 Task: Search one way flight ticket for 4 adults, 2 children, 2 infants in seat and 1 infant on lap in premium economy from Manchester: Manchester-boston Regional Airport to Greensboro: Piedmont Triad International Airport on 5-1-2023. Choice of flights is American. Number of bags: 2 carry on bags. Price is upto 99000. Outbound departure time preference is 19:45.
Action: Mouse moved to (239, 361)
Screenshot: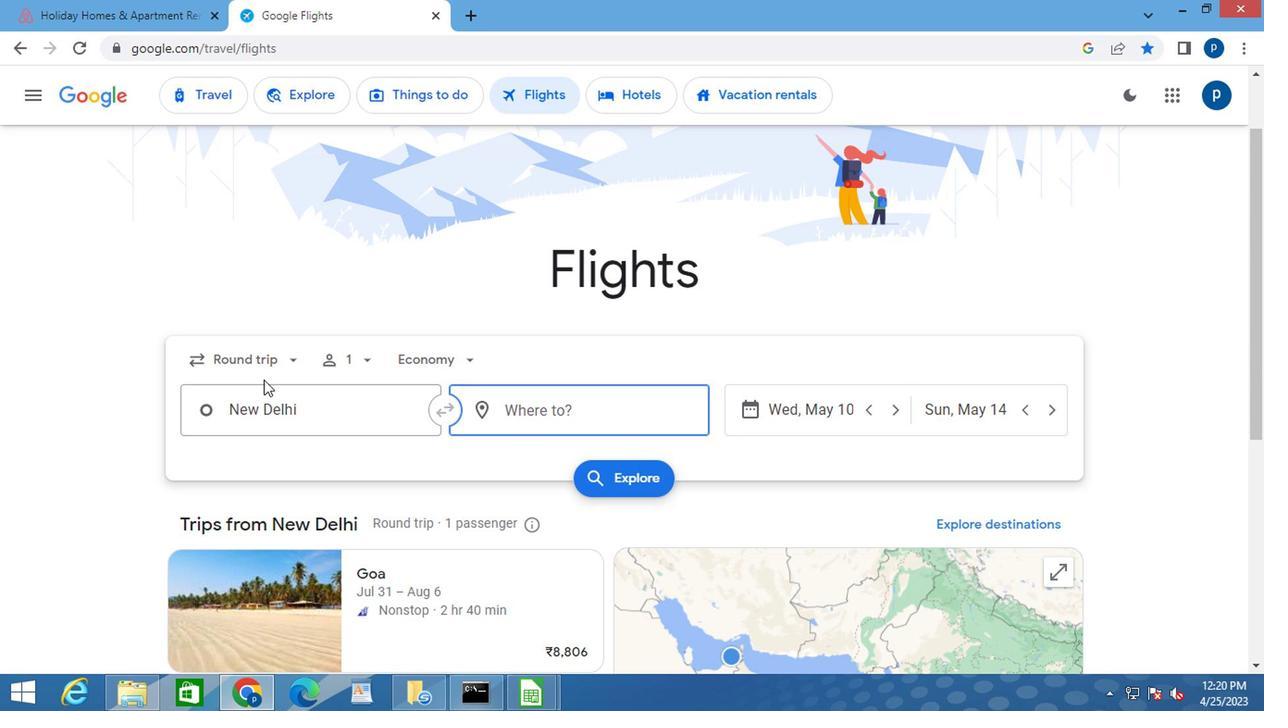 
Action: Mouse pressed left at (239, 361)
Screenshot: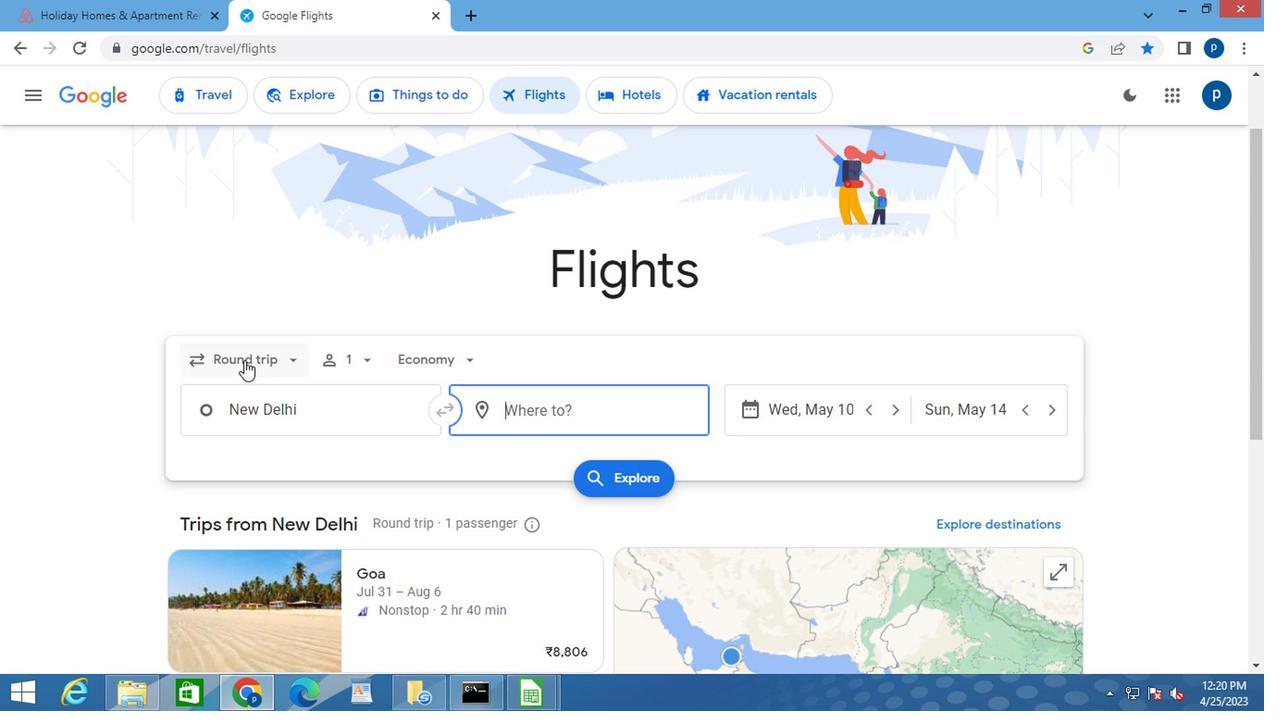 
Action: Mouse moved to (250, 437)
Screenshot: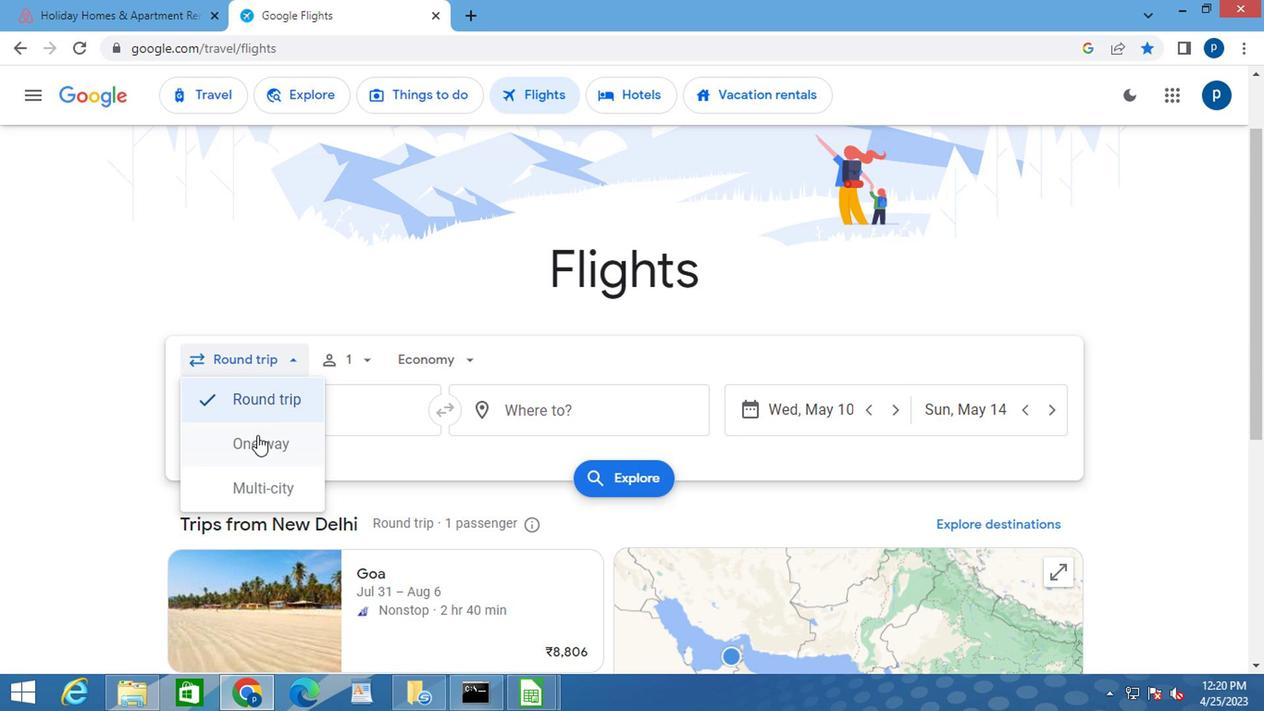 
Action: Mouse pressed left at (250, 437)
Screenshot: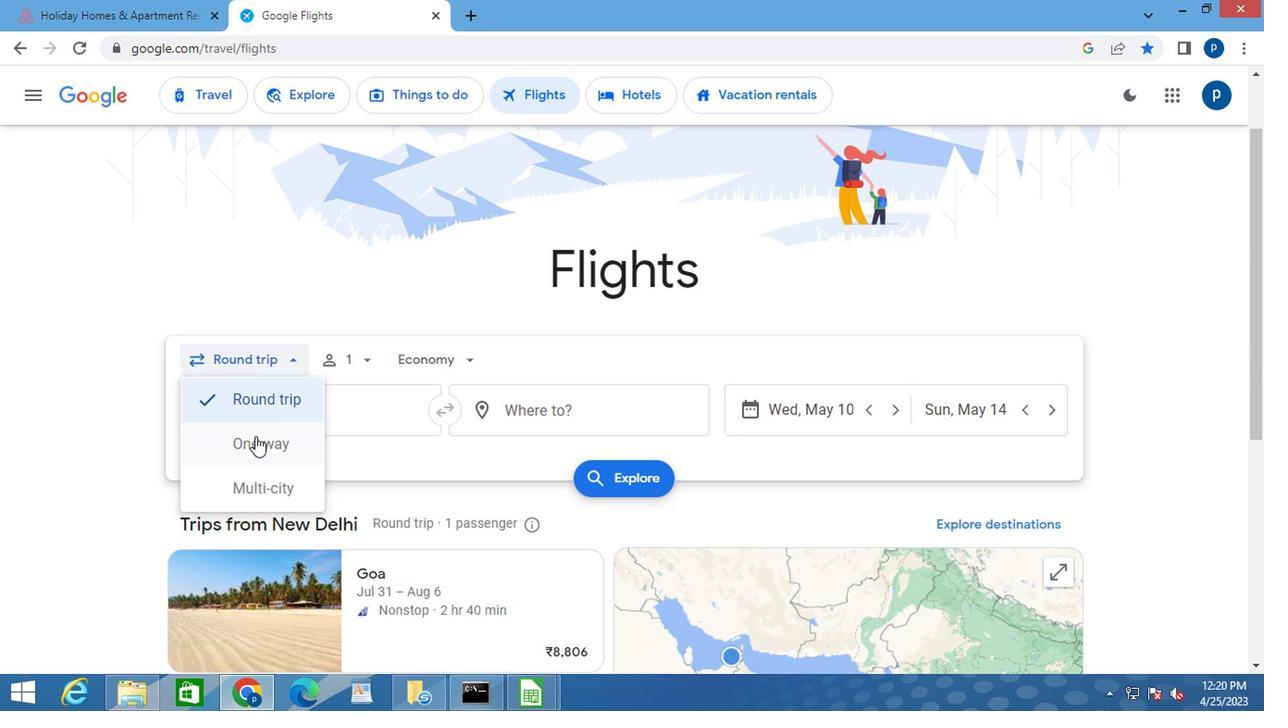 
Action: Mouse moved to (355, 352)
Screenshot: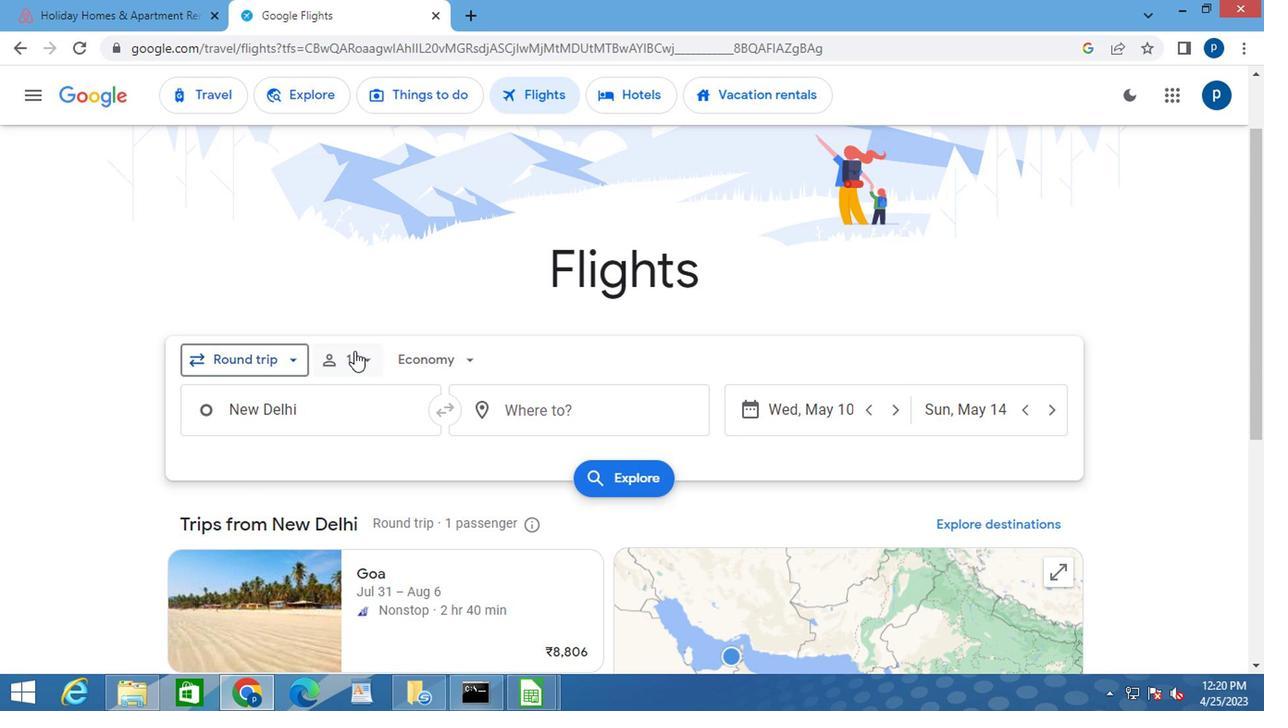 
Action: Mouse pressed left at (355, 352)
Screenshot: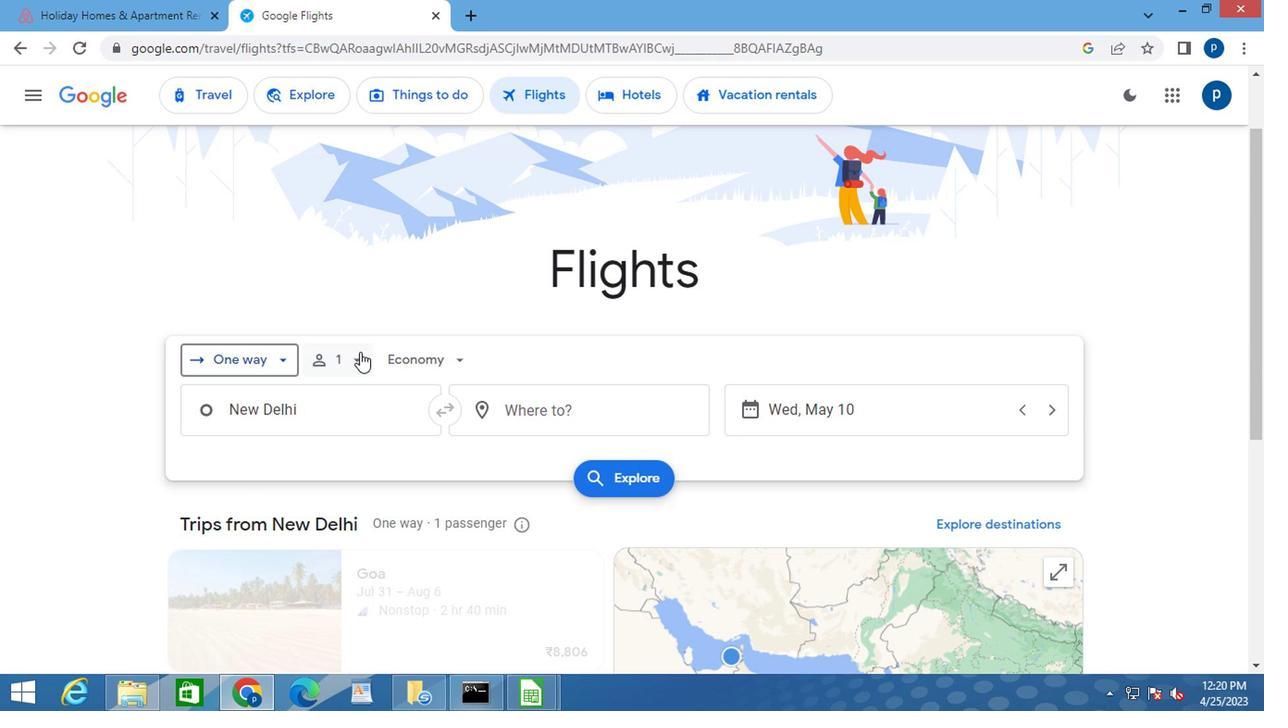 
Action: Mouse moved to (496, 412)
Screenshot: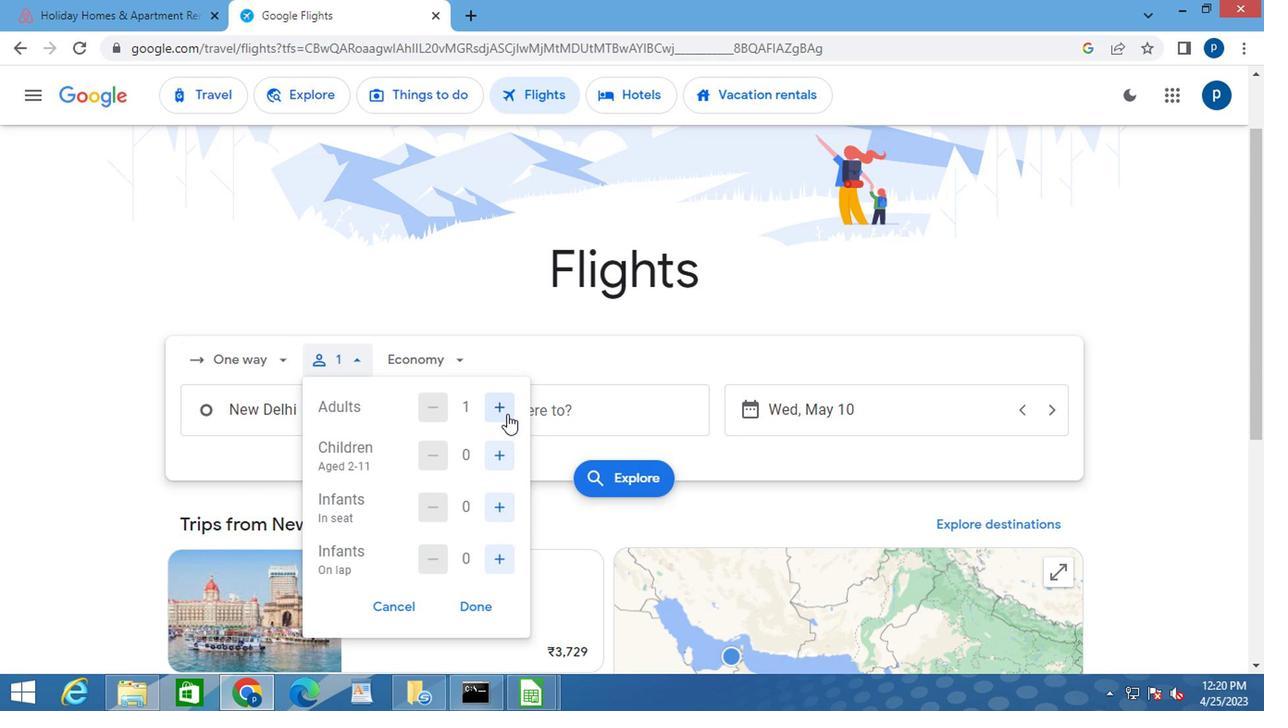 
Action: Mouse pressed left at (496, 412)
Screenshot: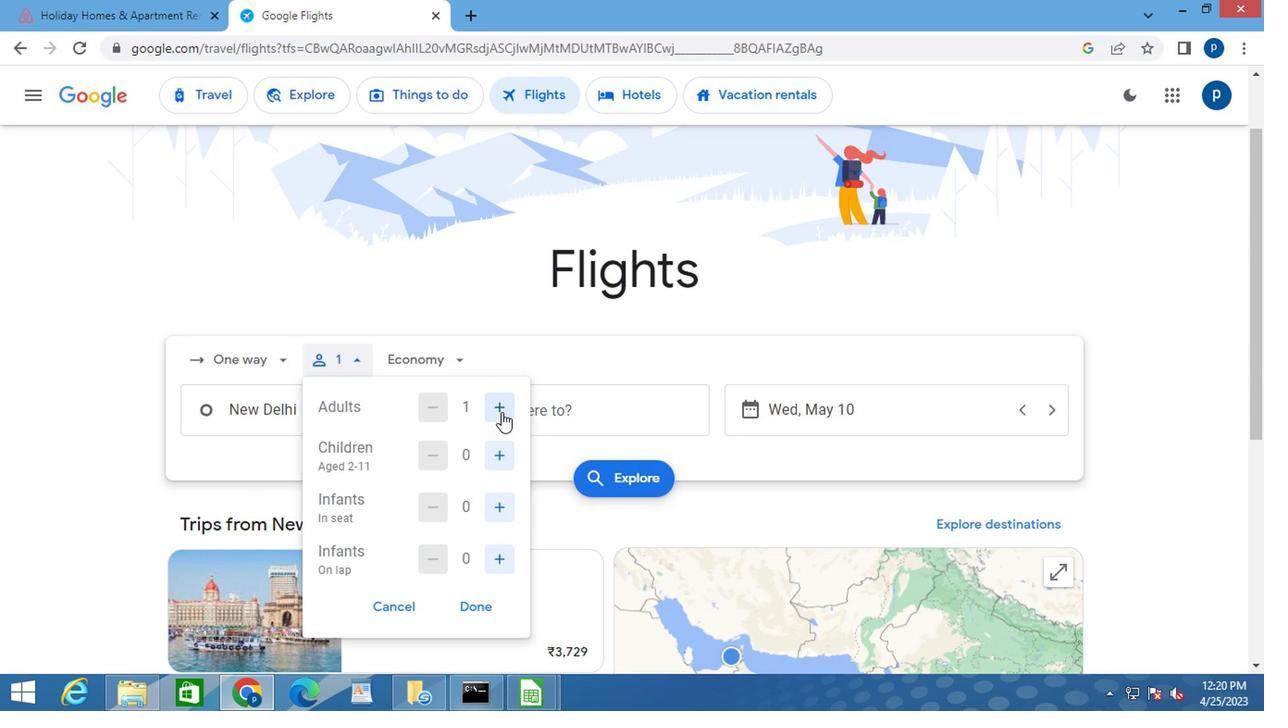 
Action: Mouse pressed left at (496, 412)
Screenshot: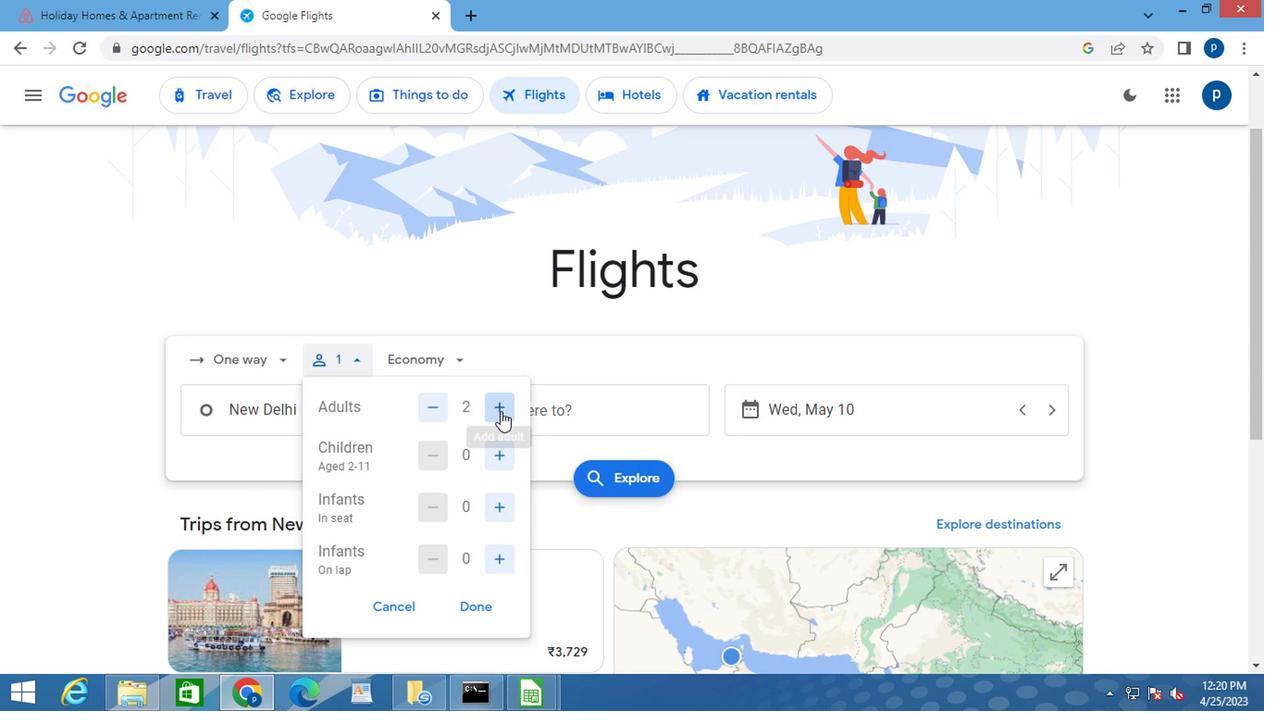 
Action: Mouse pressed left at (496, 412)
Screenshot: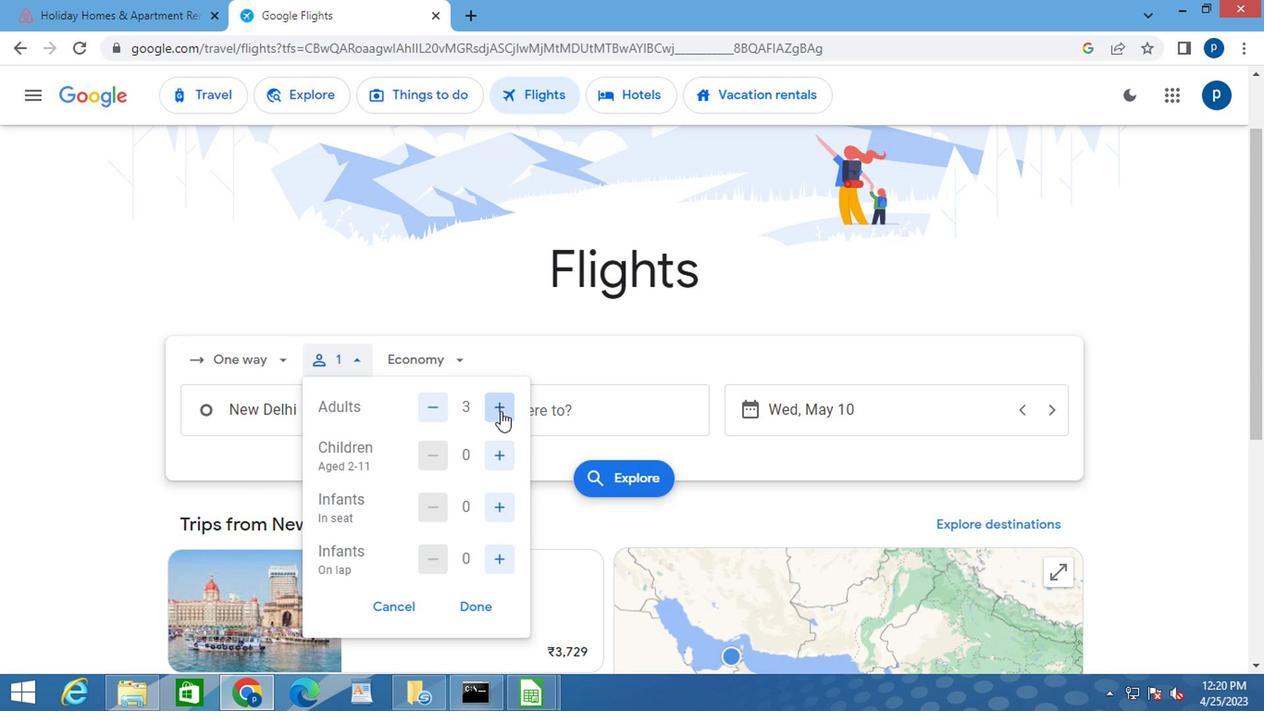 
Action: Mouse moved to (495, 453)
Screenshot: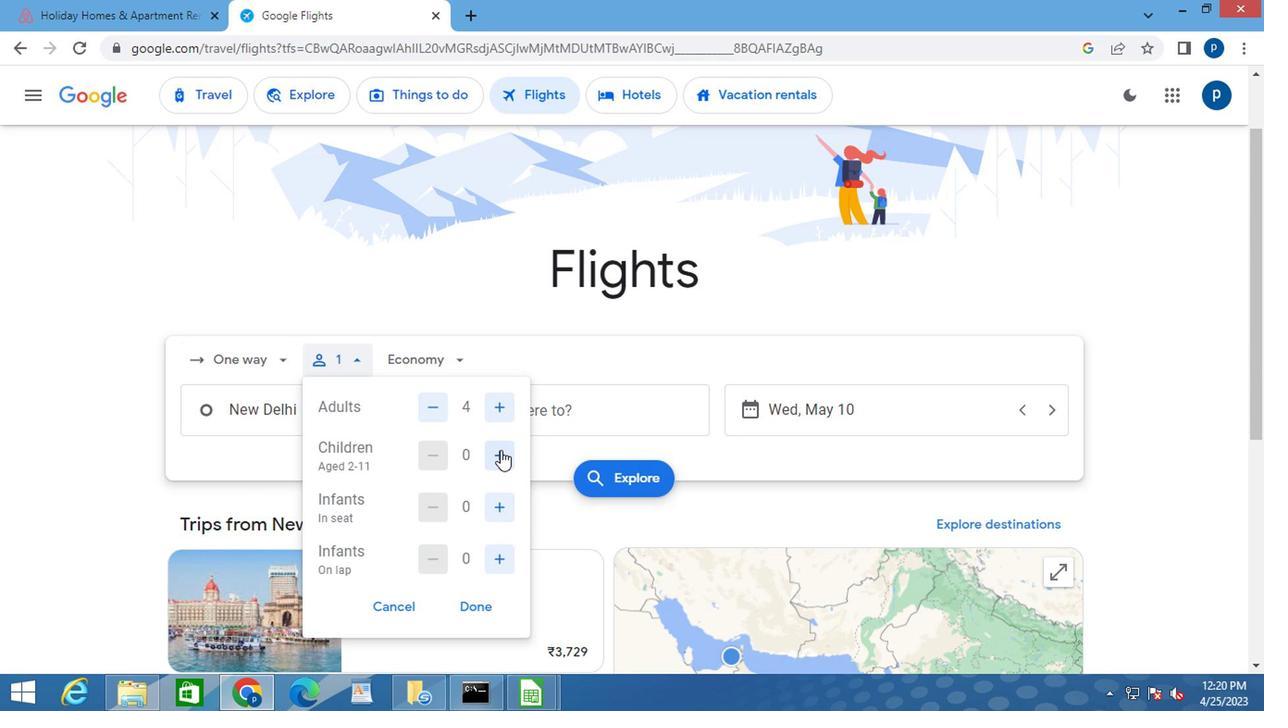 
Action: Mouse pressed left at (495, 453)
Screenshot: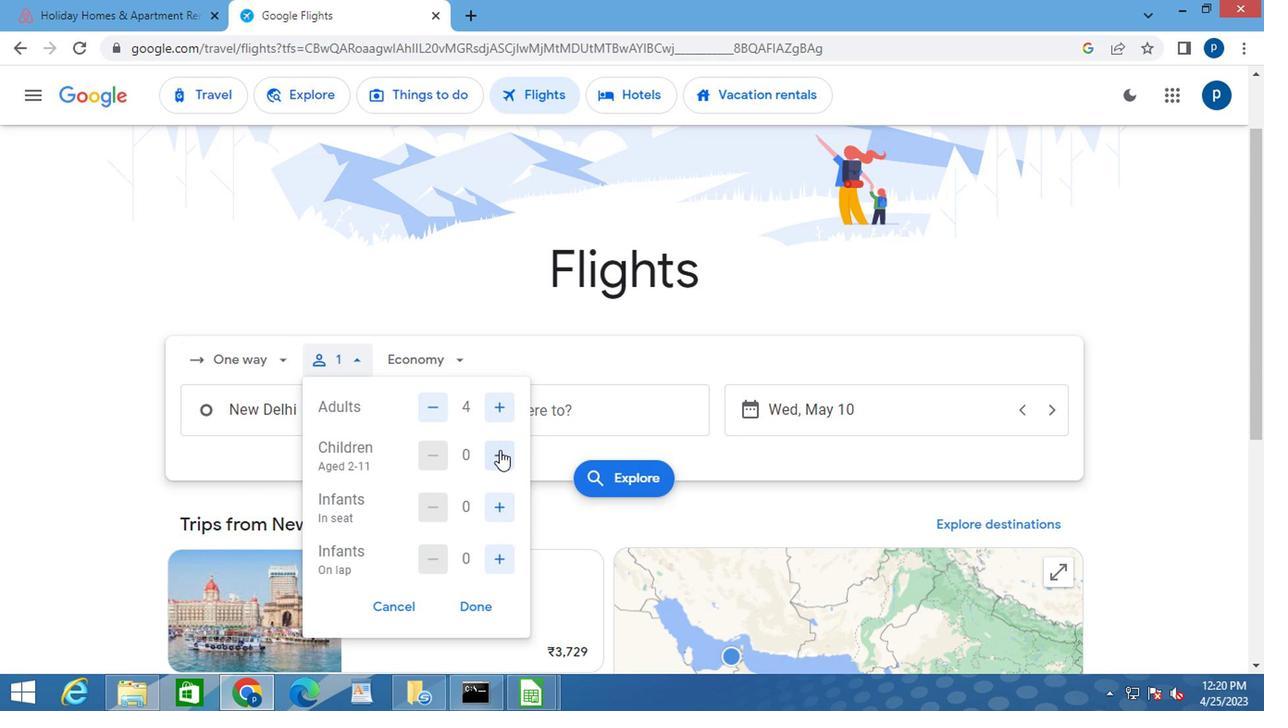 
Action: Mouse pressed left at (495, 453)
Screenshot: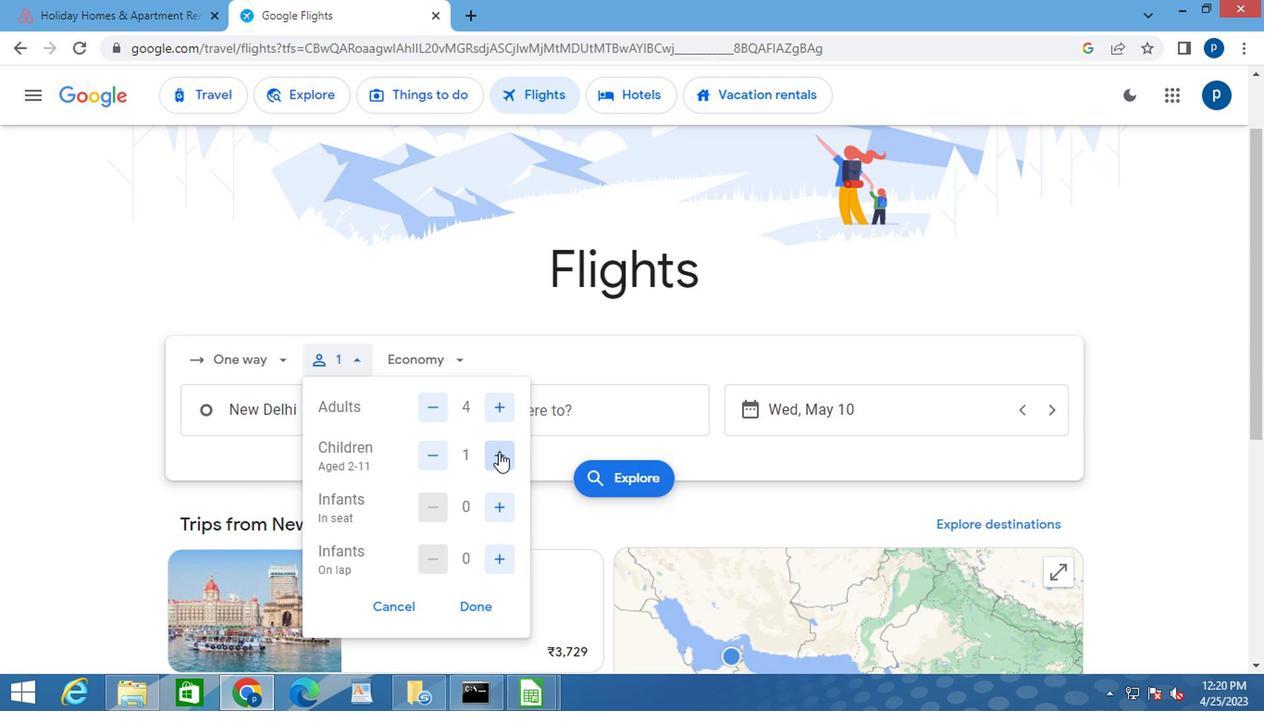 
Action: Mouse moved to (491, 507)
Screenshot: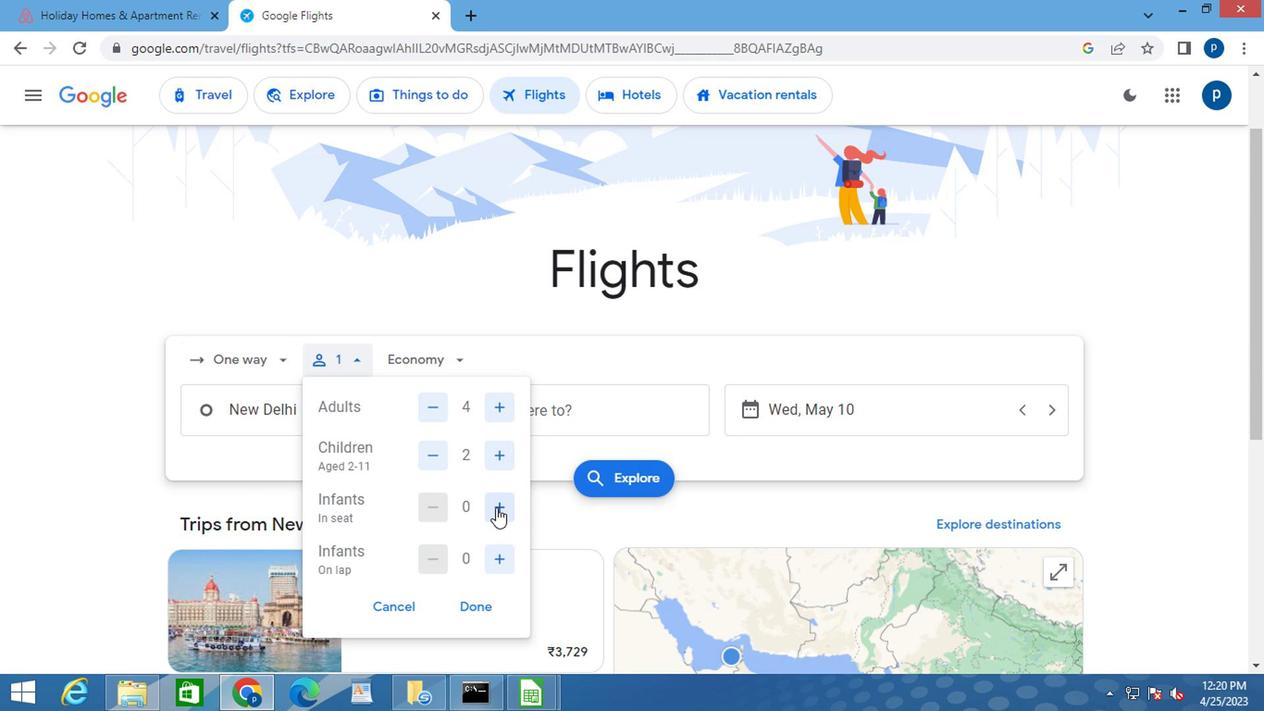 
Action: Mouse pressed left at (491, 507)
Screenshot: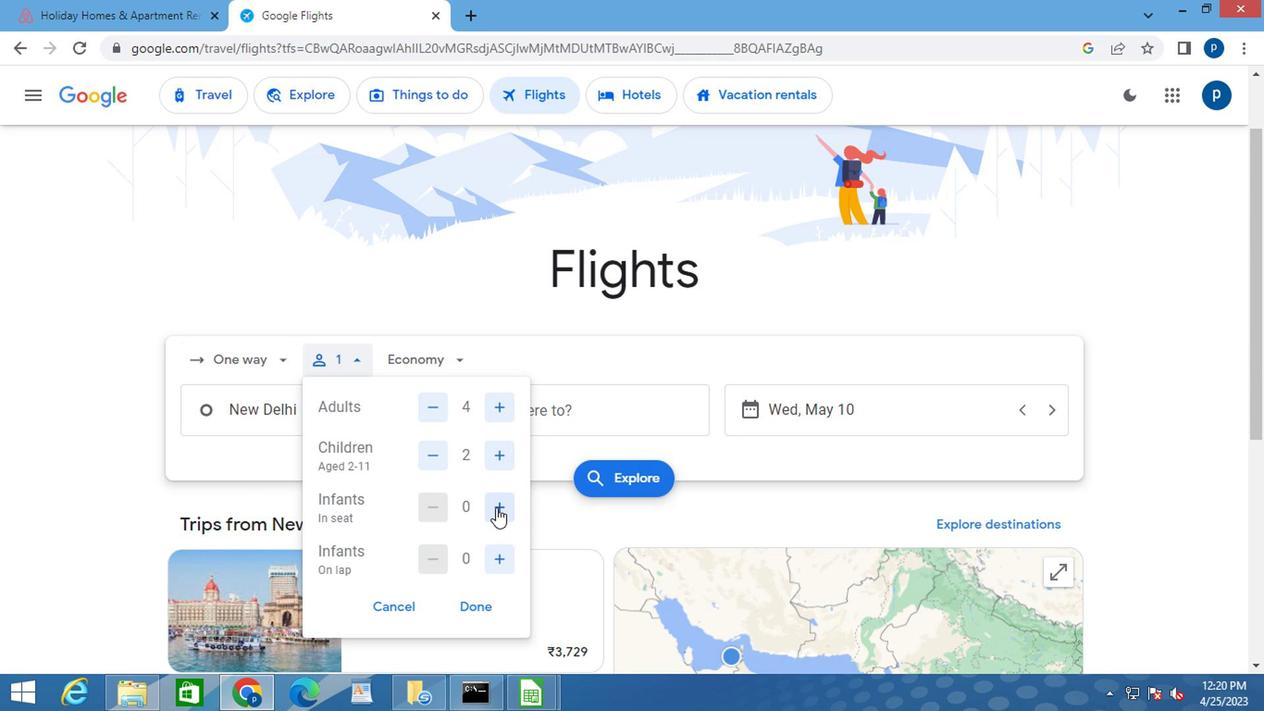 
Action: Mouse moved to (493, 507)
Screenshot: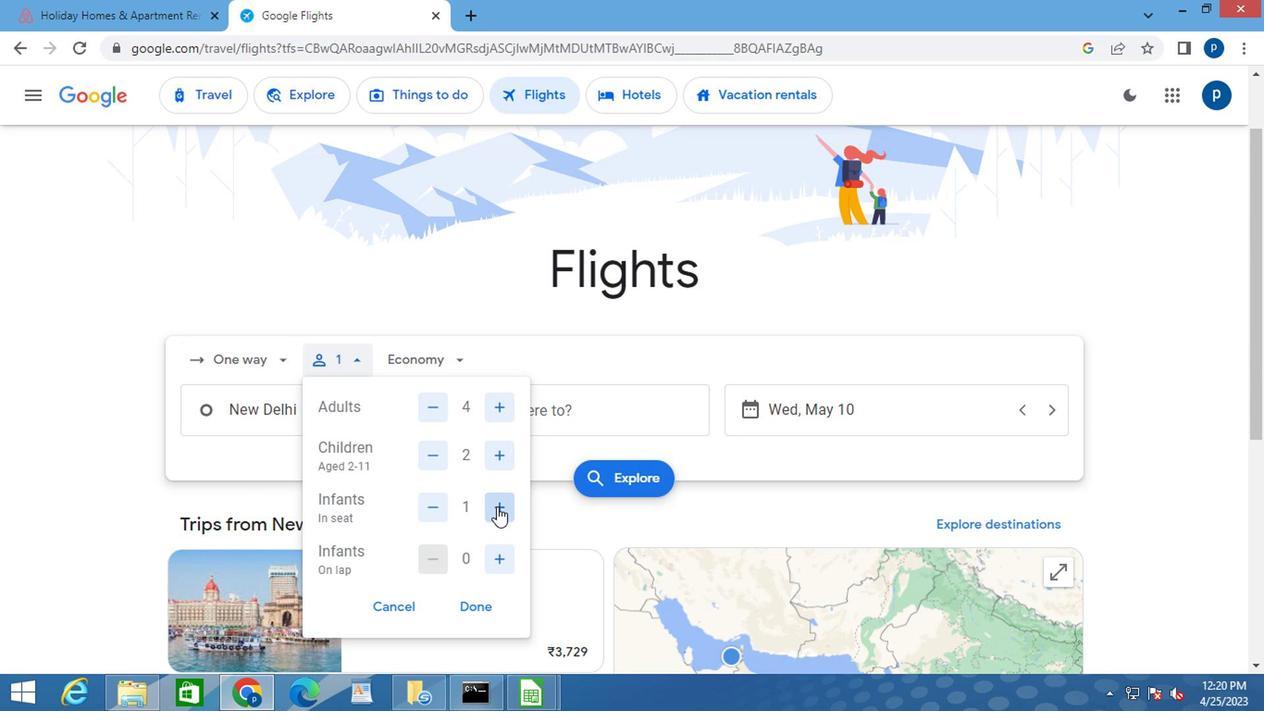 
Action: Mouse pressed left at (493, 507)
Screenshot: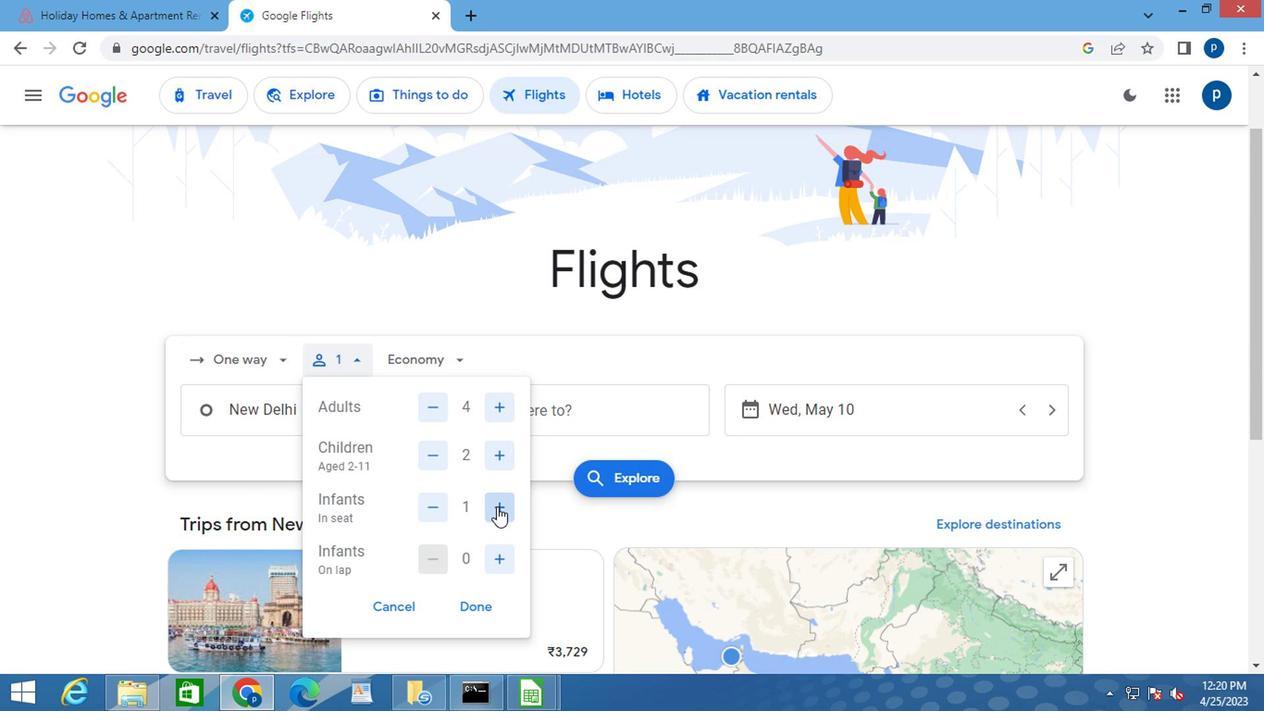 
Action: Mouse moved to (491, 561)
Screenshot: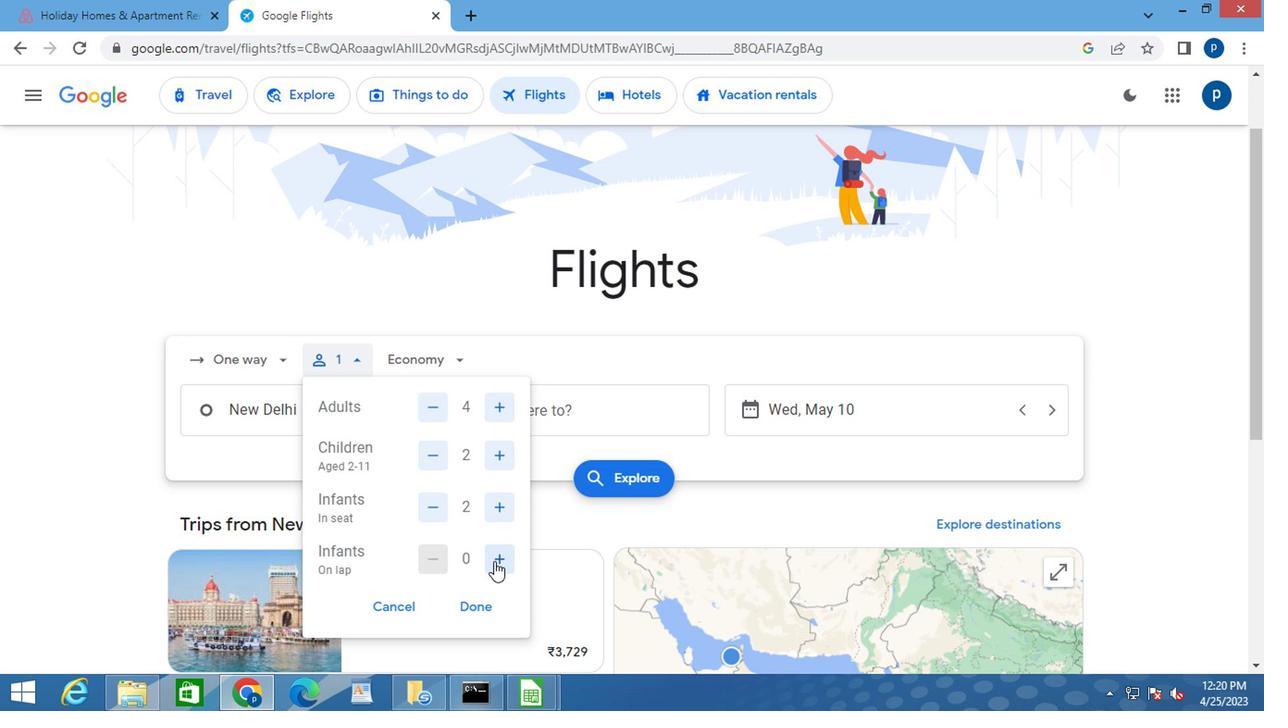 
Action: Mouse pressed left at (491, 561)
Screenshot: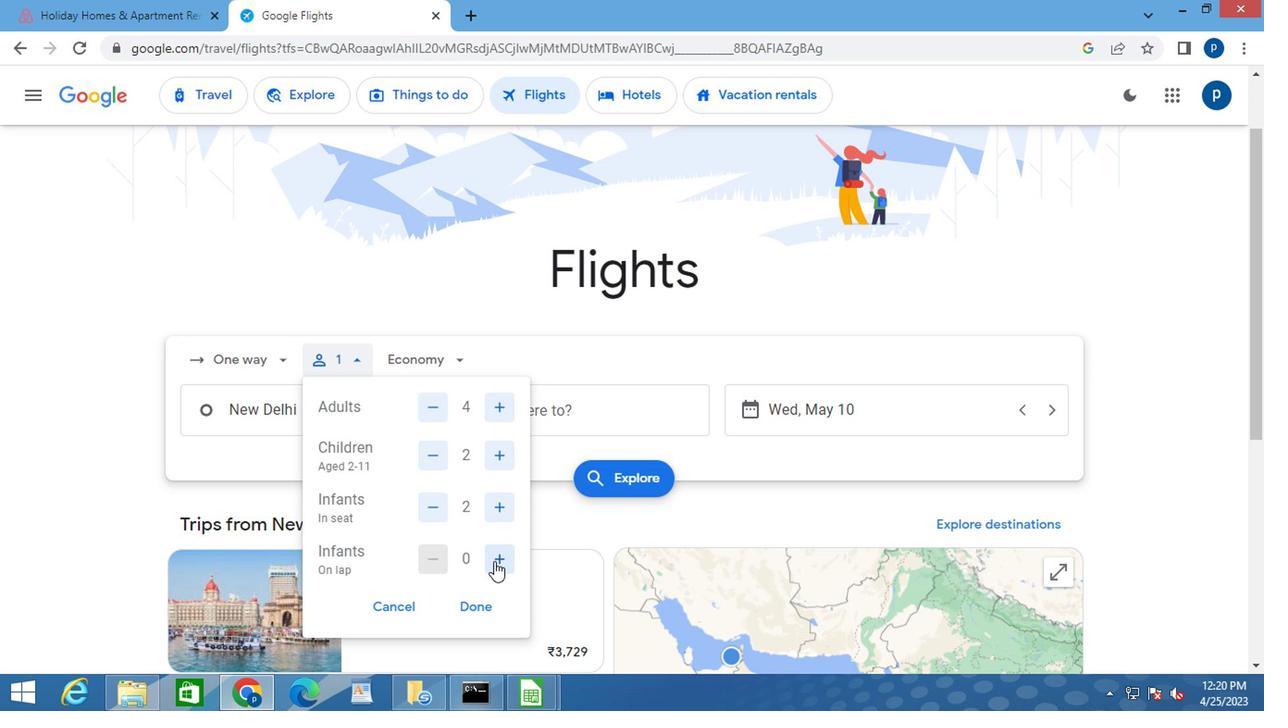
Action: Mouse moved to (472, 604)
Screenshot: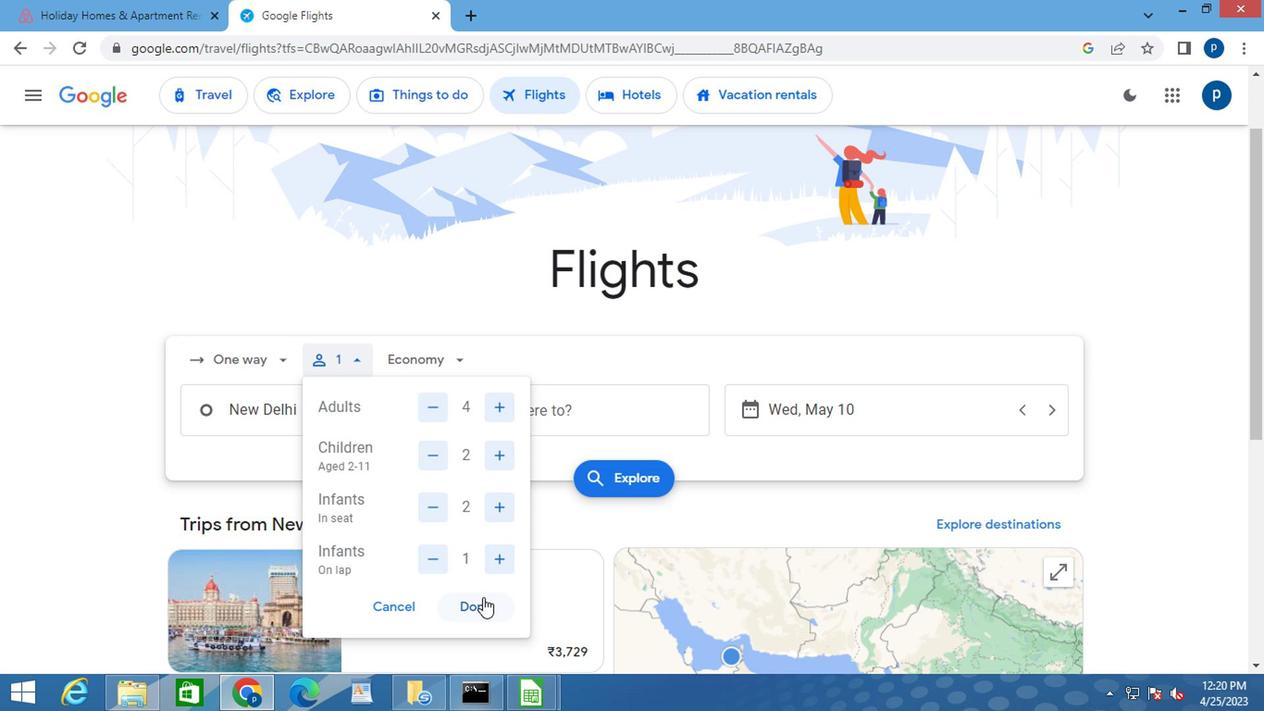 
Action: Mouse pressed left at (472, 604)
Screenshot: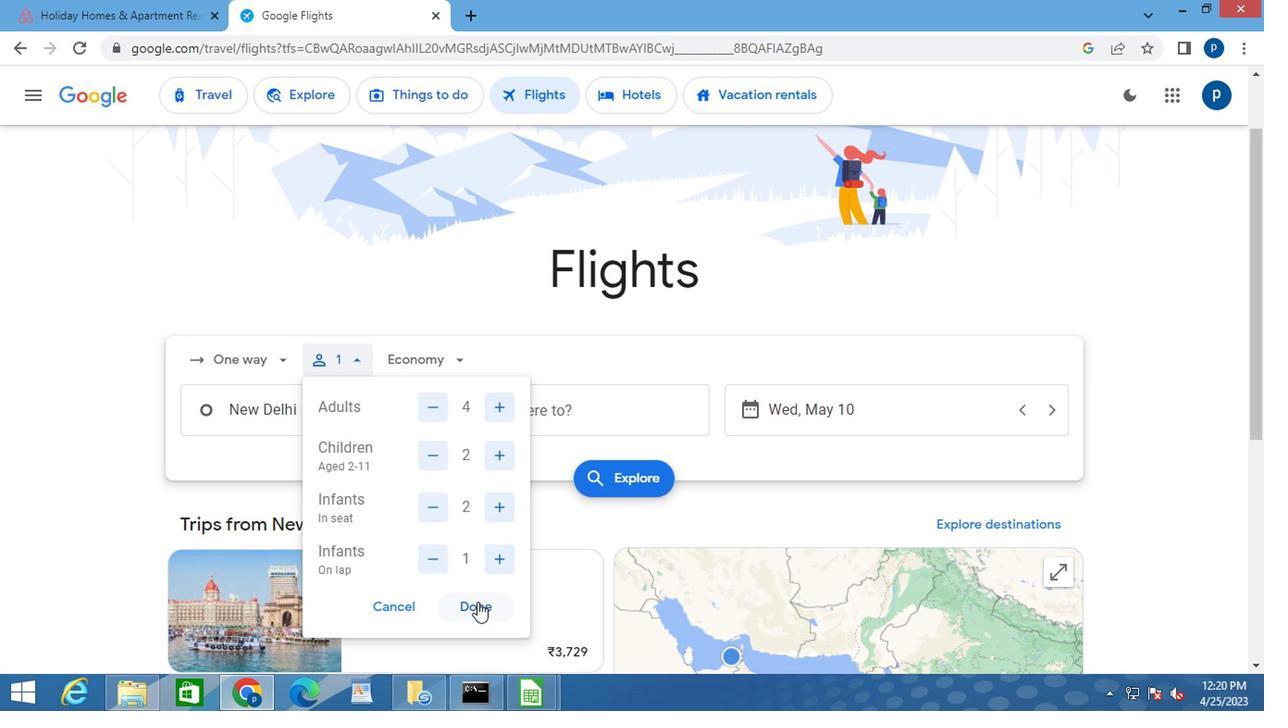 
Action: Mouse moved to (417, 364)
Screenshot: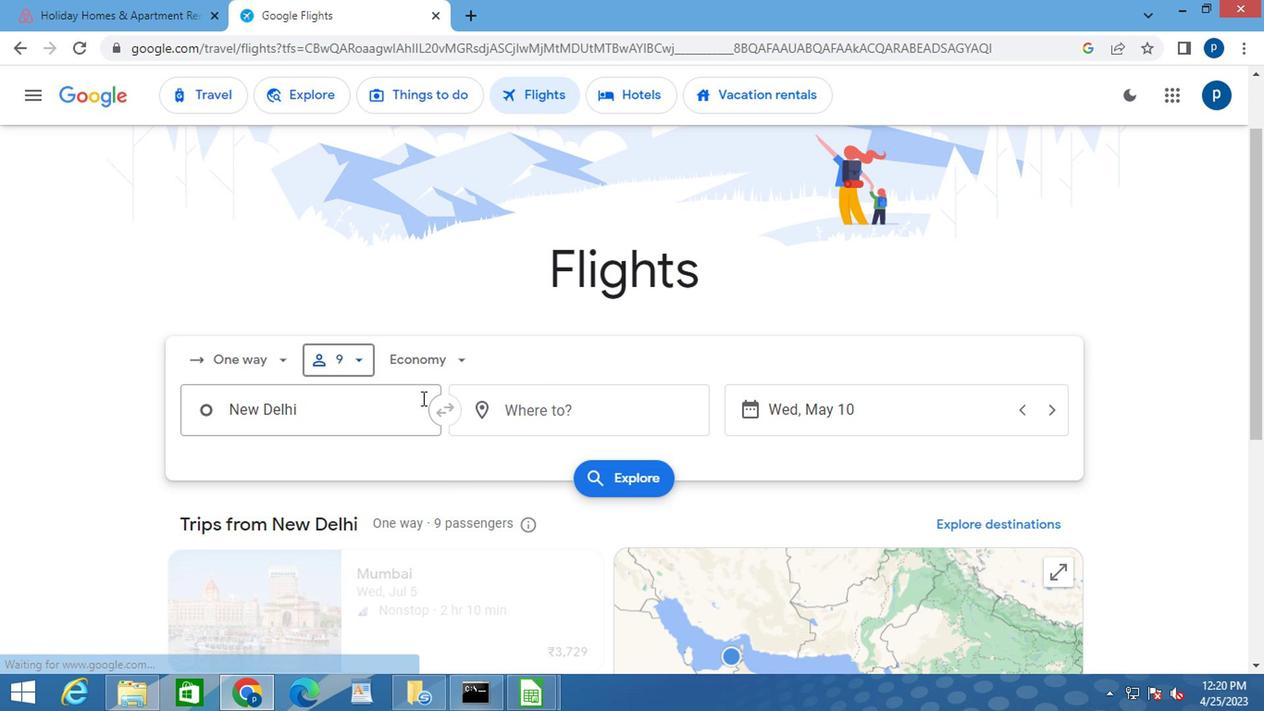 
Action: Mouse pressed left at (417, 364)
Screenshot: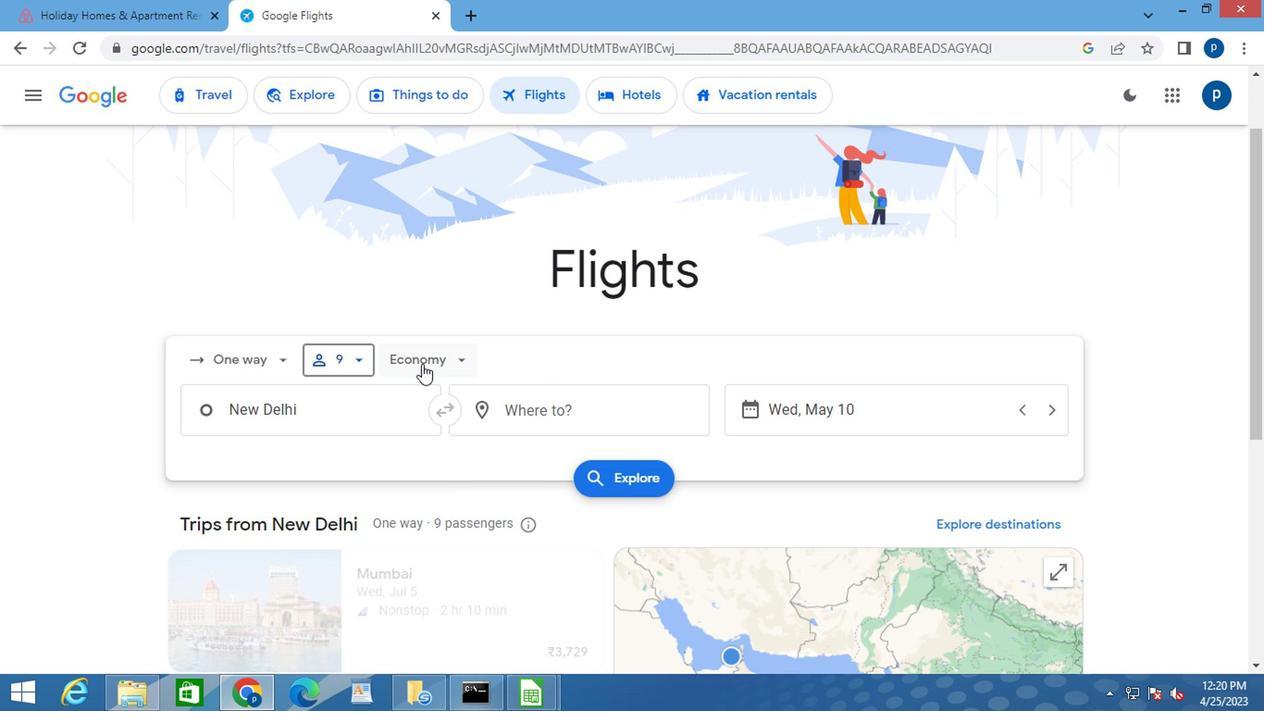 
Action: Mouse moved to (513, 438)
Screenshot: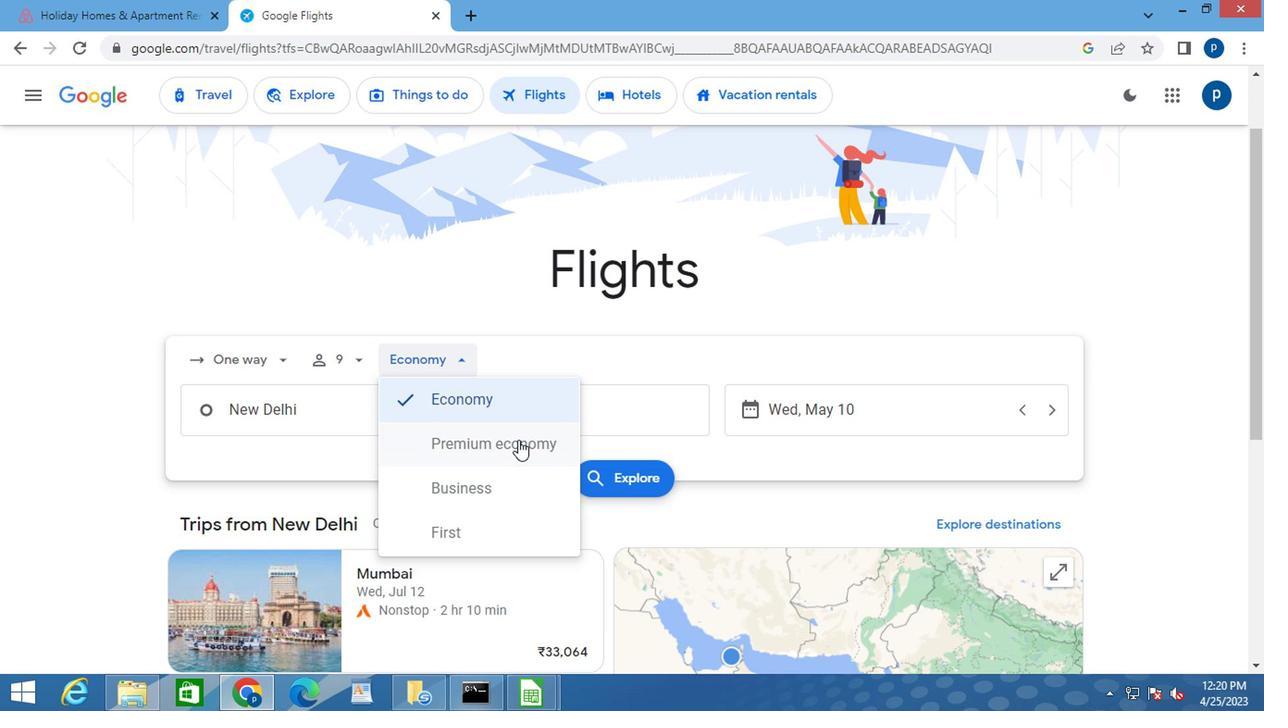 
Action: Mouse pressed left at (513, 438)
Screenshot: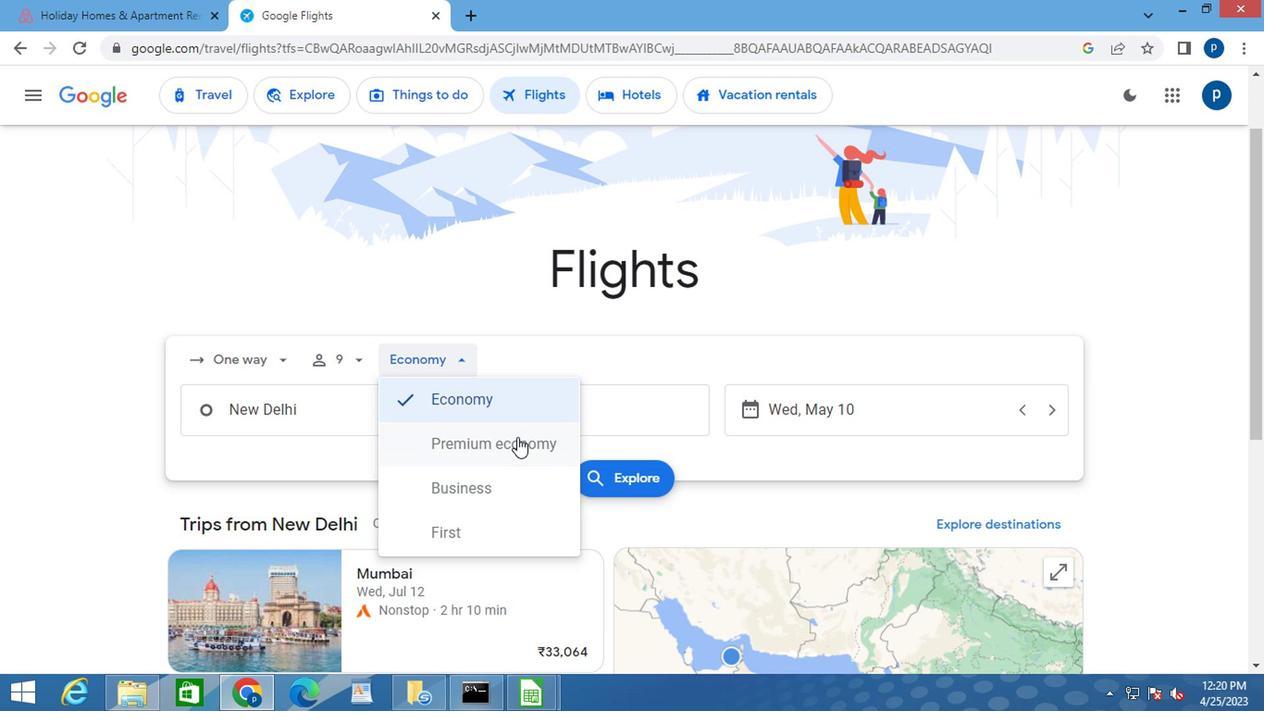 
Action: Mouse moved to (308, 411)
Screenshot: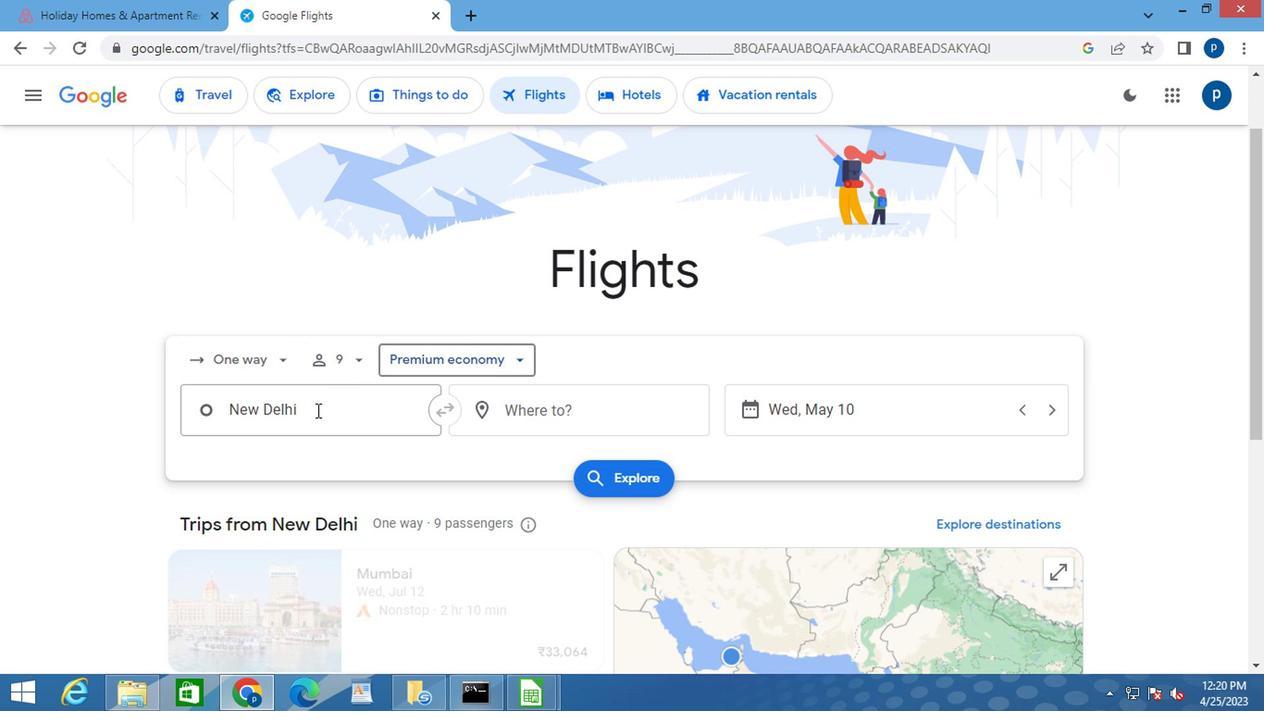 
Action: Mouse pressed left at (308, 411)
Screenshot: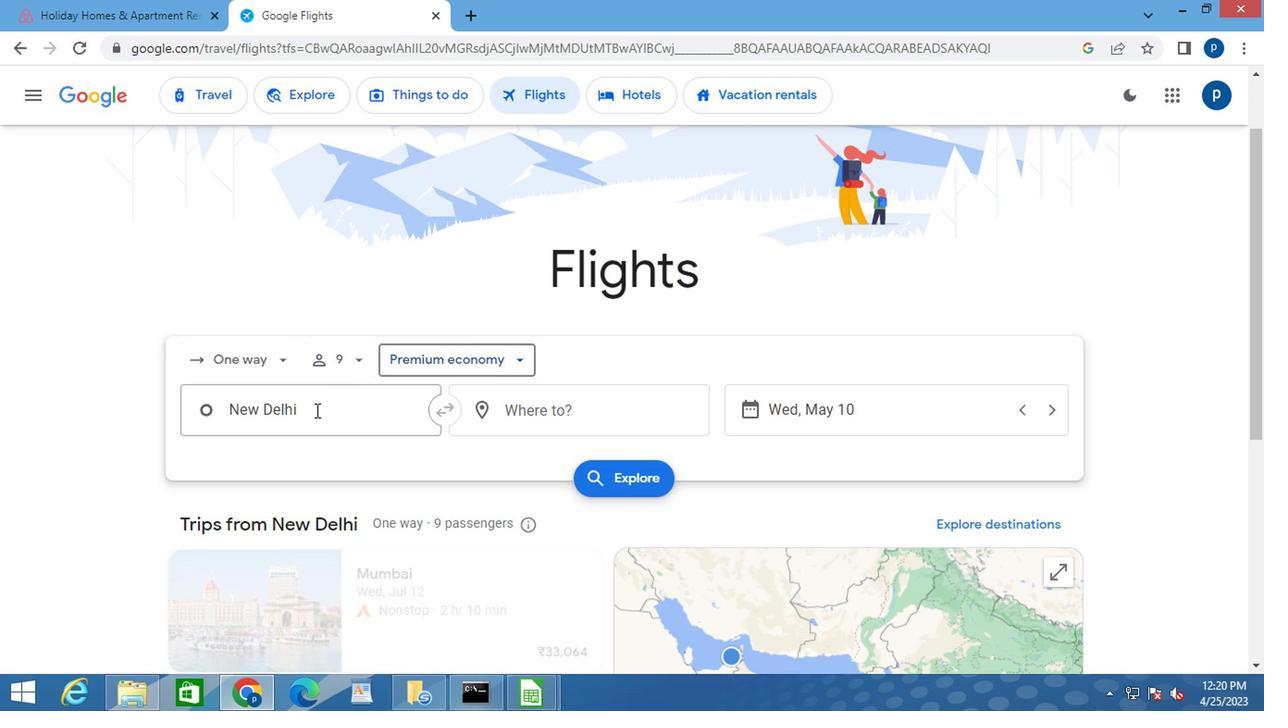 
Action: Mouse pressed left at (308, 411)
Screenshot: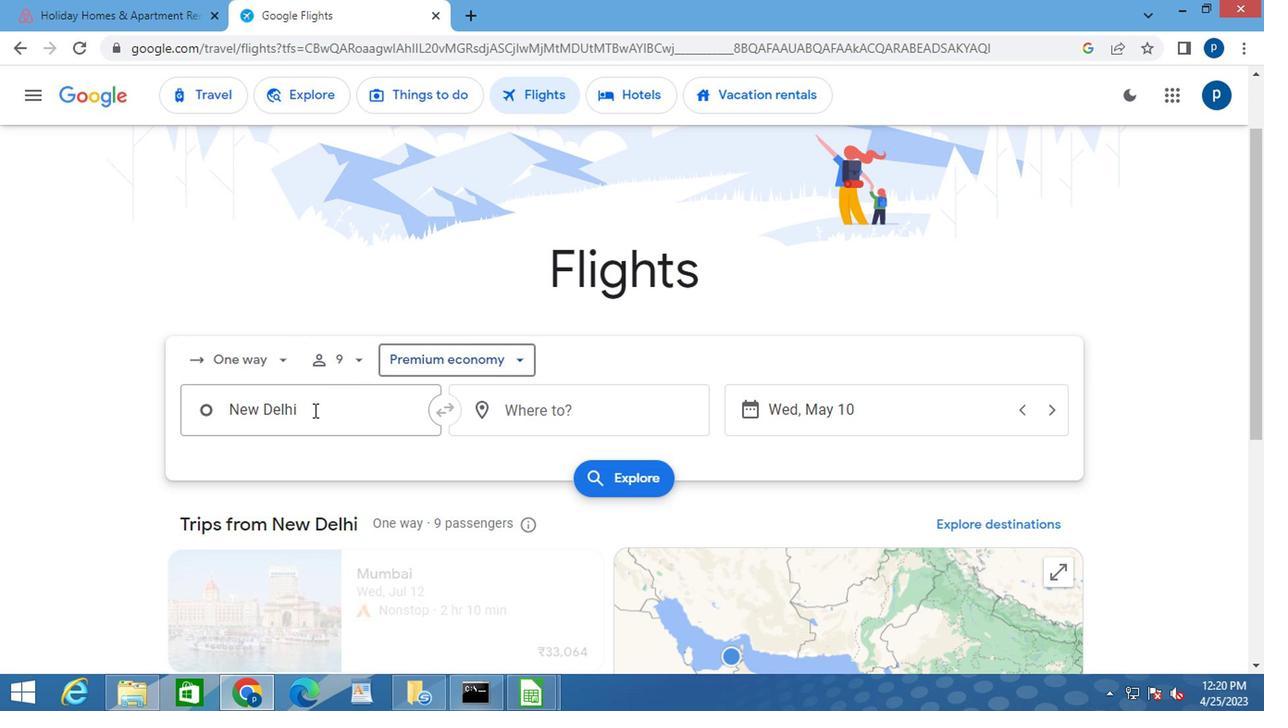 
Action: Key pressed <Key.caps_lock>m<Key.caps_lock>anchester-<Key.space><Key.caps_lock>b<Key.caps_lock>os
Screenshot: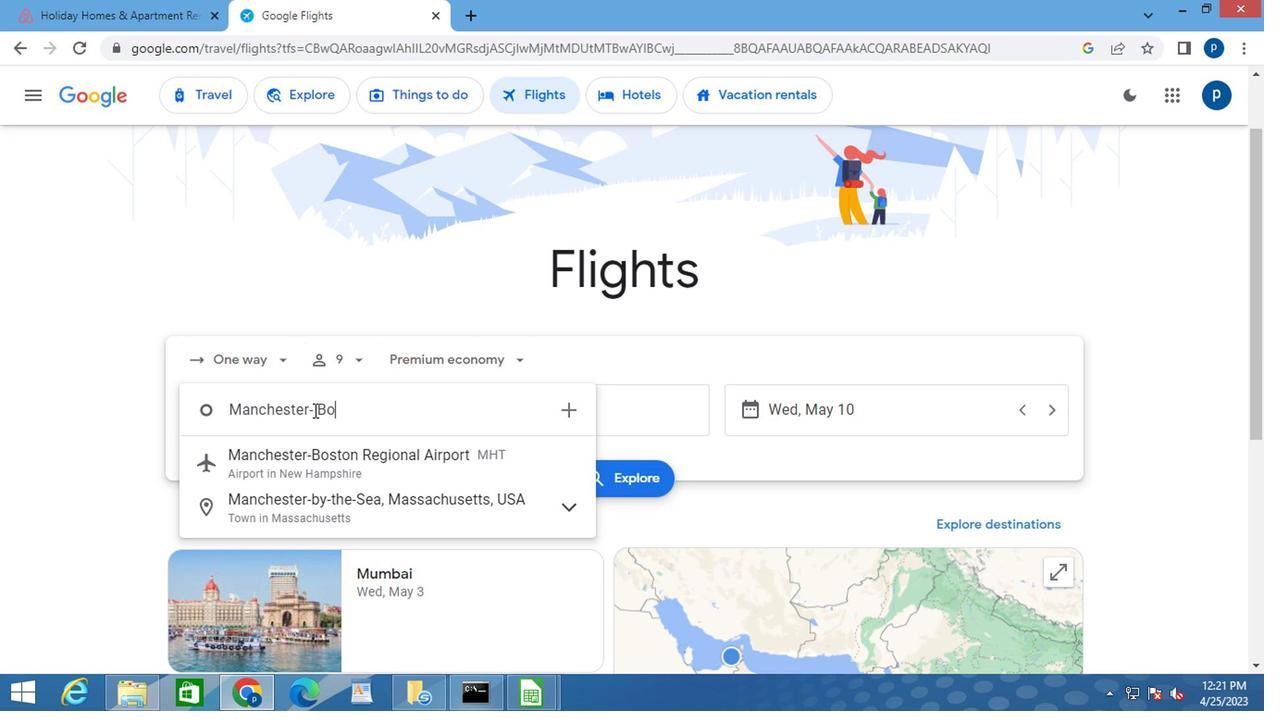 
Action: Mouse moved to (362, 466)
Screenshot: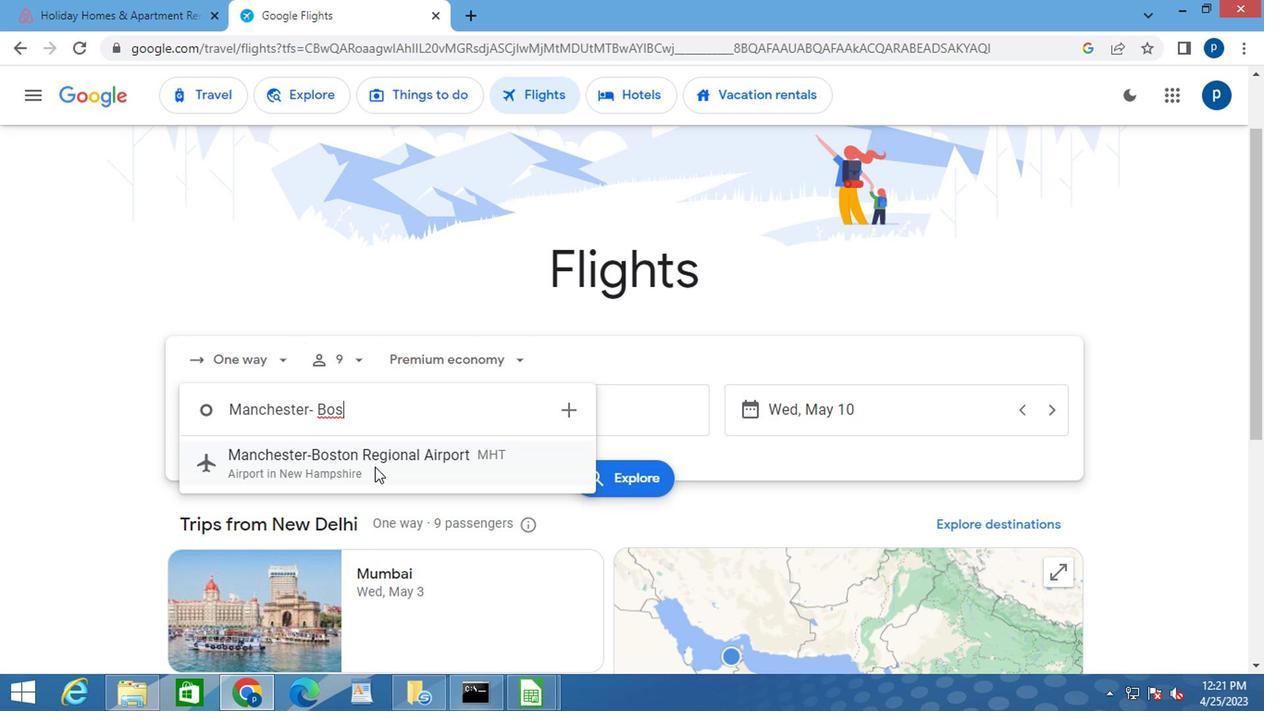 
Action: Mouse pressed left at (362, 466)
Screenshot: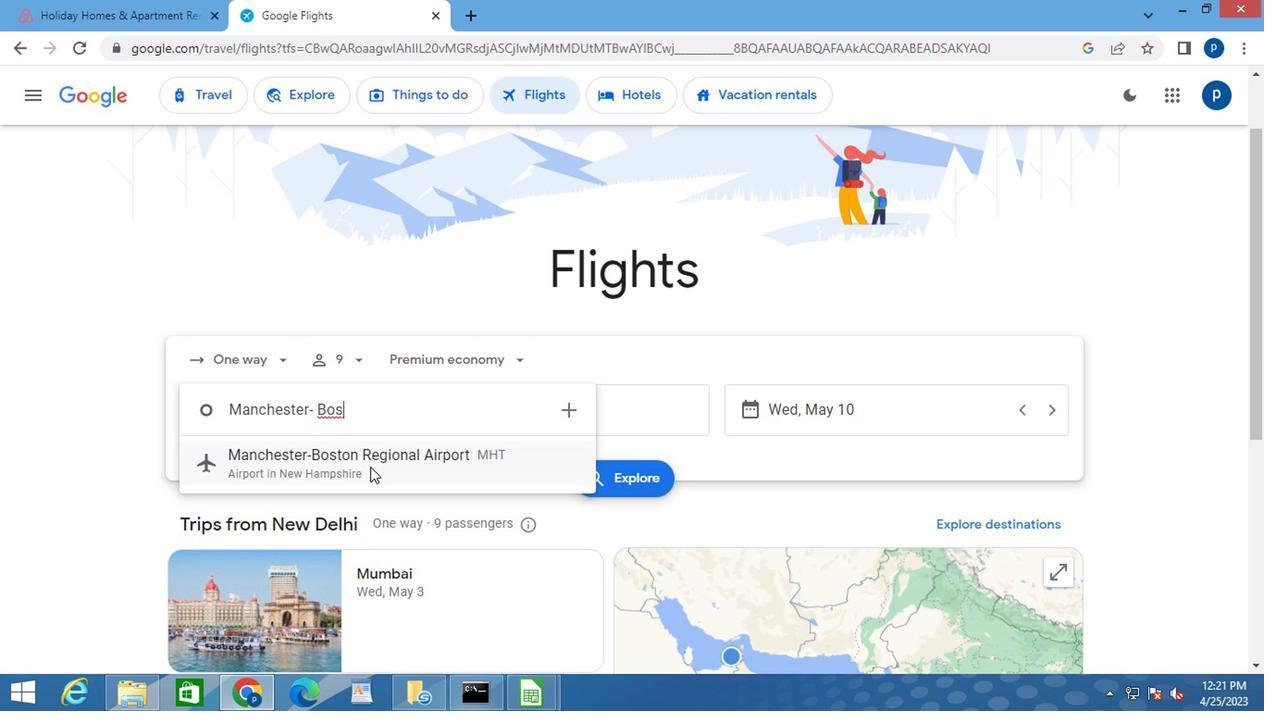 
Action: Mouse moved to (599, 414)
Screenshot: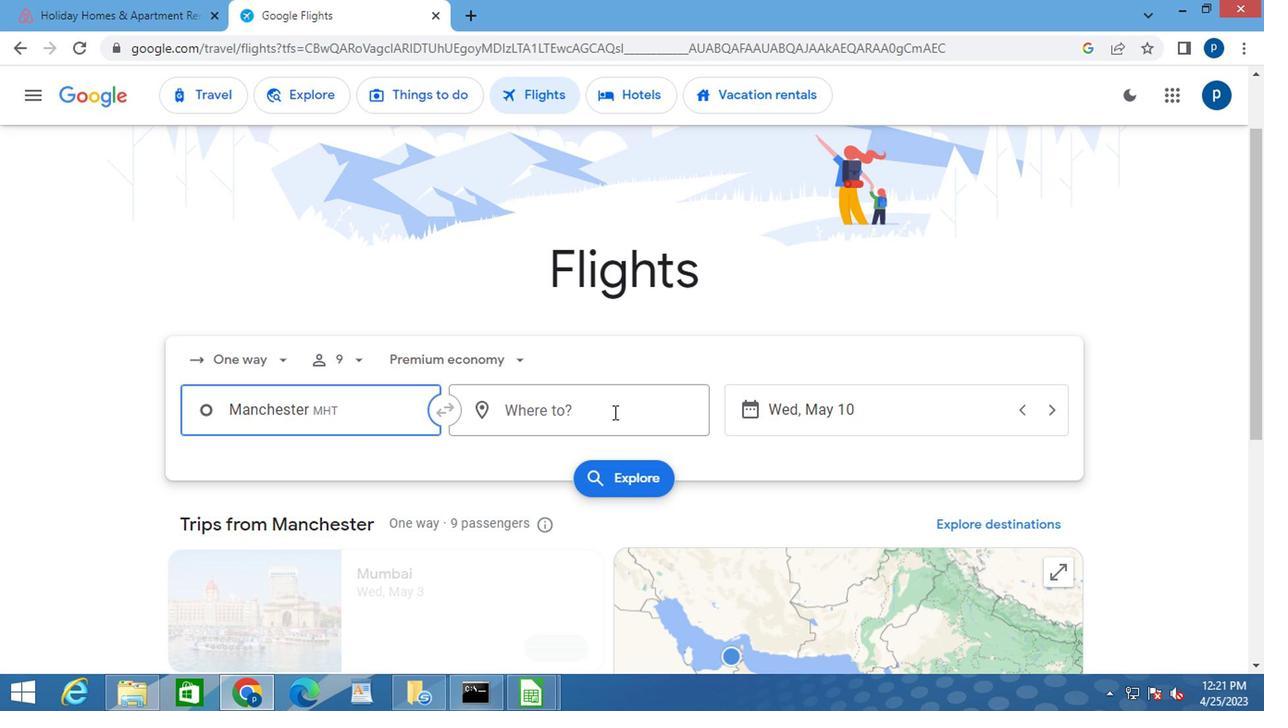 
Action: Mouse pressed left at (599, 414)
Screenshot: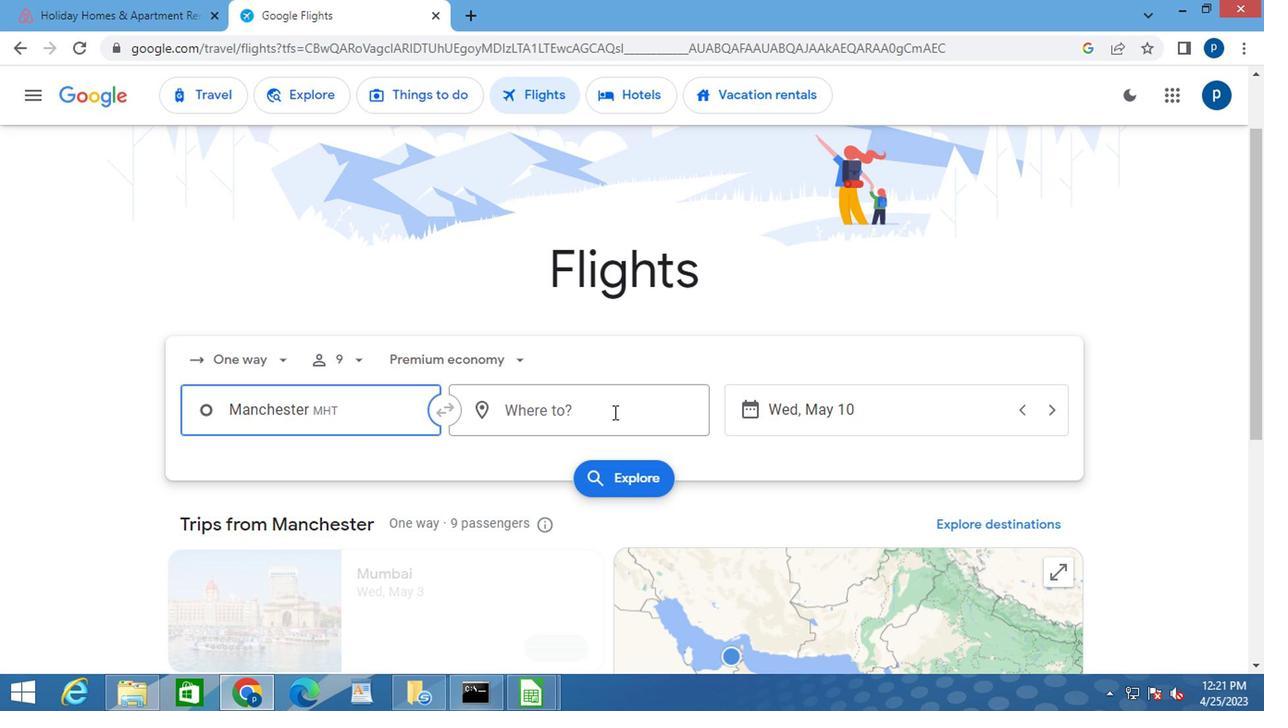 
Action: Key pressed <Key.caps_lock>p<Key.caps_lock>iedmont
Screenshot: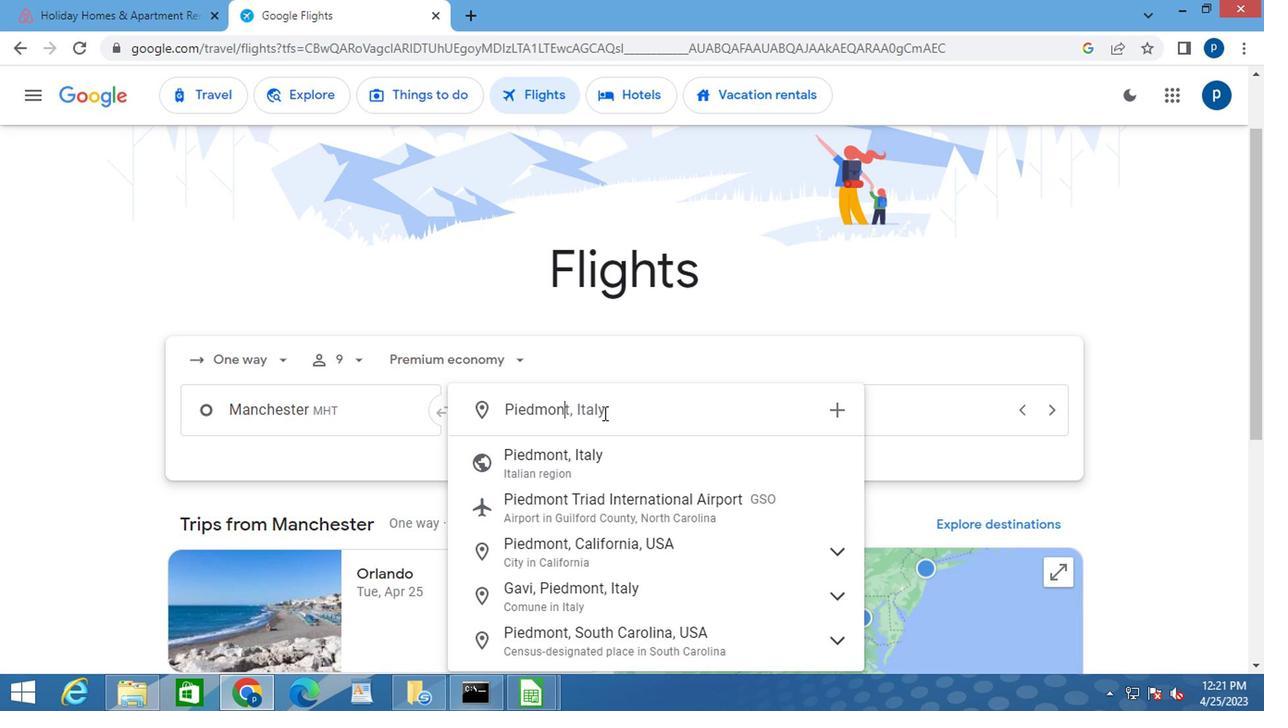 
Action: Mouse moved to (565, 507)
Screenshot: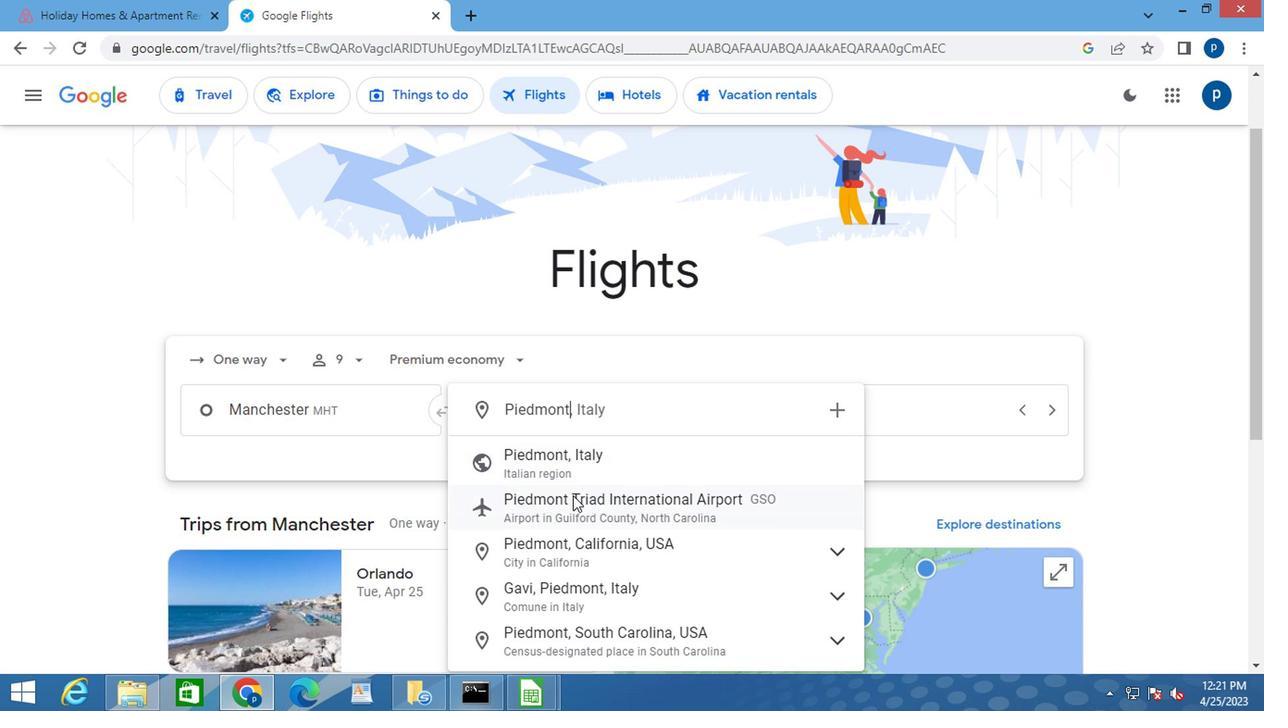 
Action: Mouse pressed left at (565, 507)
Screenshot: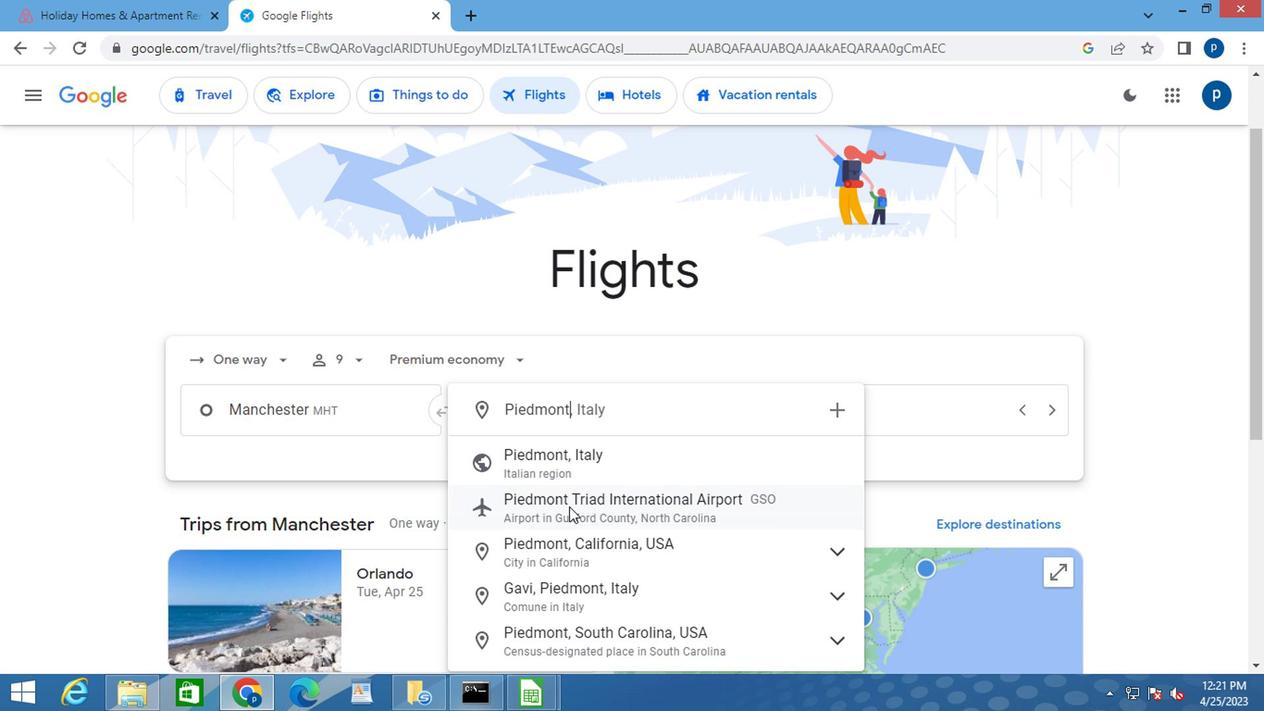 
Action: Mouse moved to (750, 408)
Screenshot: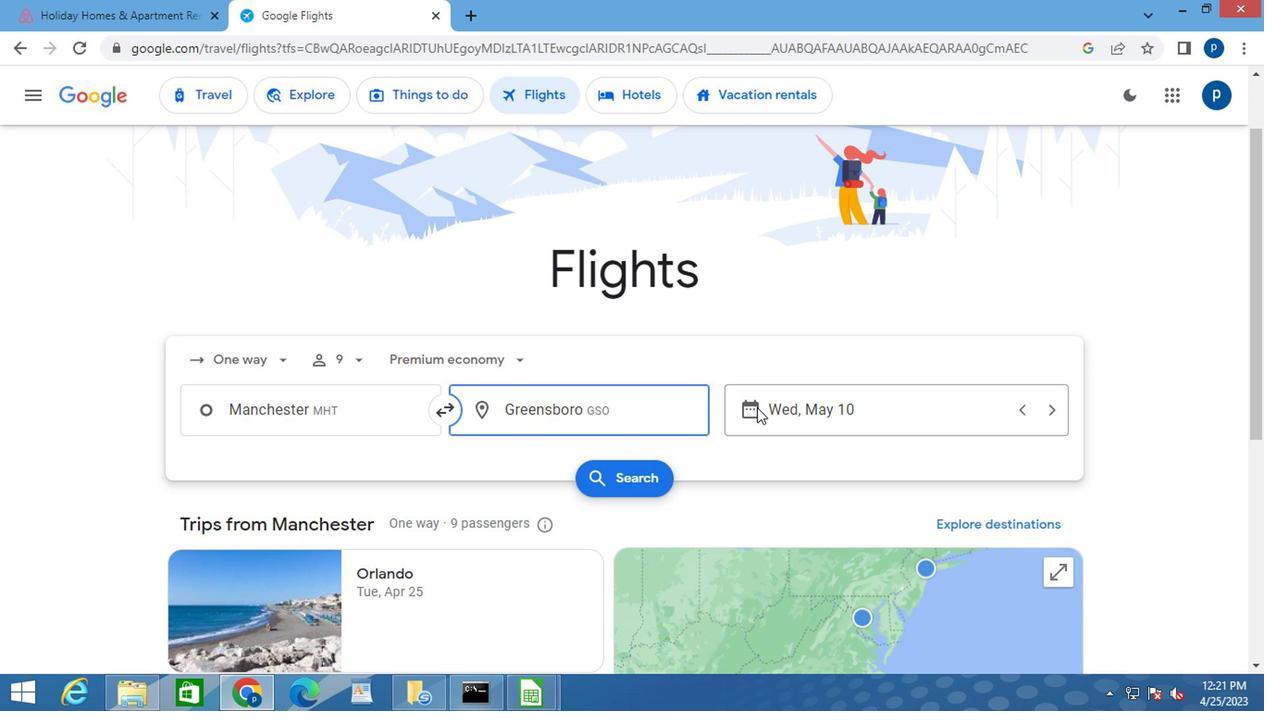
Action: Mouse pressed left at (750, 408)
Screenshot: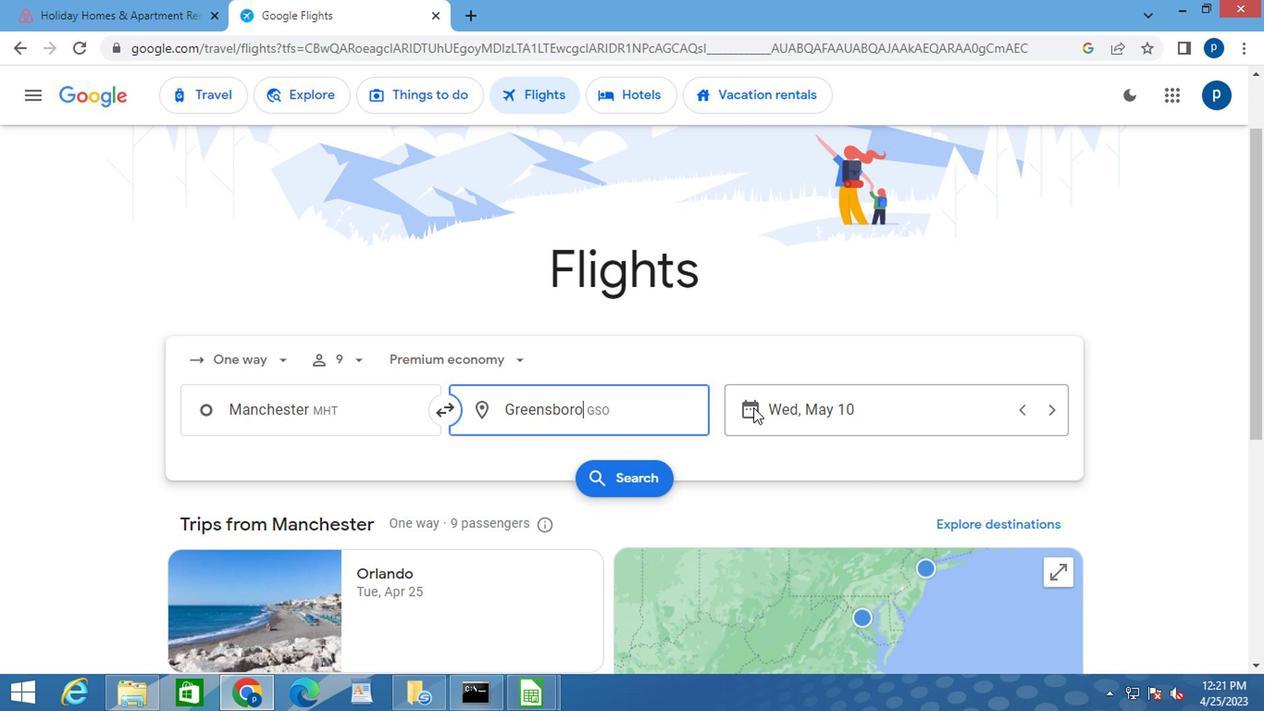 
Action: Mouse moved to (809, 330)
Screenshot: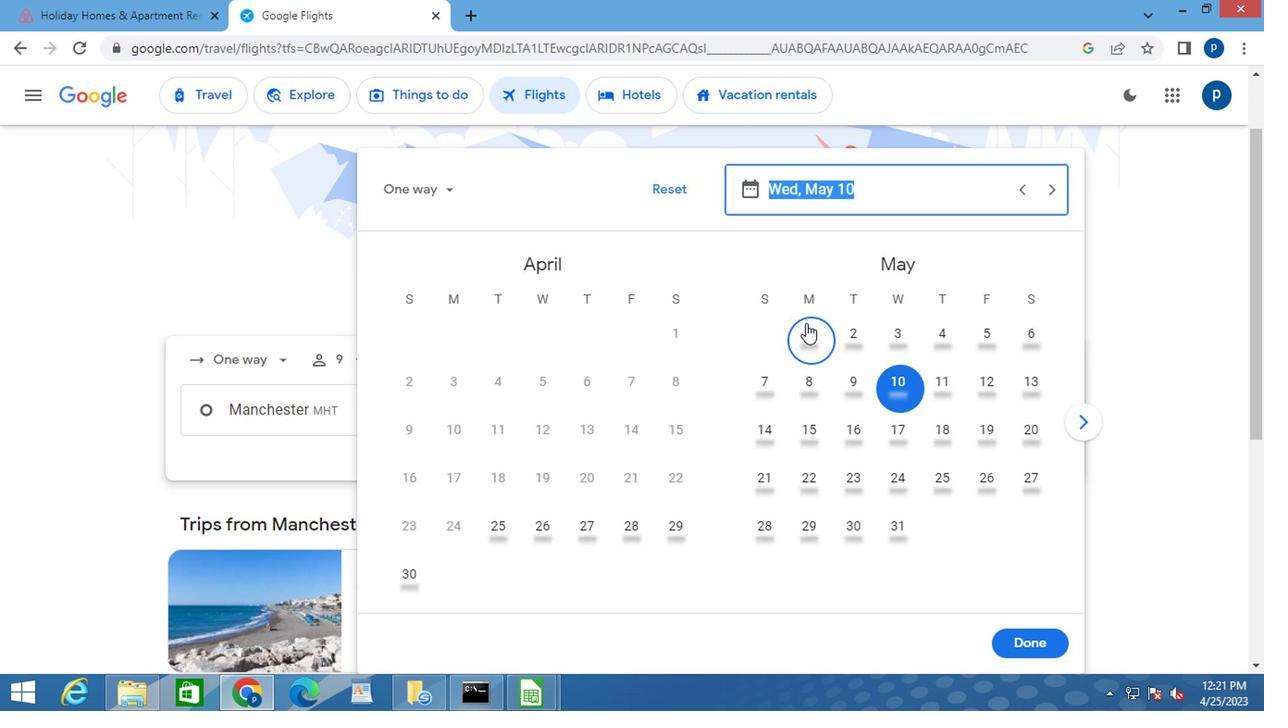 
Action: Mouse pressed left at (809, 330)
Screenshot: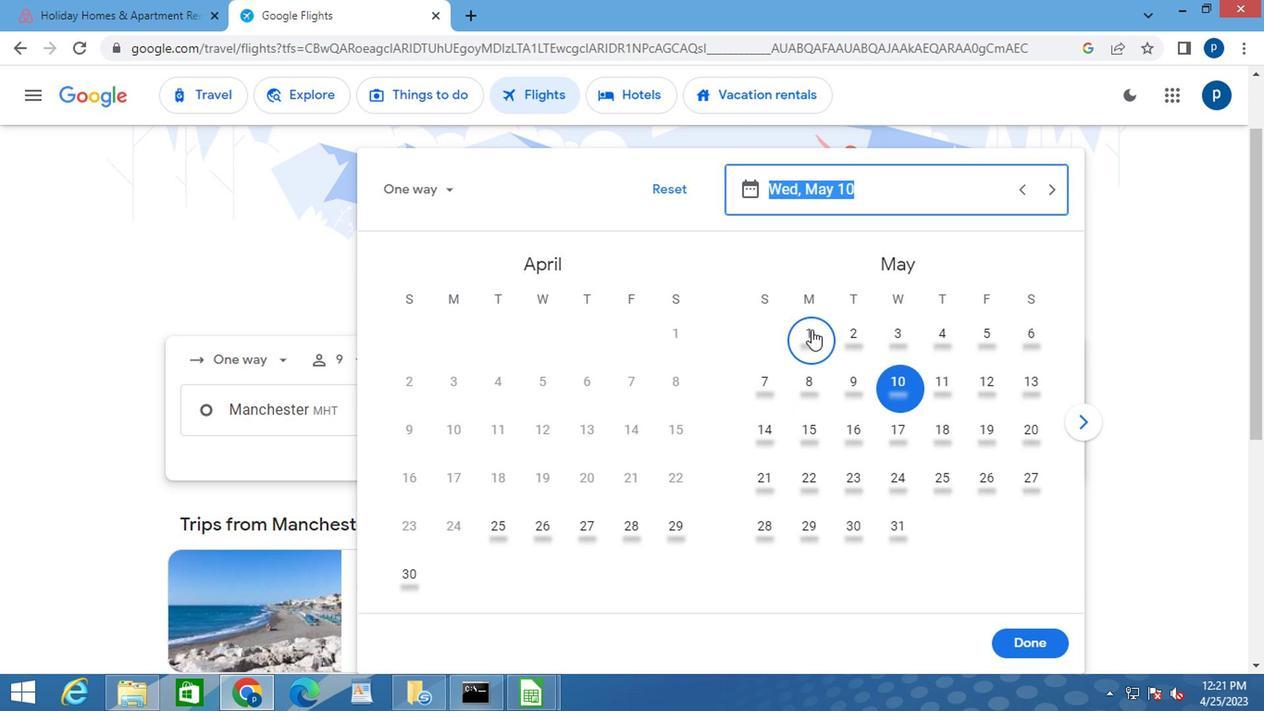 
Action: Mouse moved to (1018, 631)
Screenshot: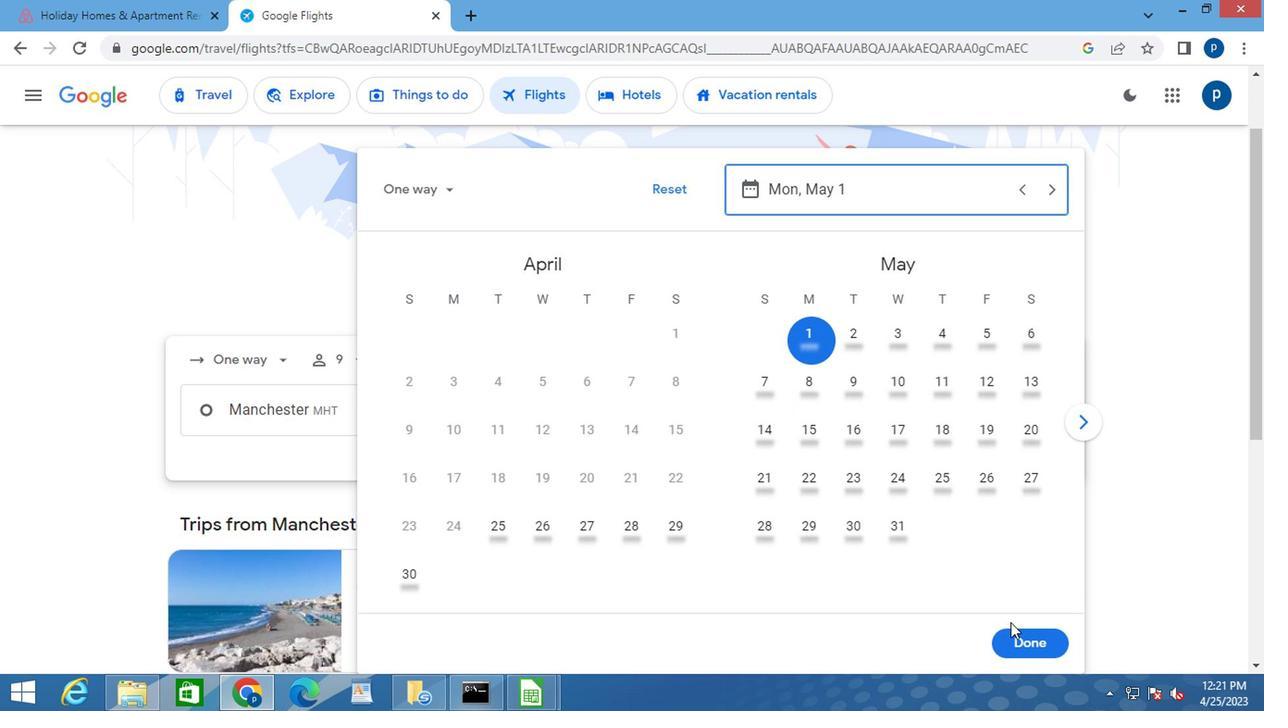 
Action: Mouse pressed left at (1018, 631)
Screenshot: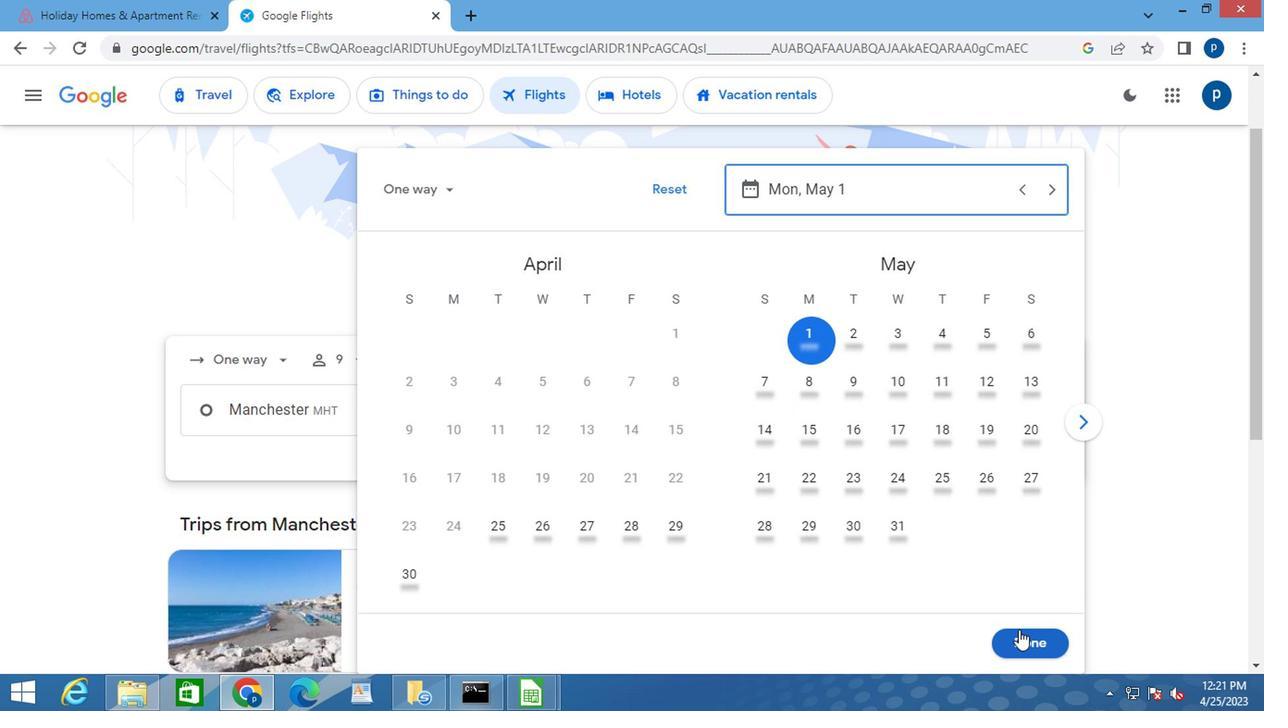 
Action: Mouse moved to (608, 468)
Screenshot: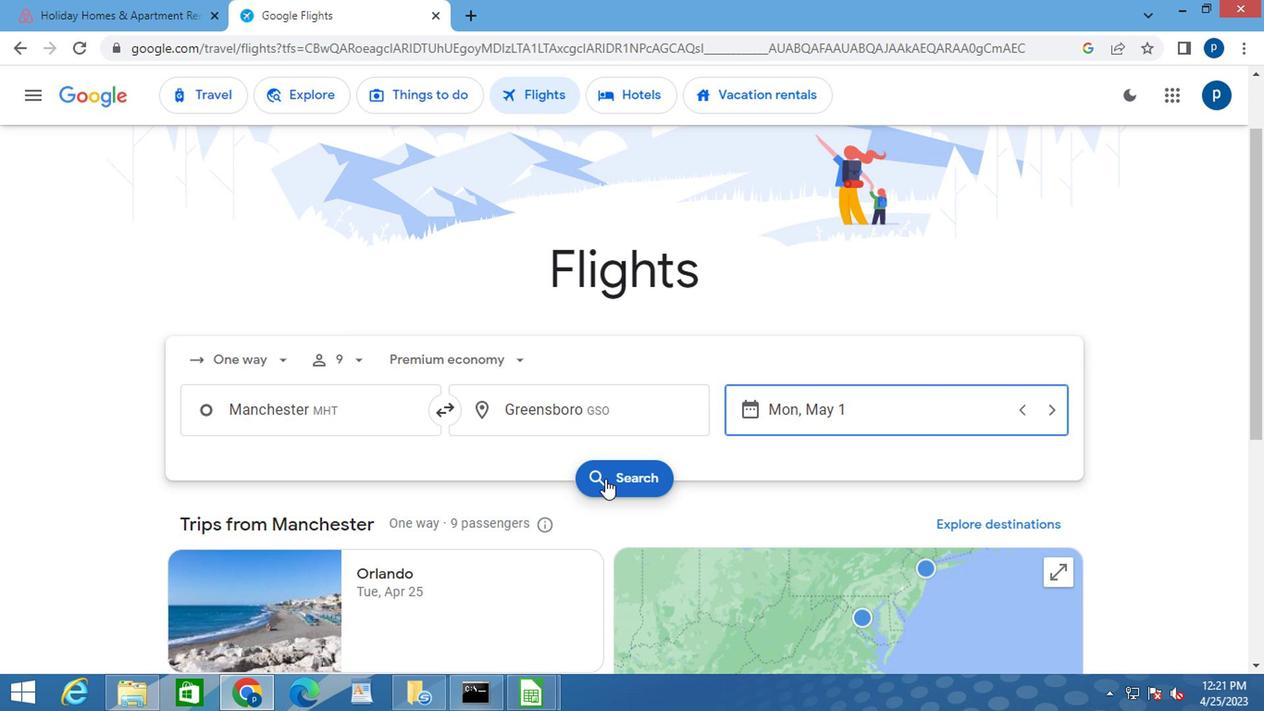 
Action: Mouse pressed left at (608, 468)
Screenshot: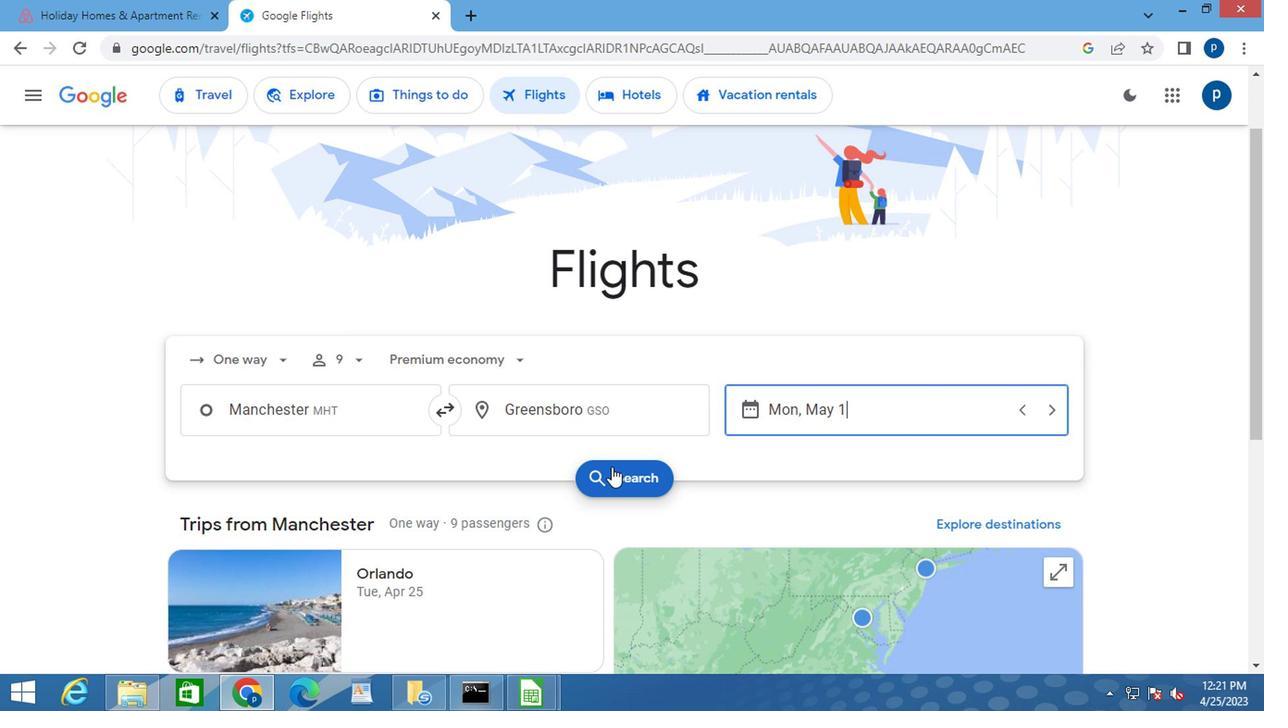 
Action: Mouse moved to (176, 262)
Screenshot: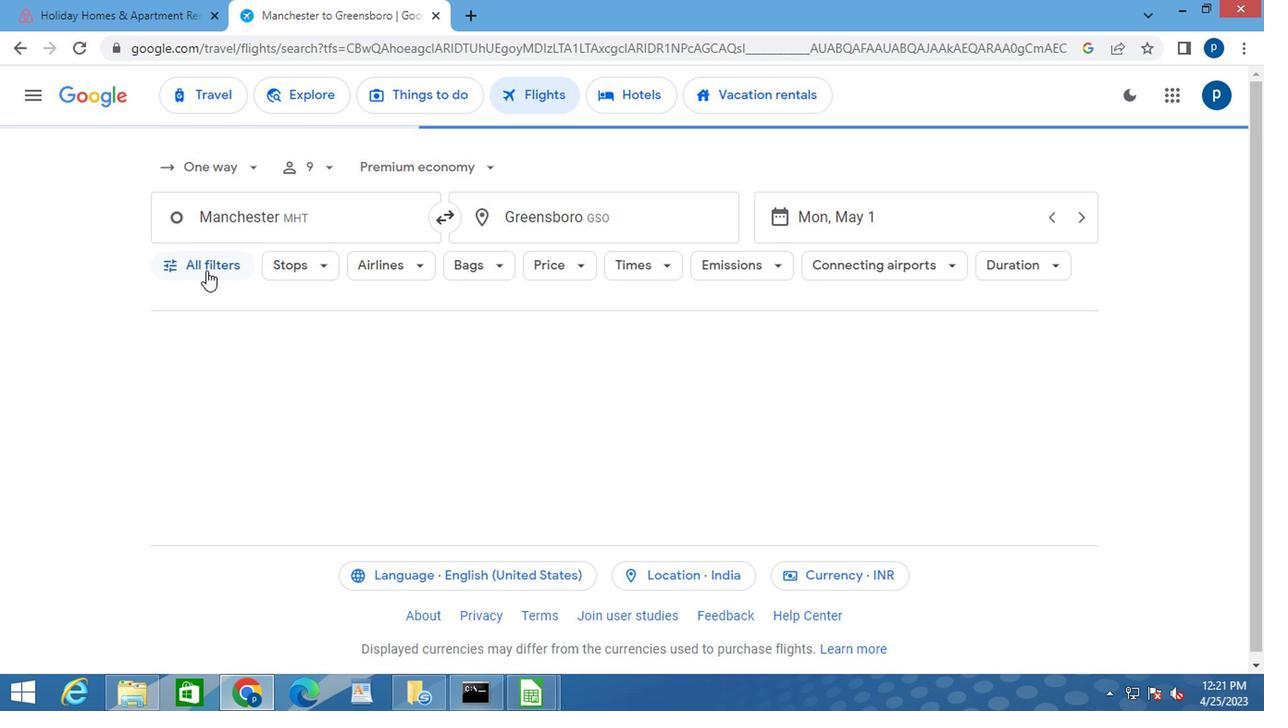
Action: Mouse pressed left at (176, 262)
Screenshot: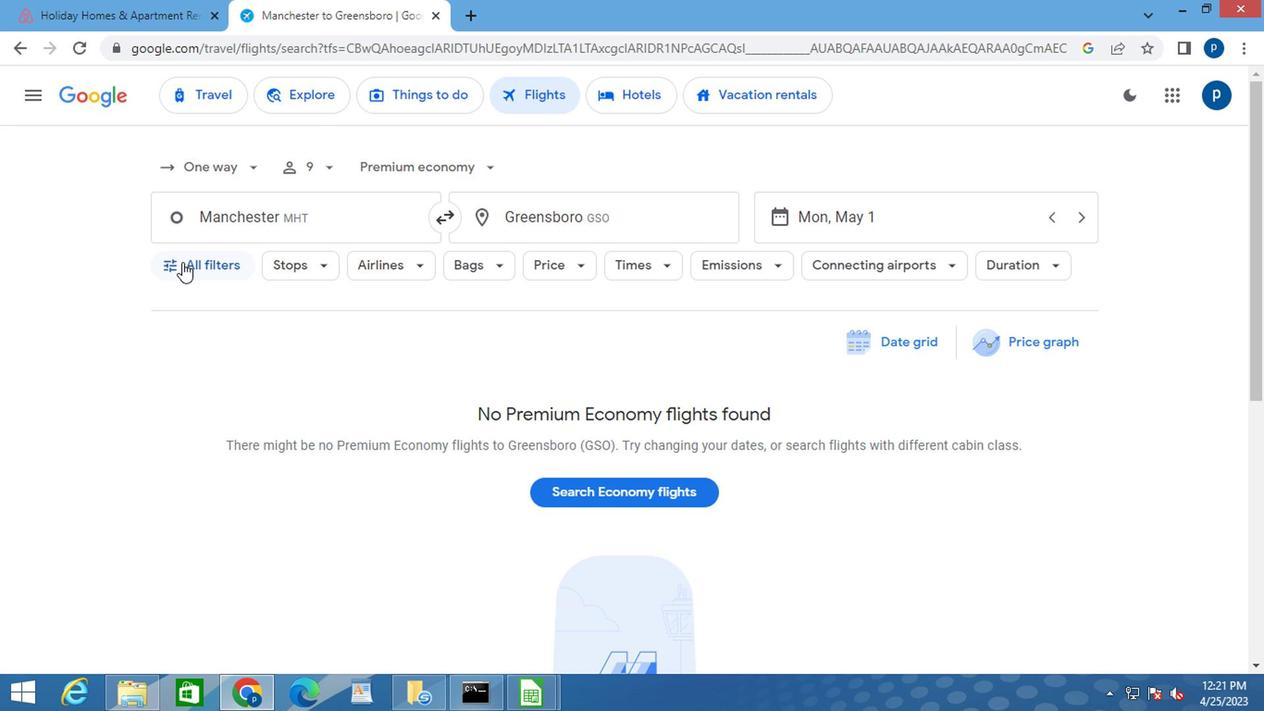 
Action: Mouse moved to (283, 418)
Screenshot: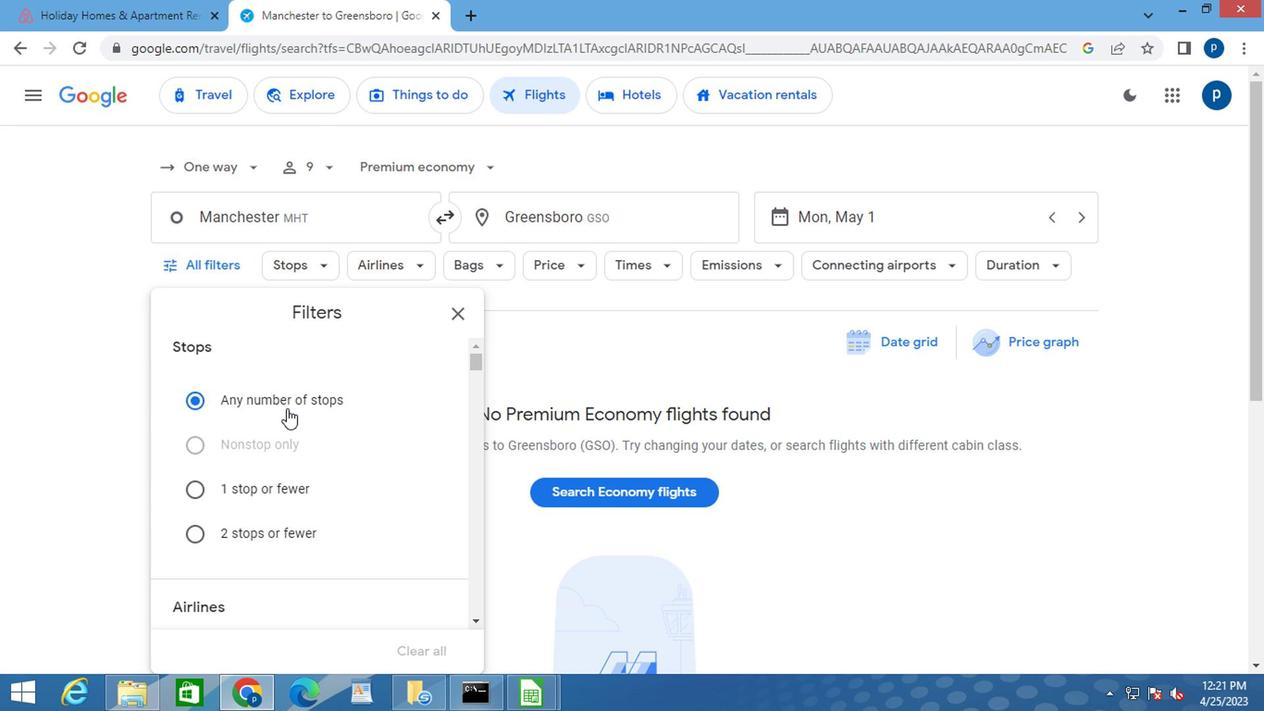 
Action: Mouse scrolled (283, 416) with delta (0, -1)
Screenshot: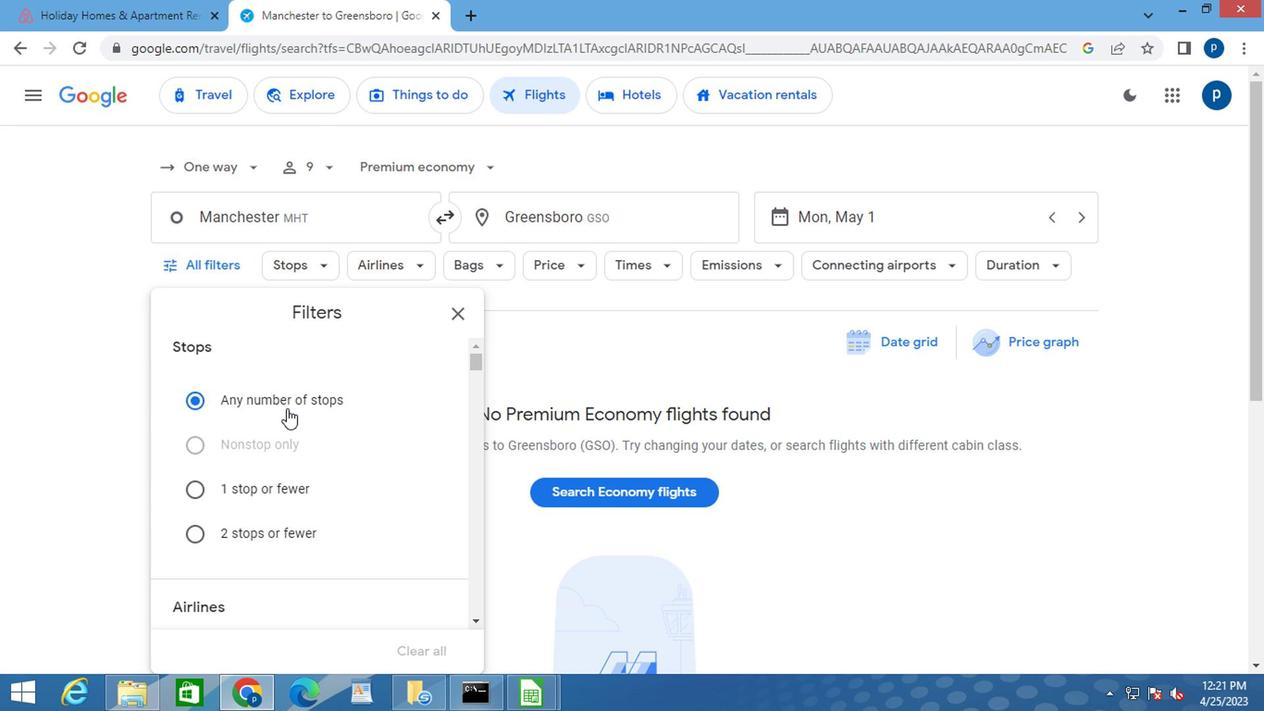
Action: Mouse moved to (283, 421)
Screenshot: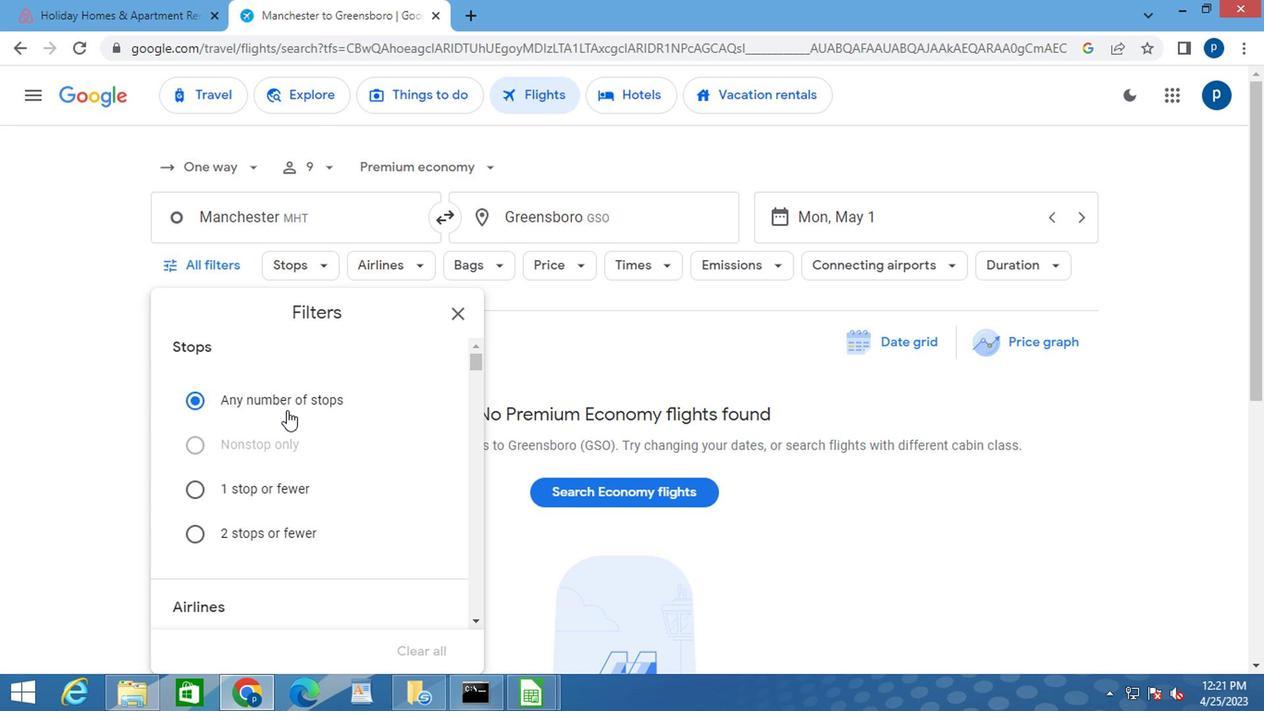 
Action: Mouse scrolled (283, 420) with delta (0, 0)
Screenshot: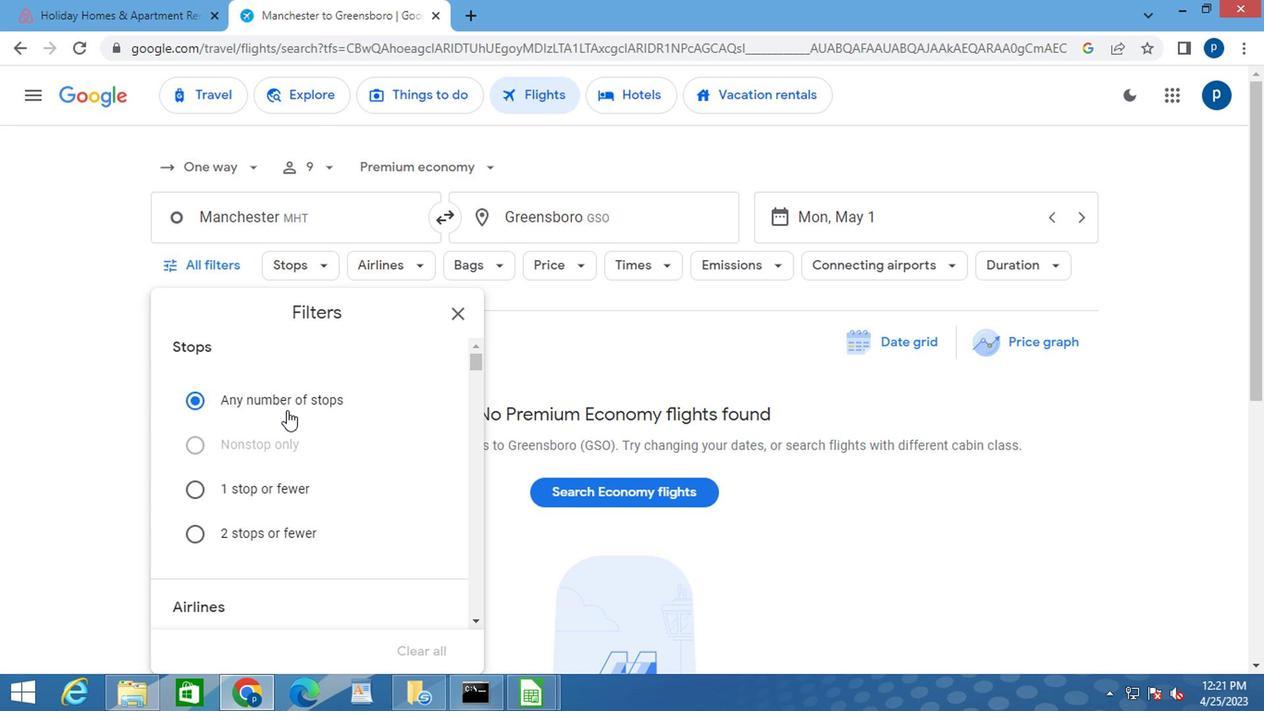 
Action: Mouse moved to (315, 432)
Screenshot: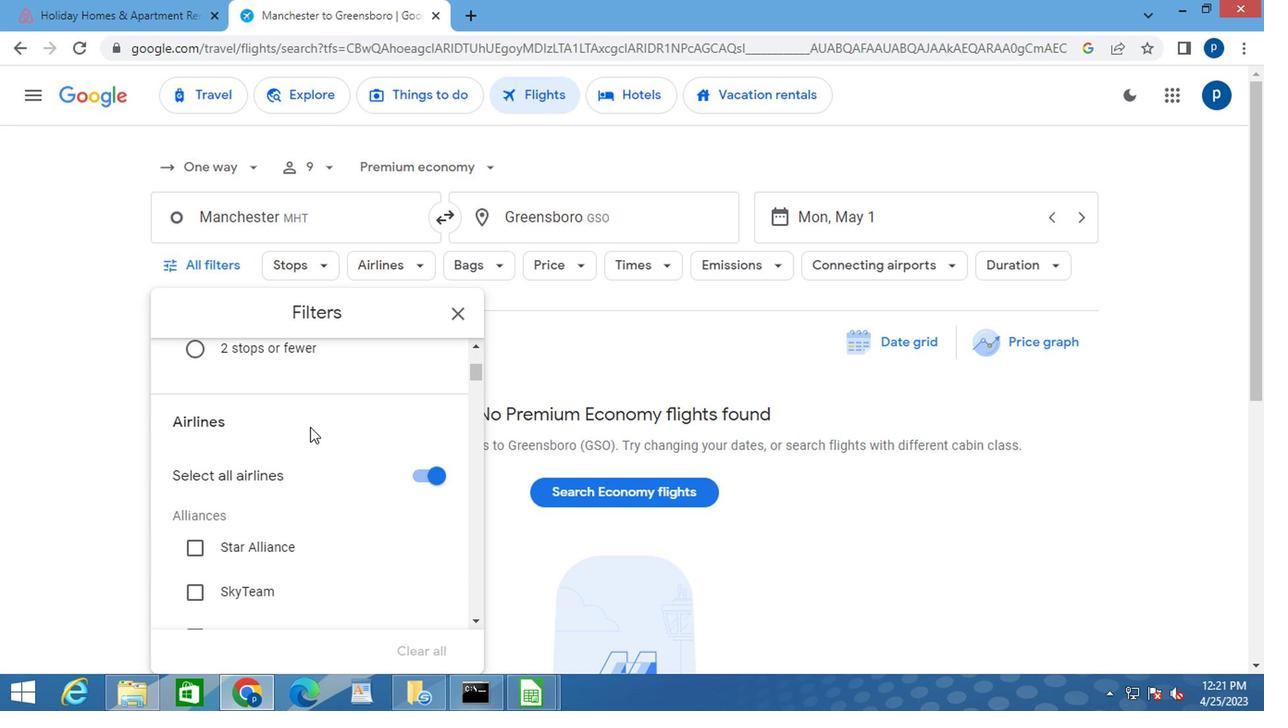 
Action: Mouse scrolled (315, 430) with delta (0, -1)
Screenshot: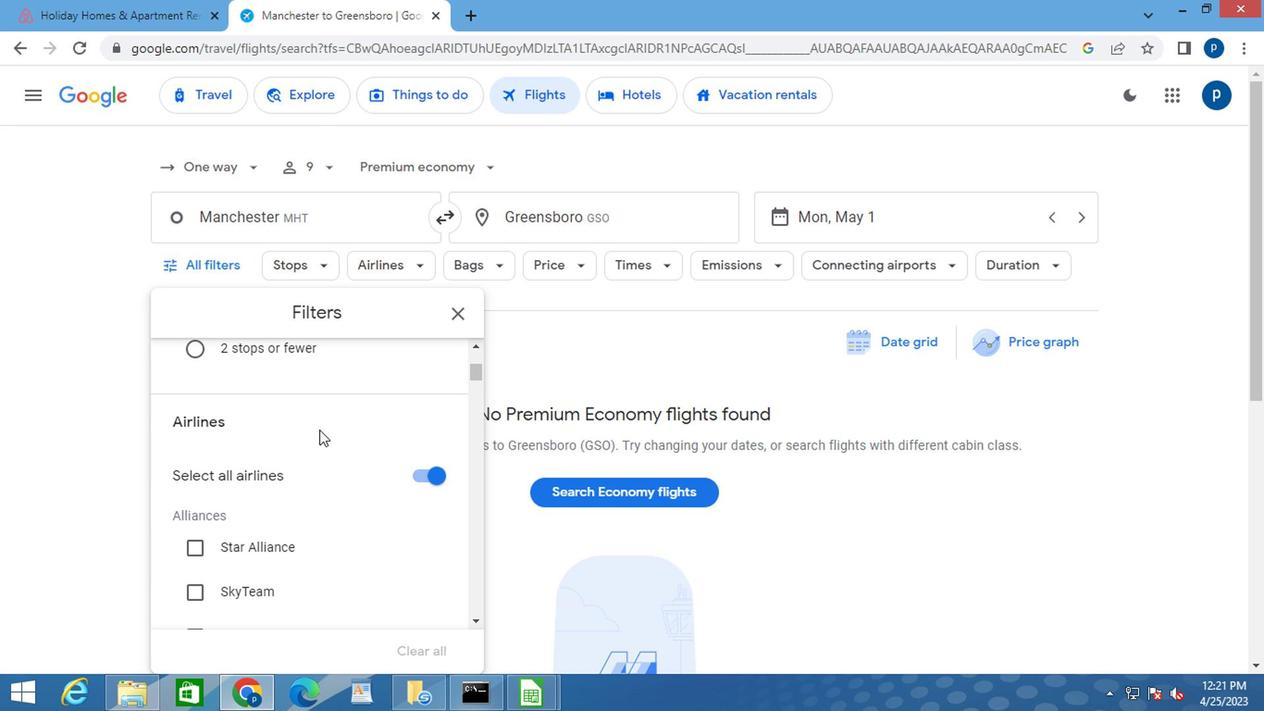 
Action: Mouse scrolled (315, 430) with delta (0, -1)
Screenshot: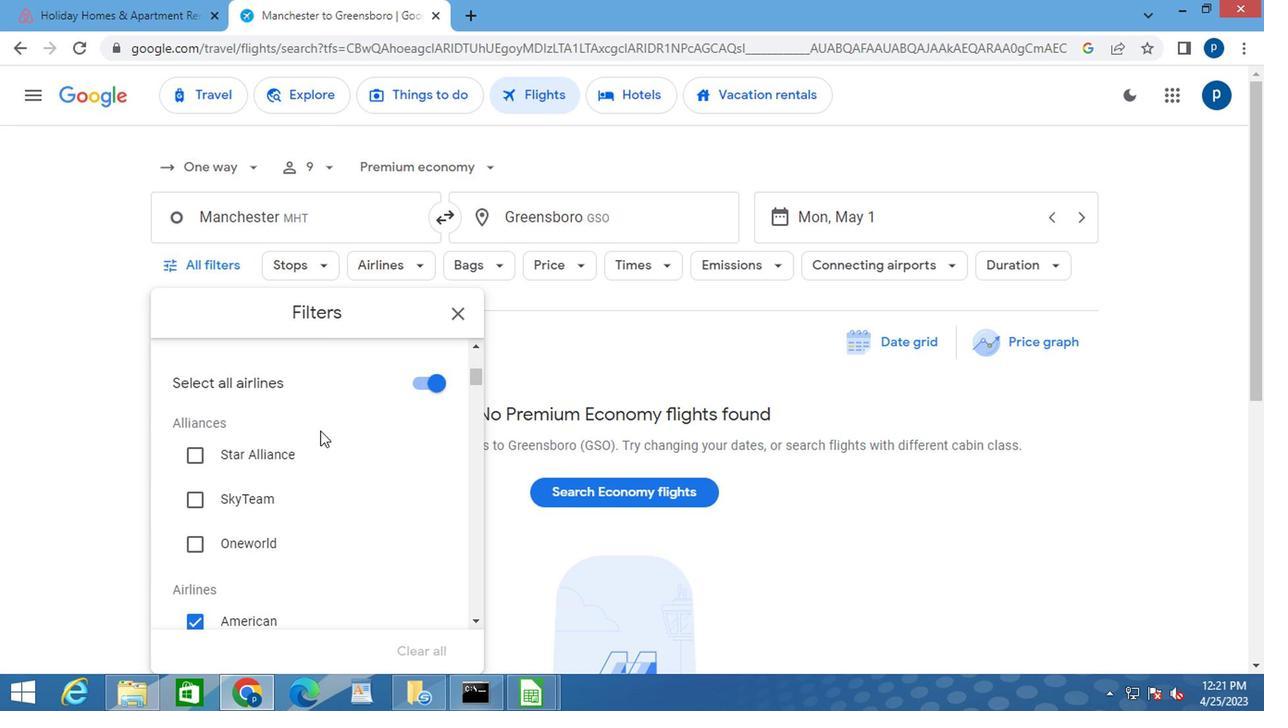 
Action: Mouse moved to (322, 433)
Screenshot: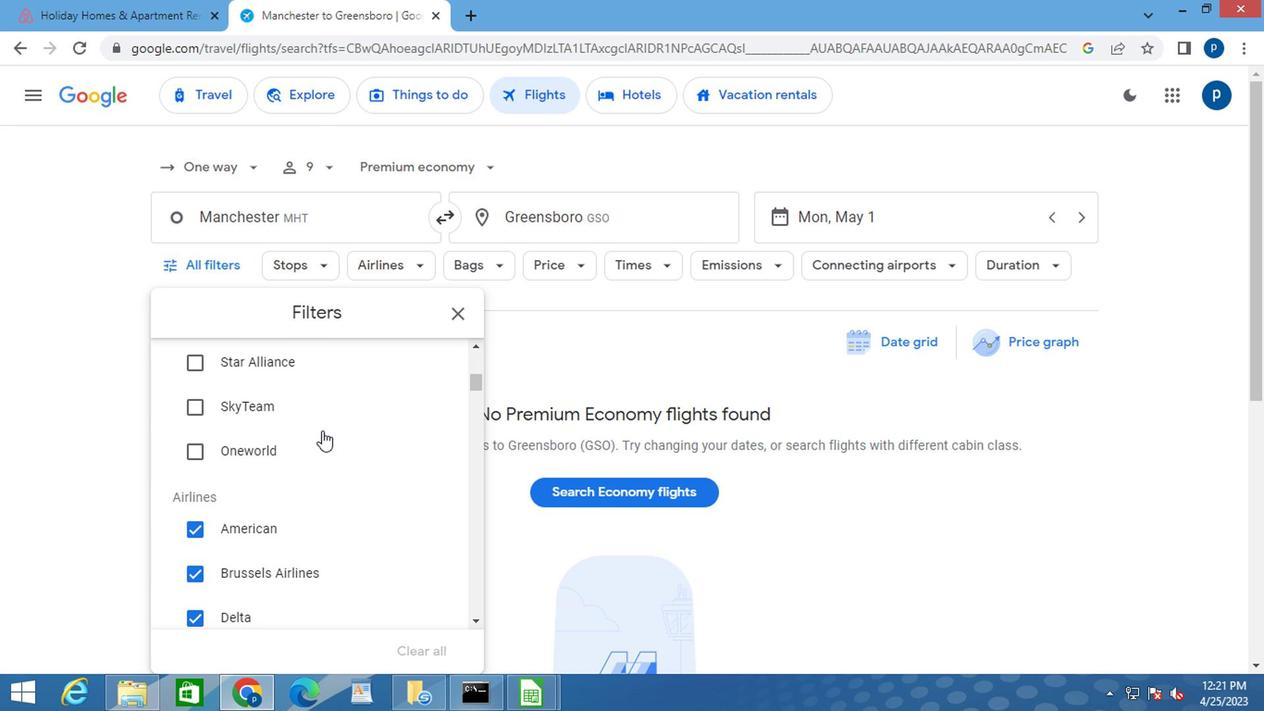 
Action: Mouse scrolled (322, 432) with delta (0, -1)
Screenshot: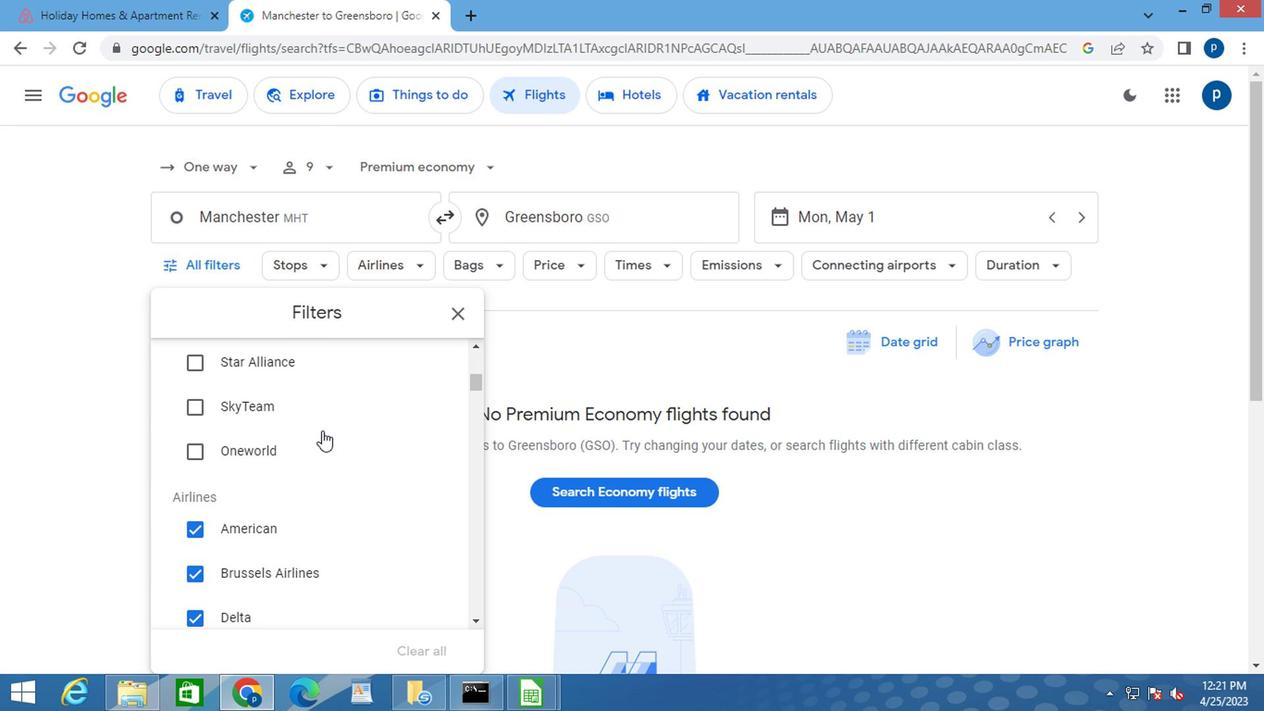 
Action: Mouse moved to (403, 436)
Screenshot: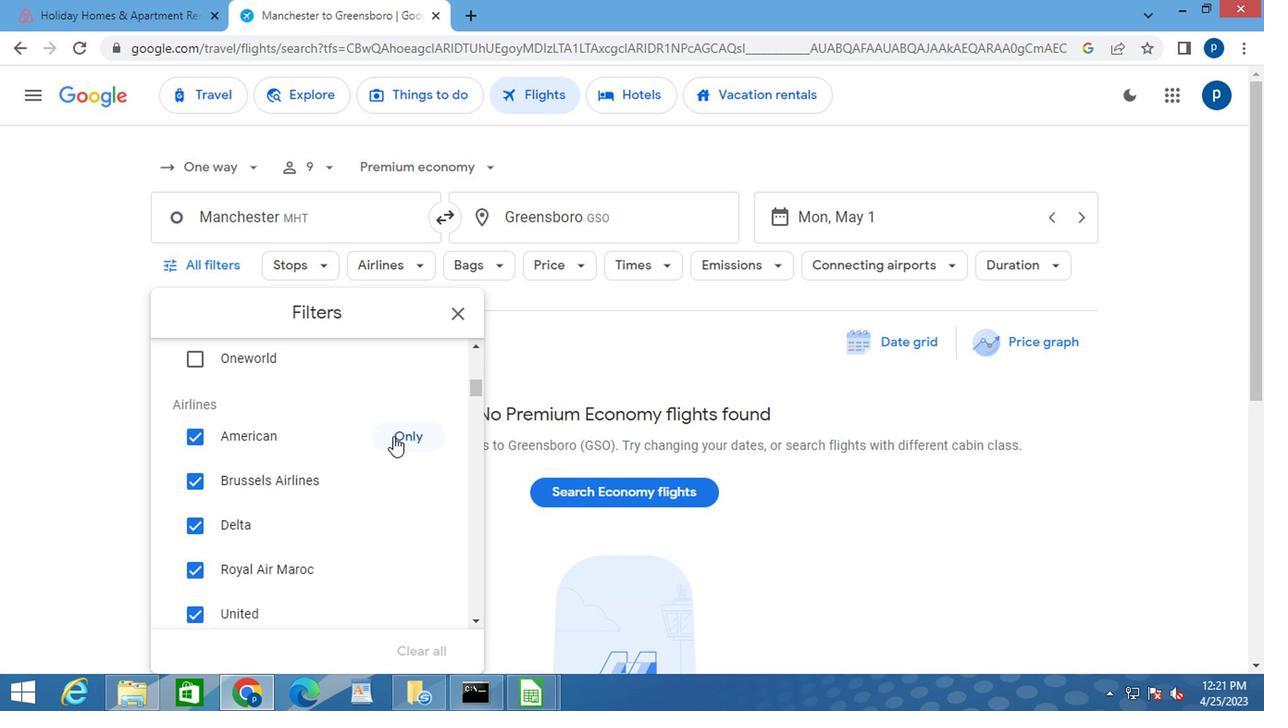 
Action: Mouse pressed left at (403, 436)
Screenshot: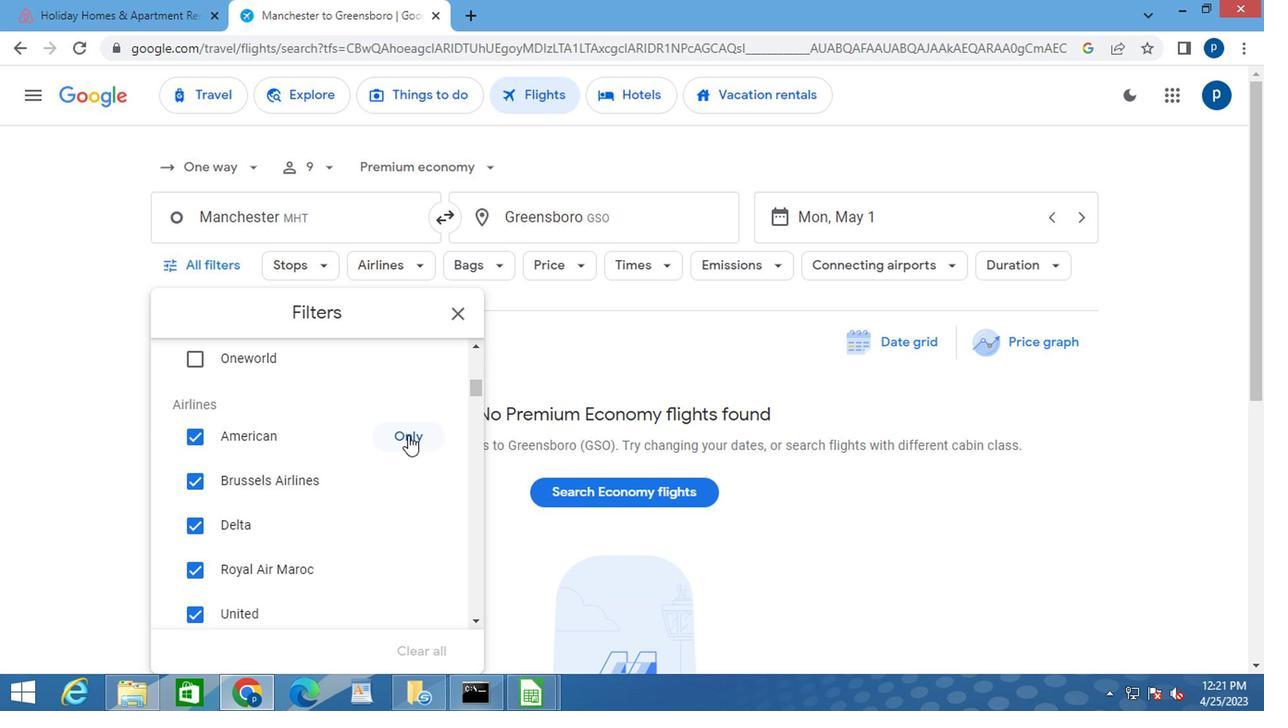 
Action: Mouse moved to (333, 457)
Screenshot: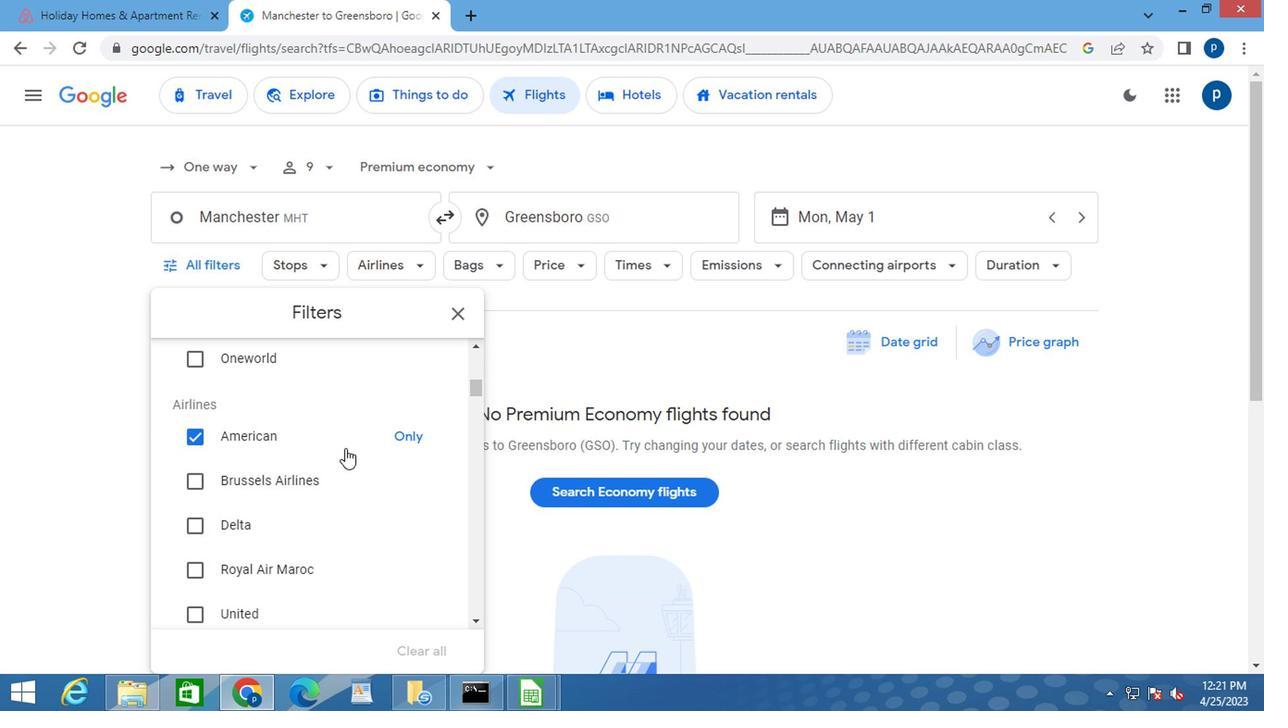 
Action: Mouse scrolled (333, 455) with delta (0, -1)
Screenshot: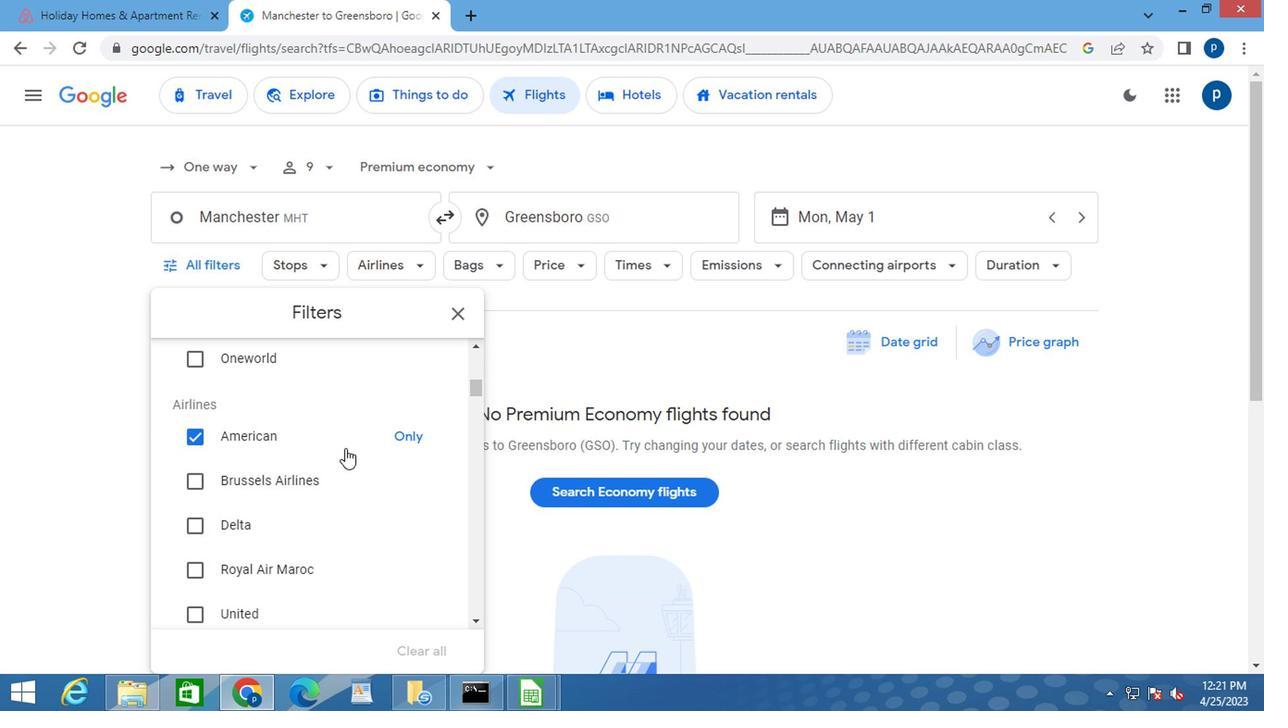 
Action: Mouse moved to (331, 459)
Screenshot: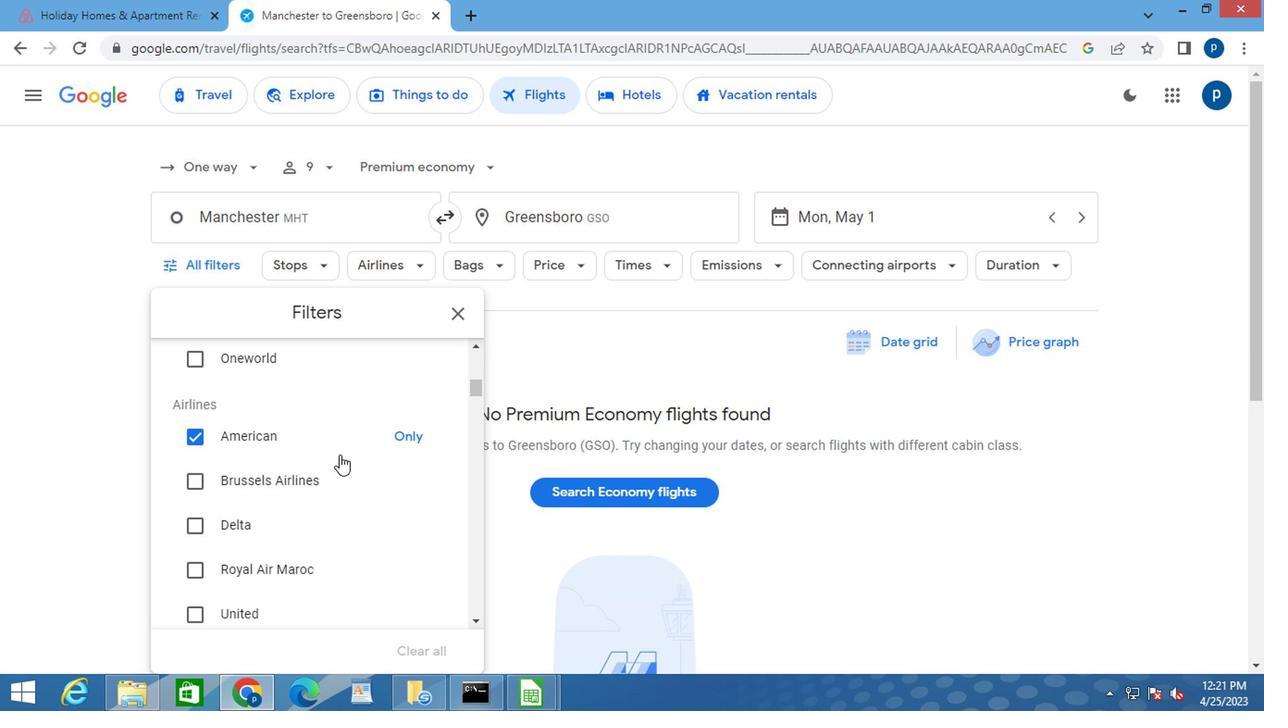 
Action: Mouse scrolled (331, 459) with delta (0, 0)
Screenshot: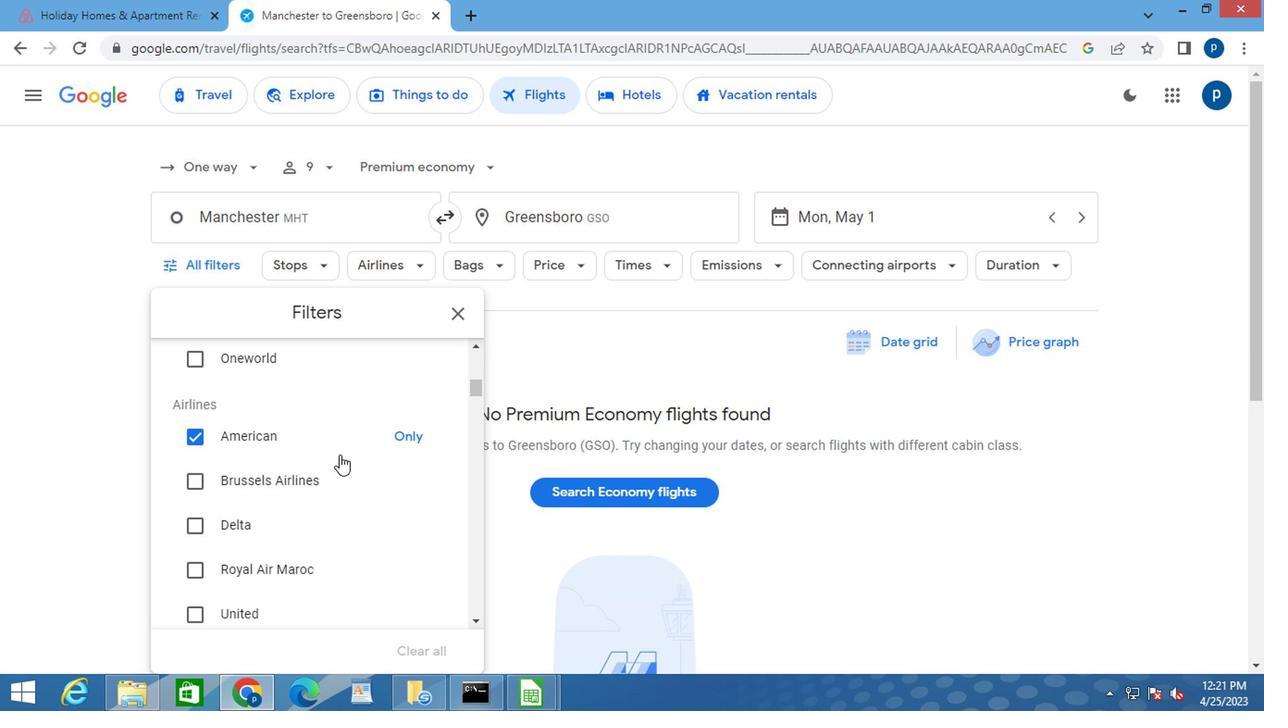 
Action: Mouse moved to (309, 479)
Screenshot: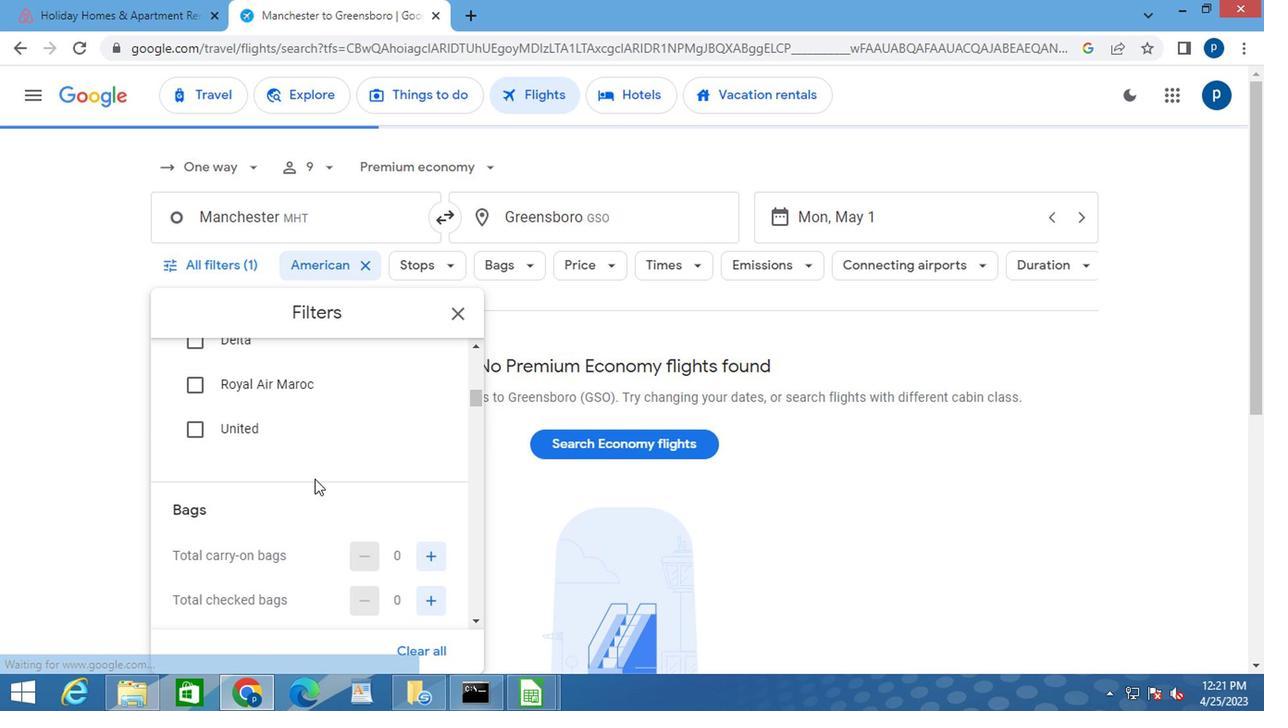 
Action: Mouse scrolled (309, 478) with delta (0, -1)
Screenshot: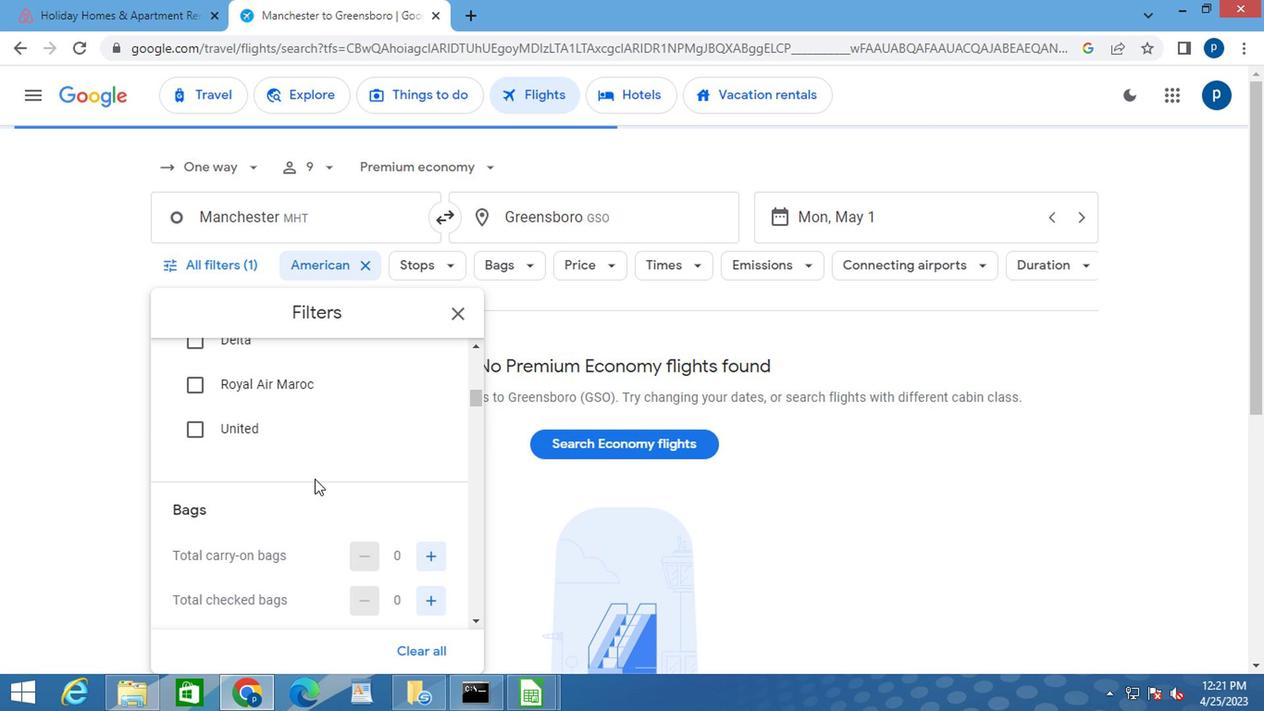 
Action: Mouse moved to (426, 455)
Screenshot: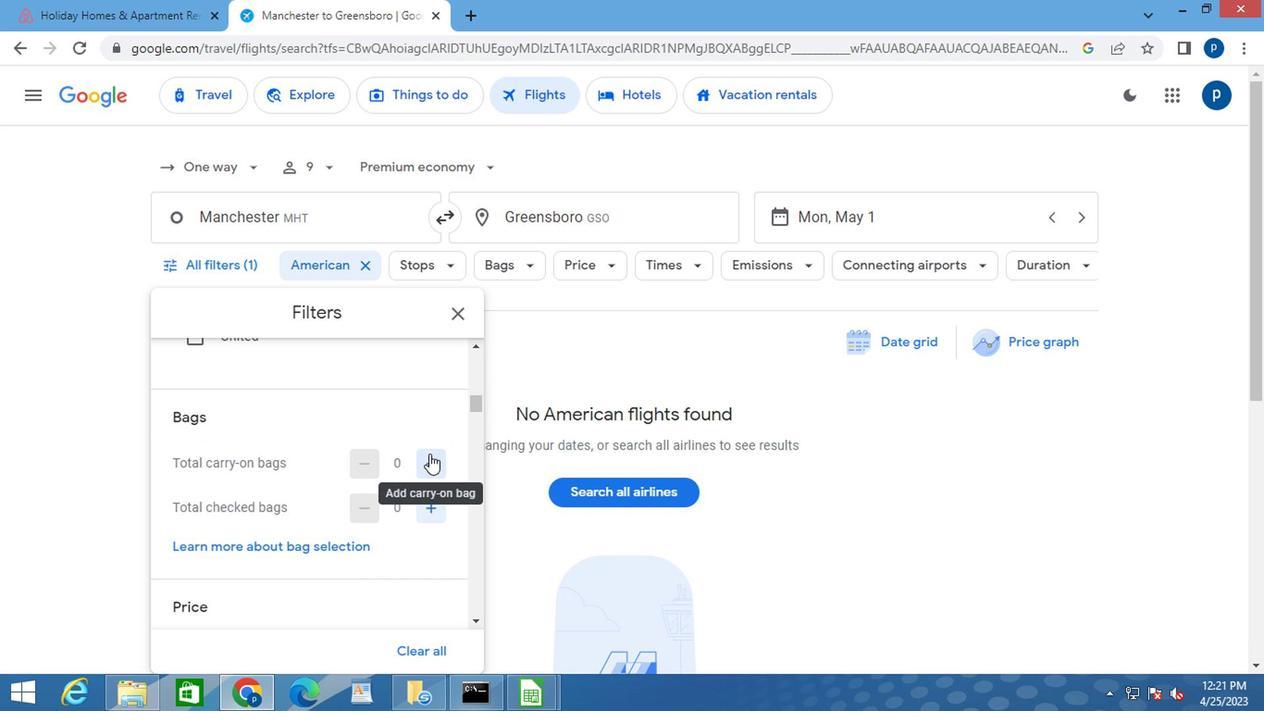 
Action: Mouse pressed left at (426, 455)
Screenshot: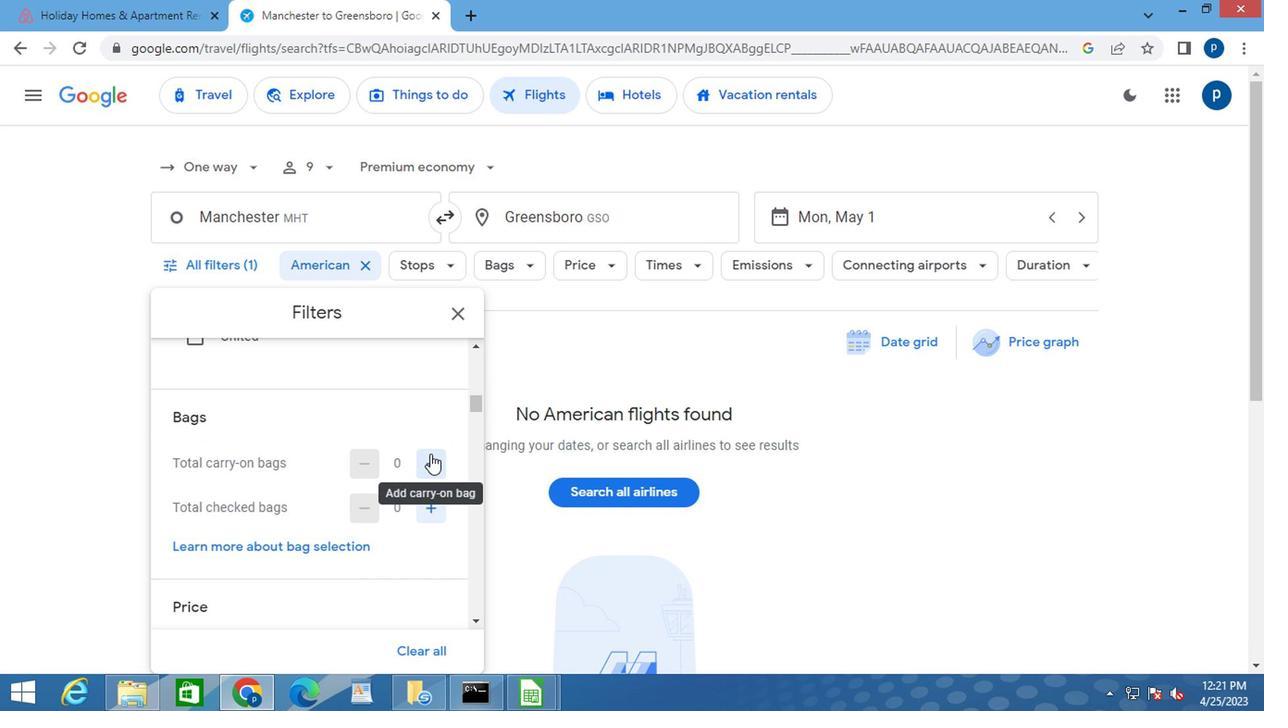 
Action: Mouse pressed left at (426, 455)
Screenshot: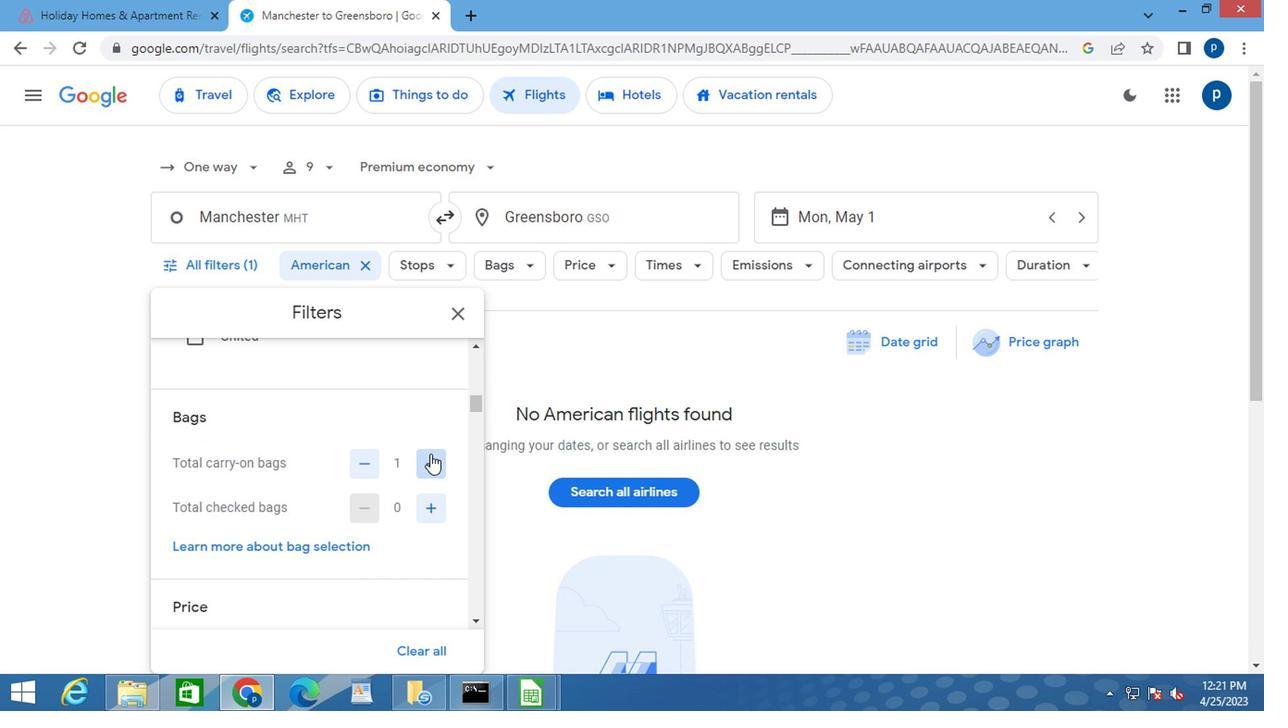 
Action: Mouse moved to (363, 509)
Screenshot: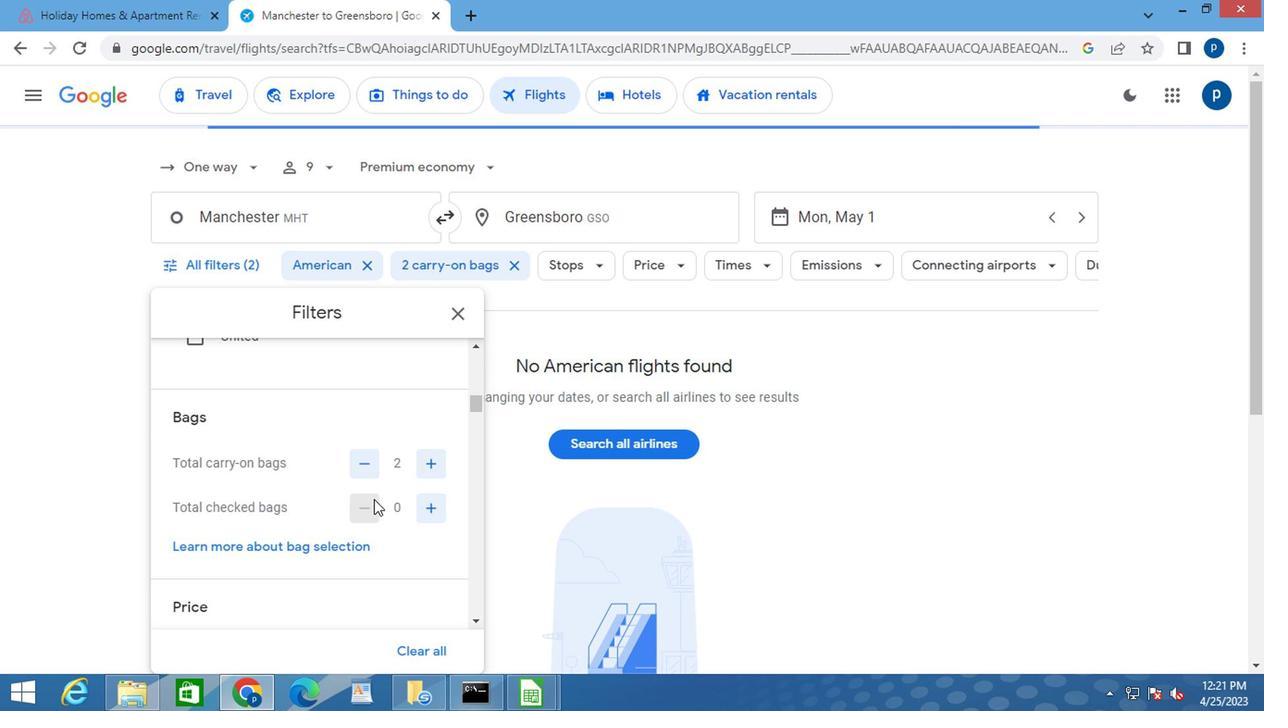 
Action: Mouse scrolled (363, 507) with delta (0, -1)
Screenshot: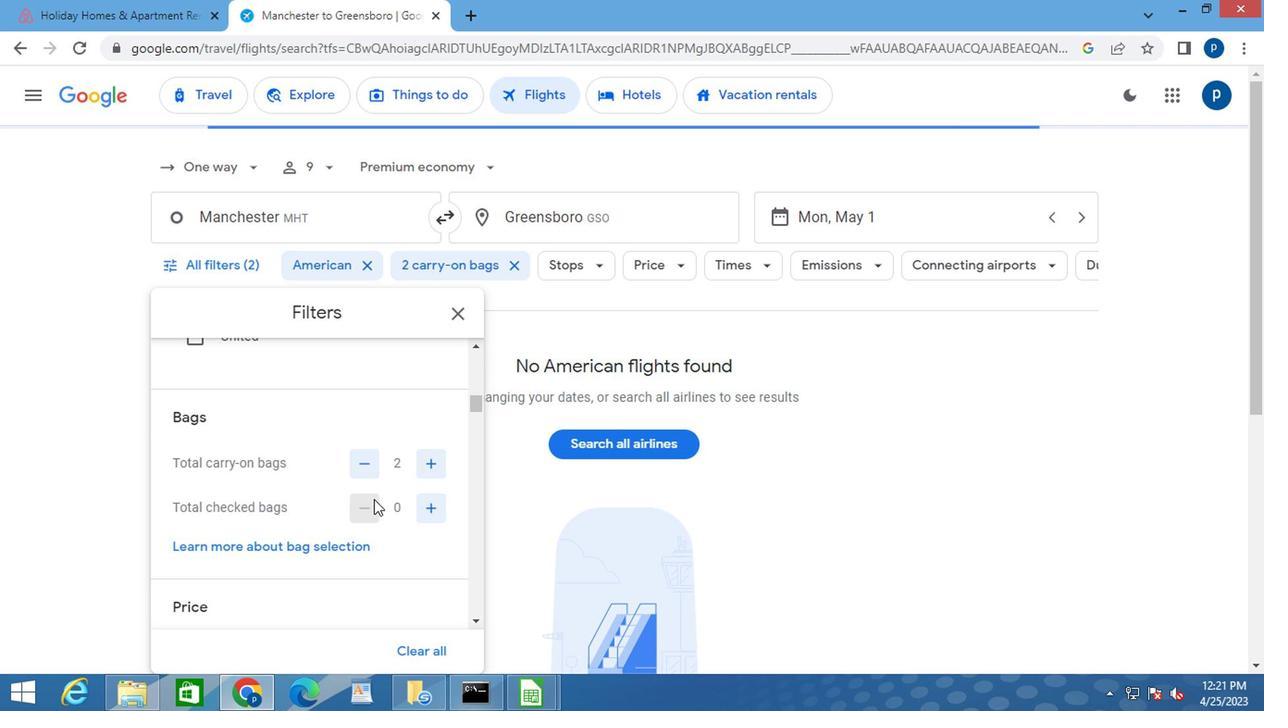 
Action: Mouse moved to (358, 509)
Screenshot: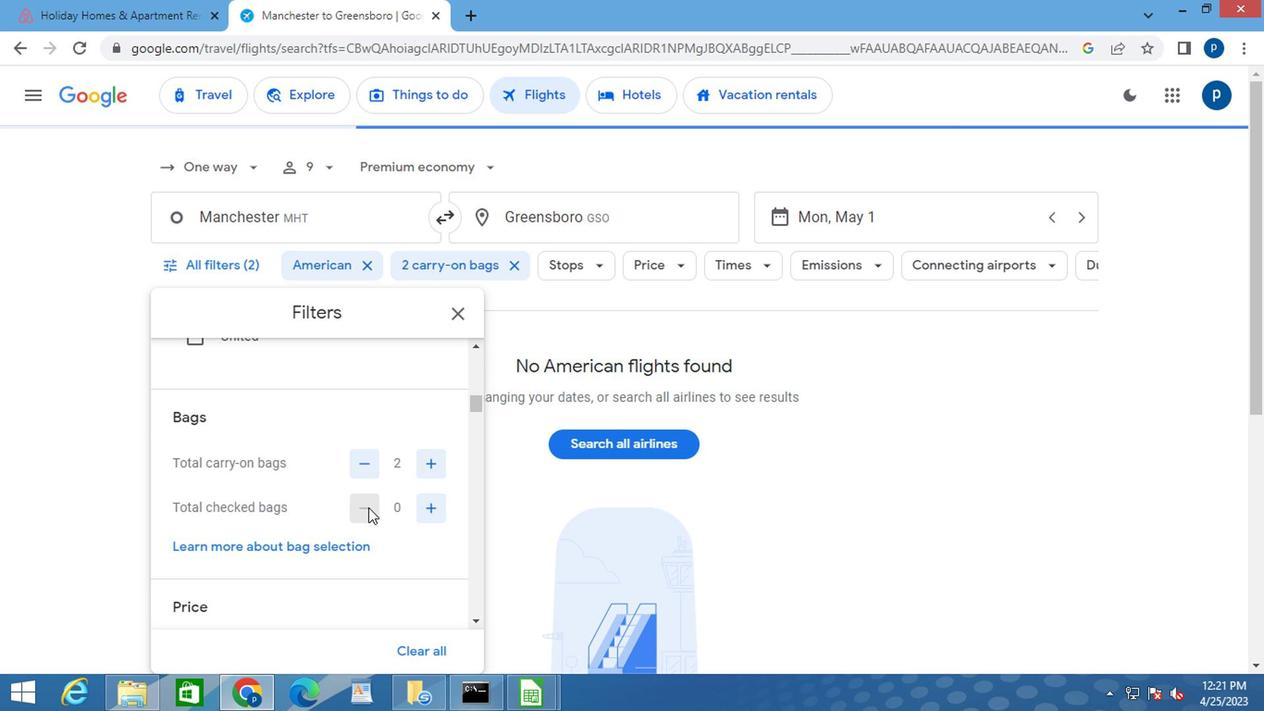 
Action: Mouse scrolled (358, 507) with delta (0, -1)
Screenshot: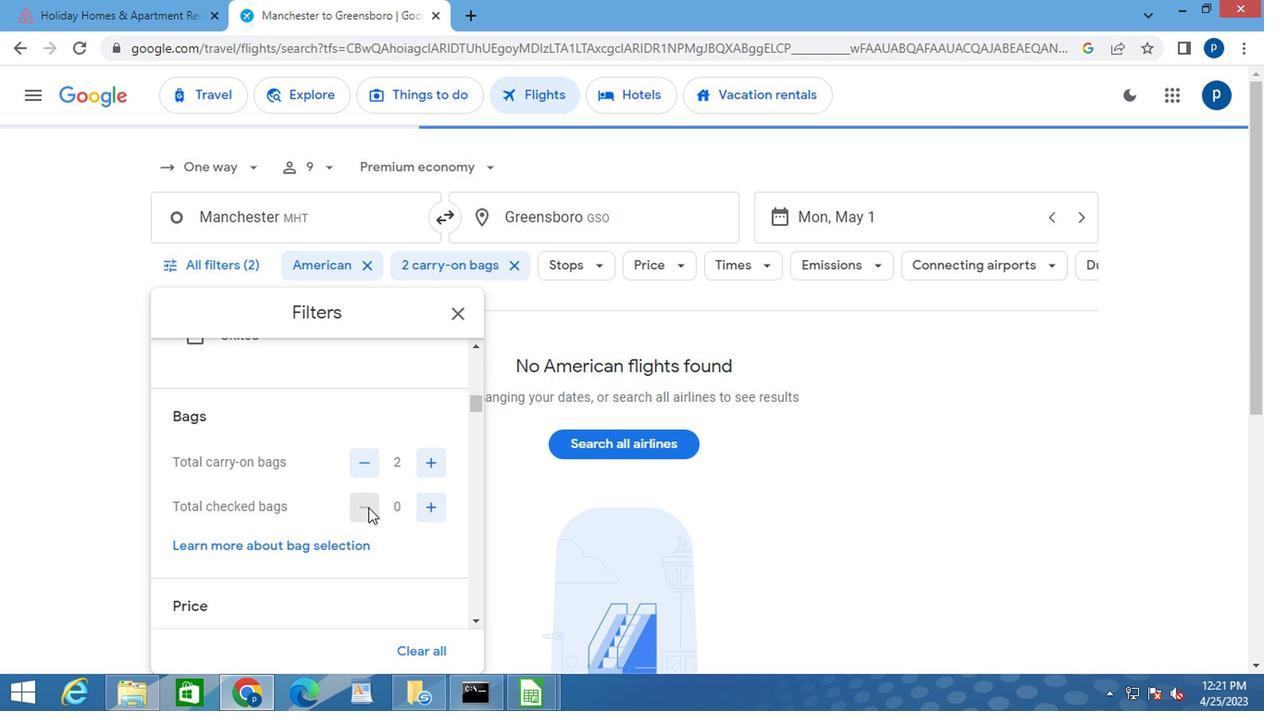
Action: Mouse moved to (433, 505)
Screenshot: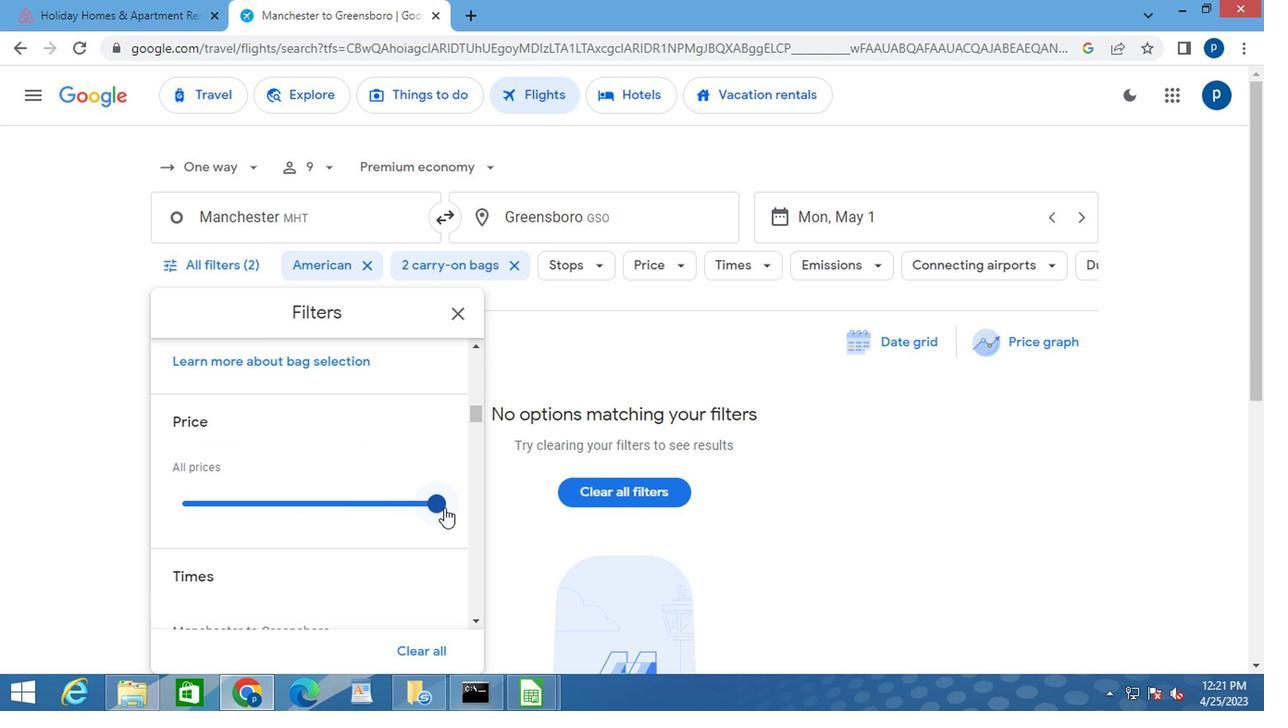 
Action: Mouse pressed left at (433, 505)
Screenshot: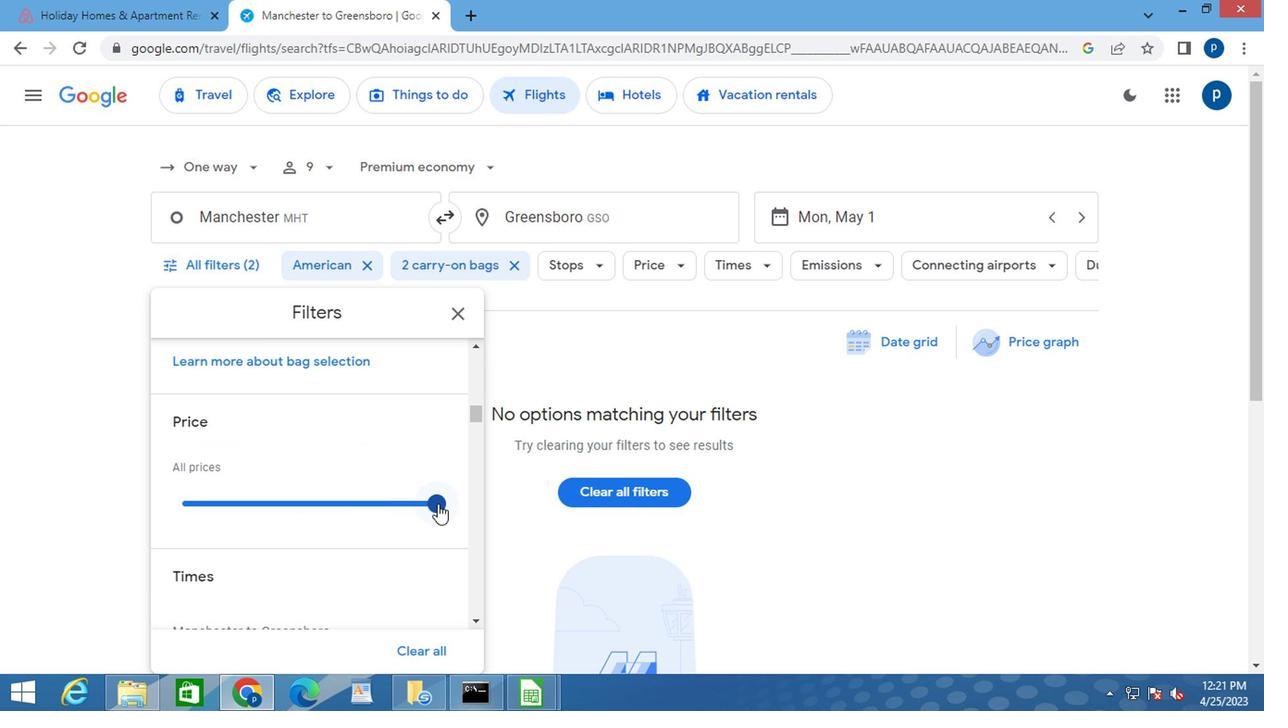 
Action: Mouse moved to (428, 497)
Screenshot: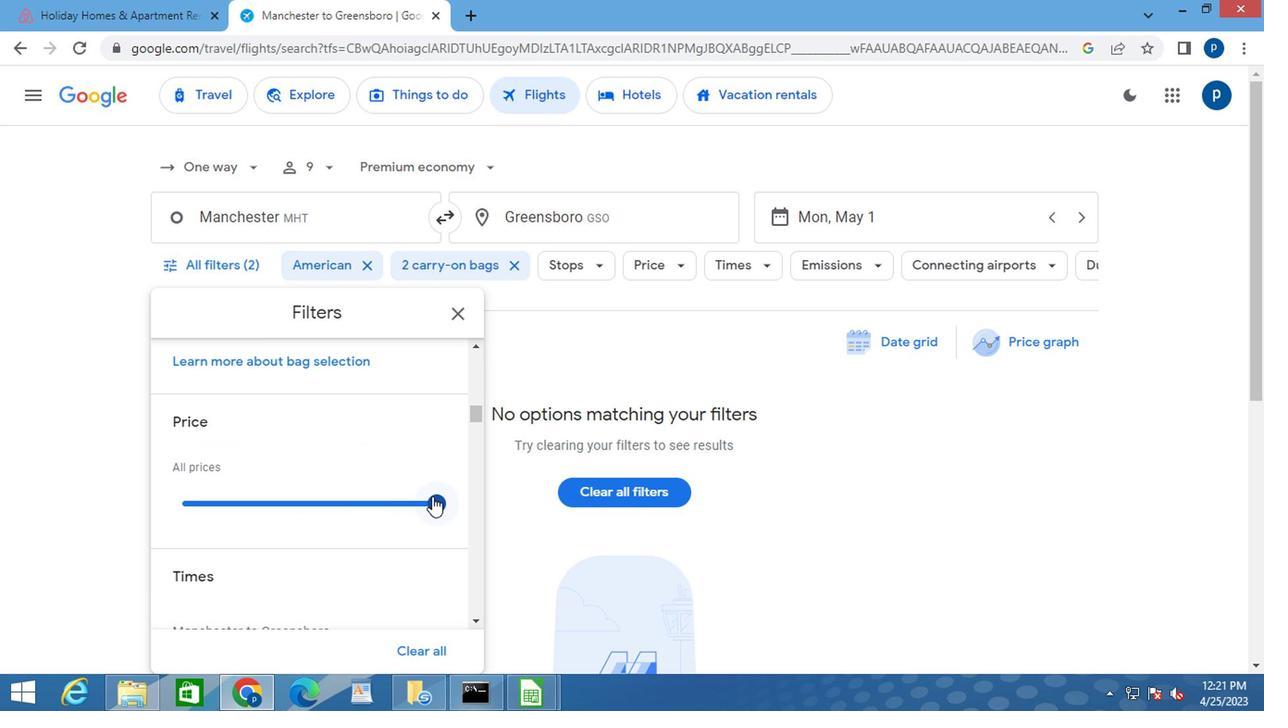 
Action: Mouse pressed left at (428, 497)
Screenshot: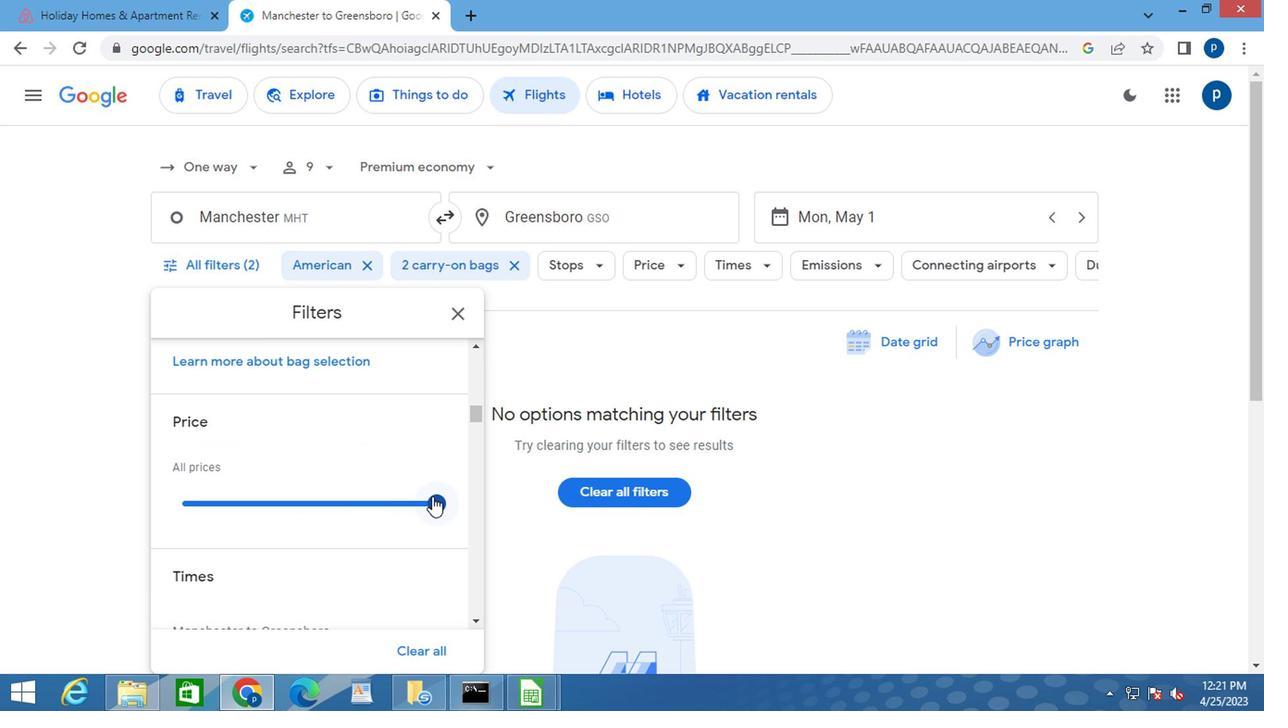 
Action: Mouse moved to (383, 541)
Screenshot: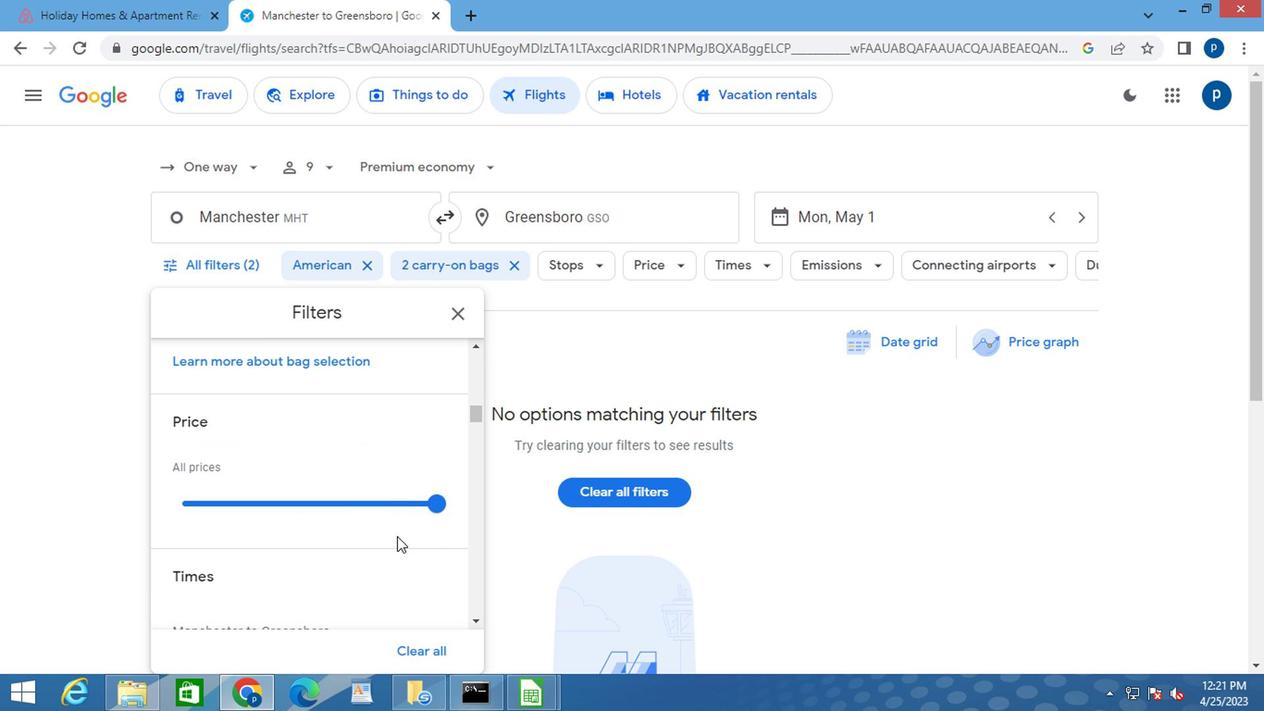 
Action: Mouse scrolled (383, 540) with delta (0, 0)
Screenshot: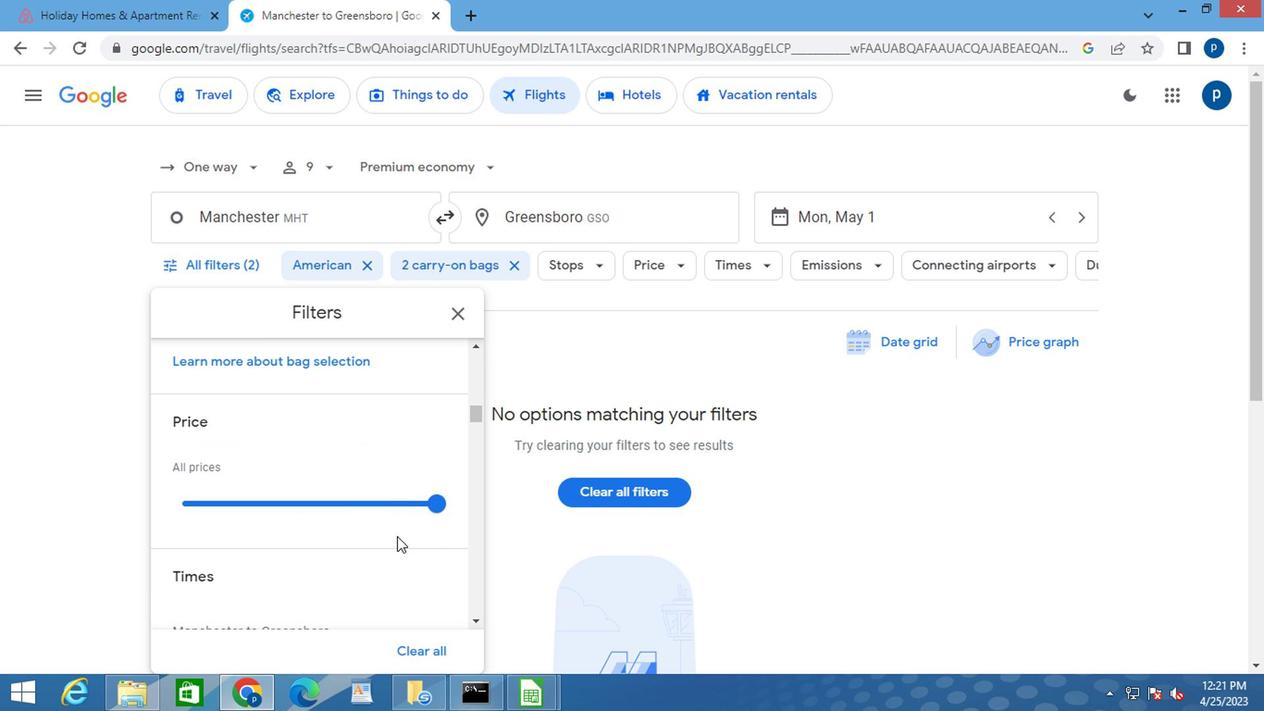 
Action: Mouse moved to (373, 541)
Screenshot: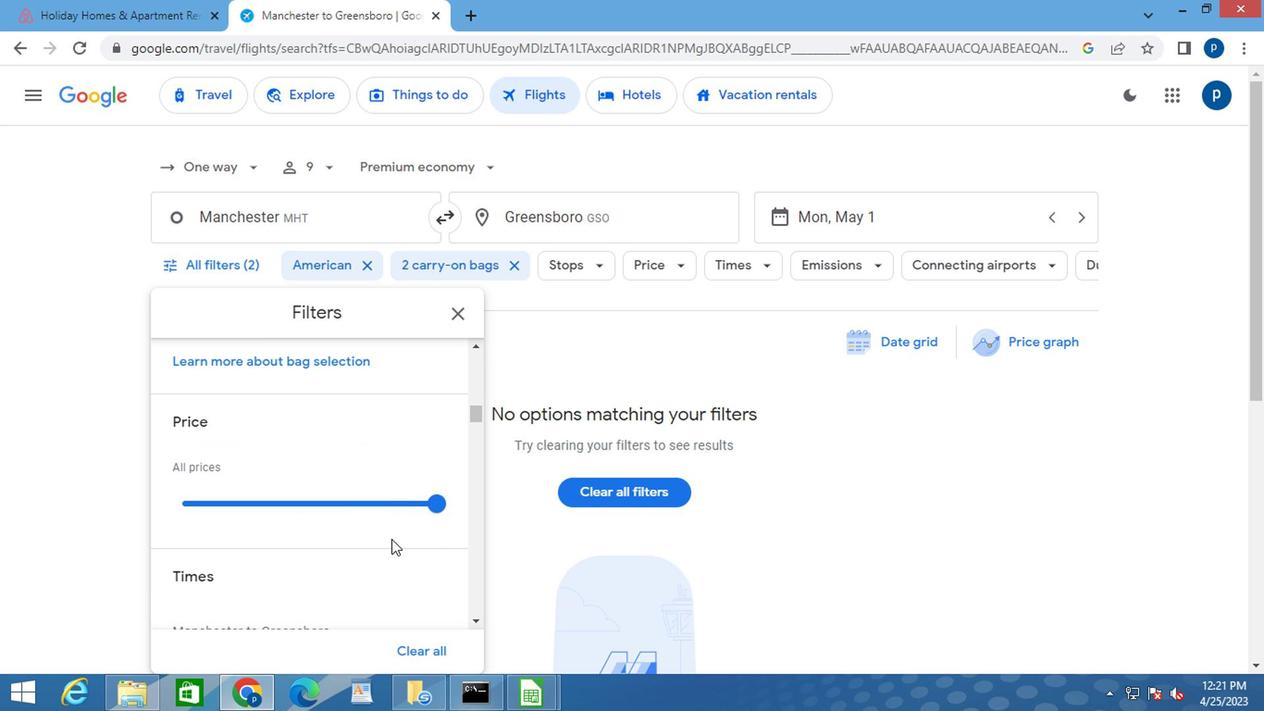 
Action: Mouse scrolled (374, 540) with delta (0, 0)
Screenshot: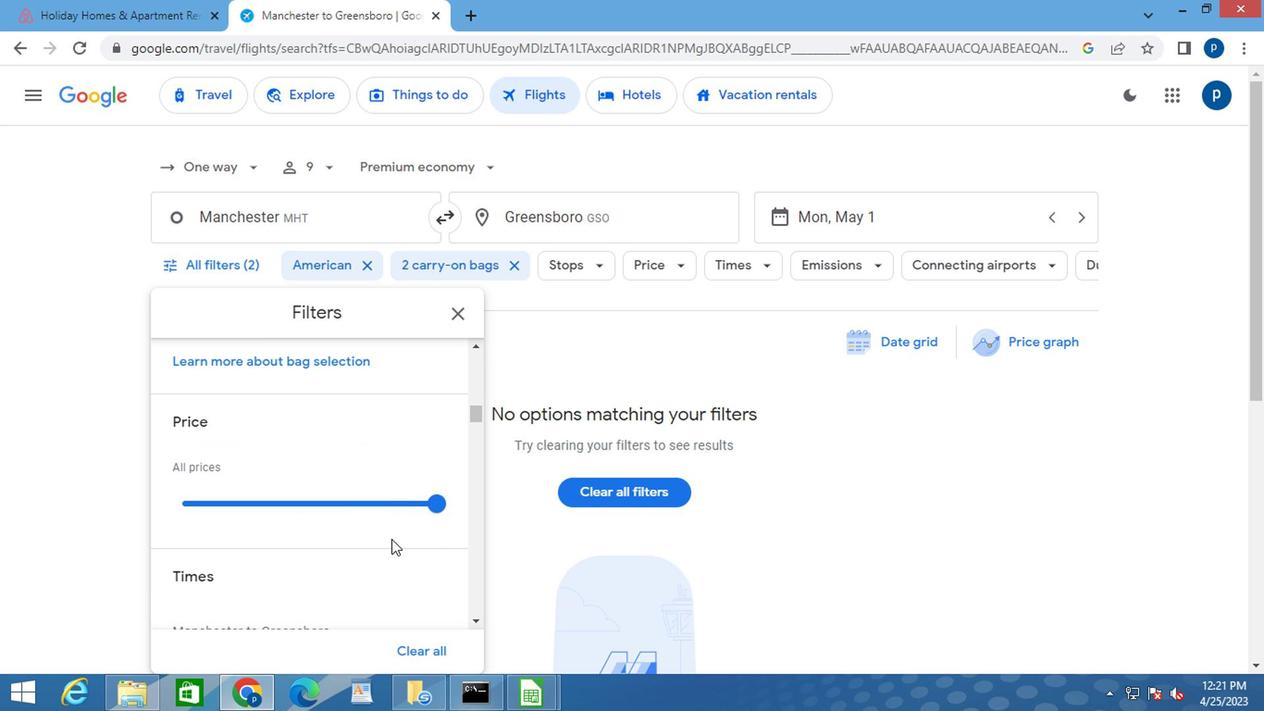
Action: Mouse moved to (302, 511)
Screenshot: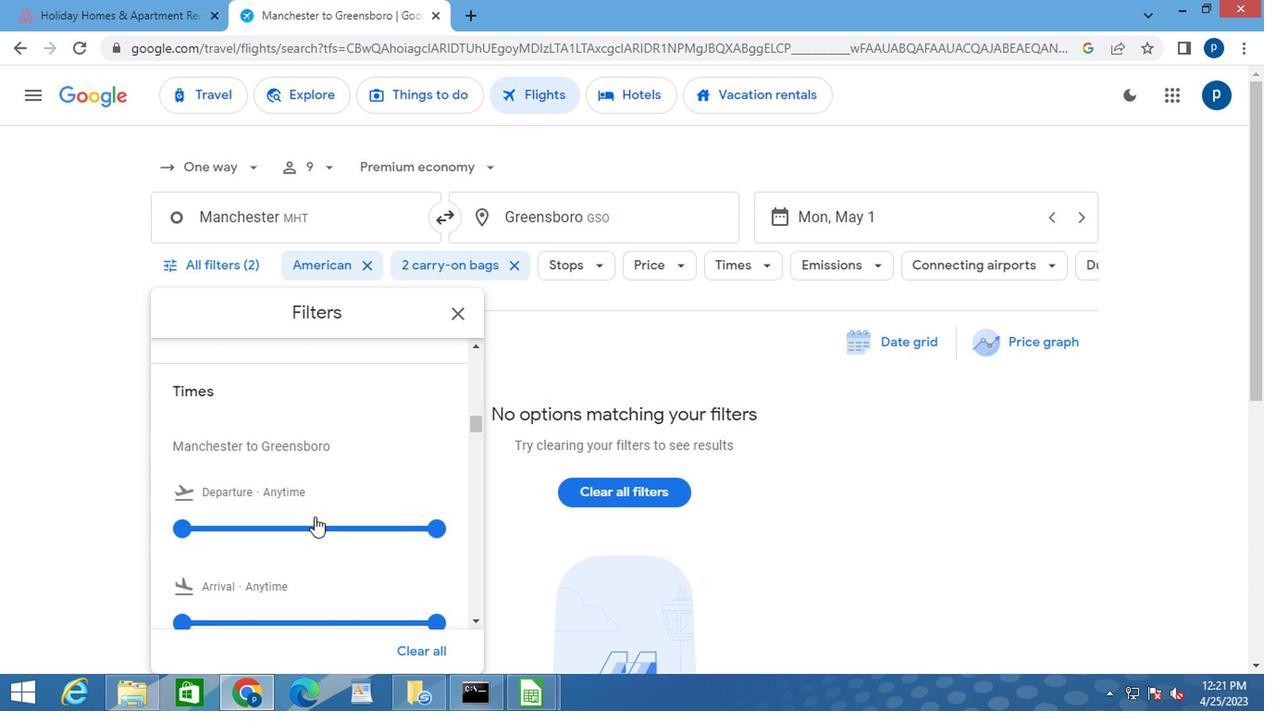 
Action: Mouse scrolled (302, 511) with delta (0, 0)
Screenshot: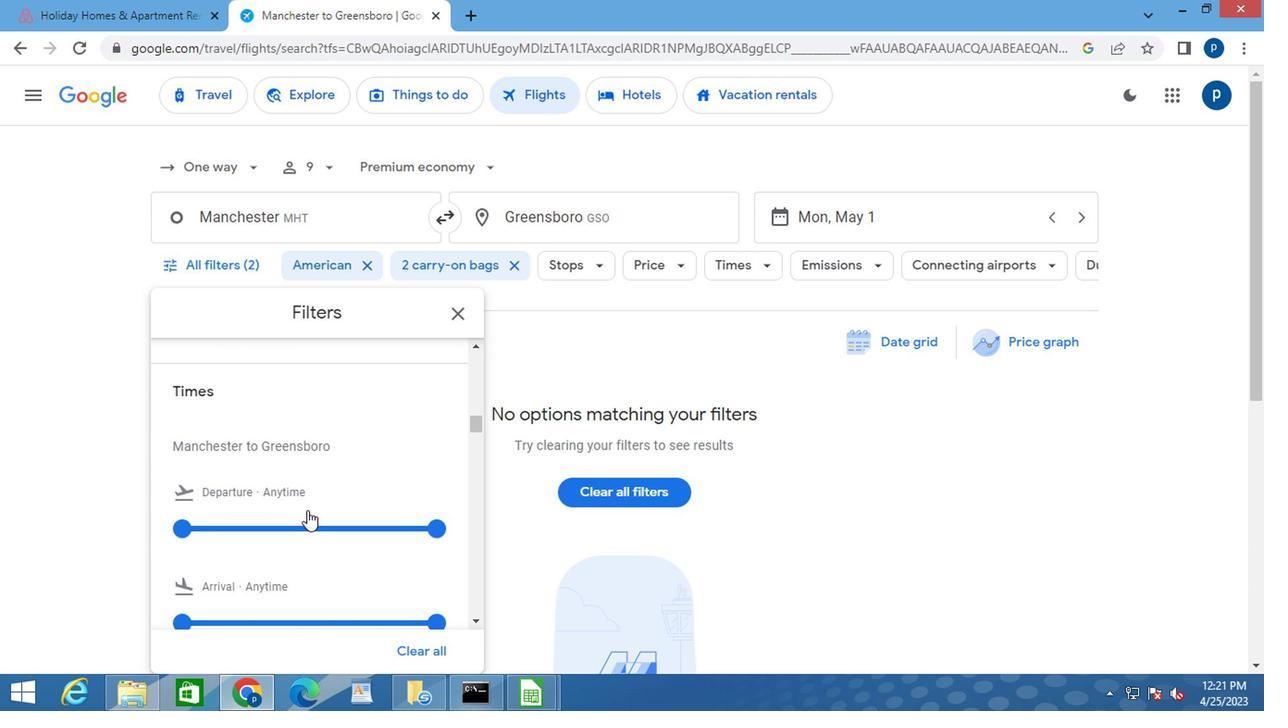 
Action: Mouse moved to (178, 439)
Screenshot: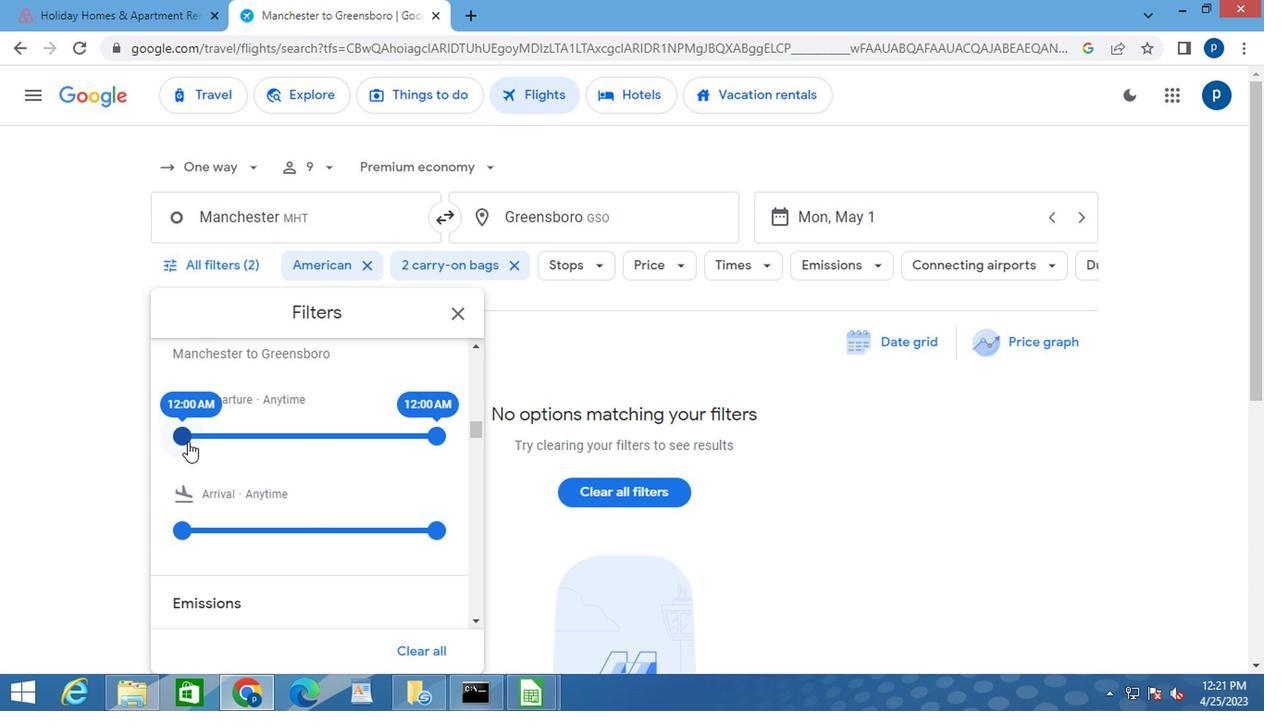 
Action: Mouse pressed left at (178, 439)
Screenshot: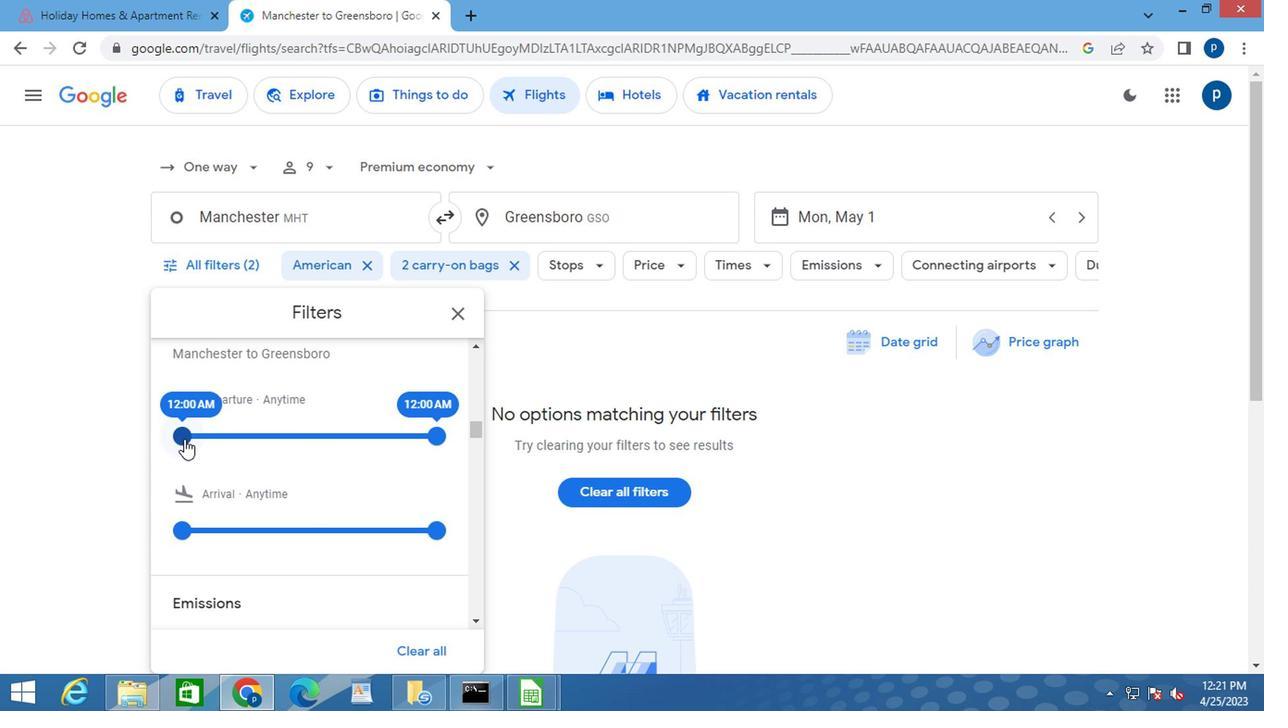 
Action: Mouse moved to (430, 439)
Screenshot: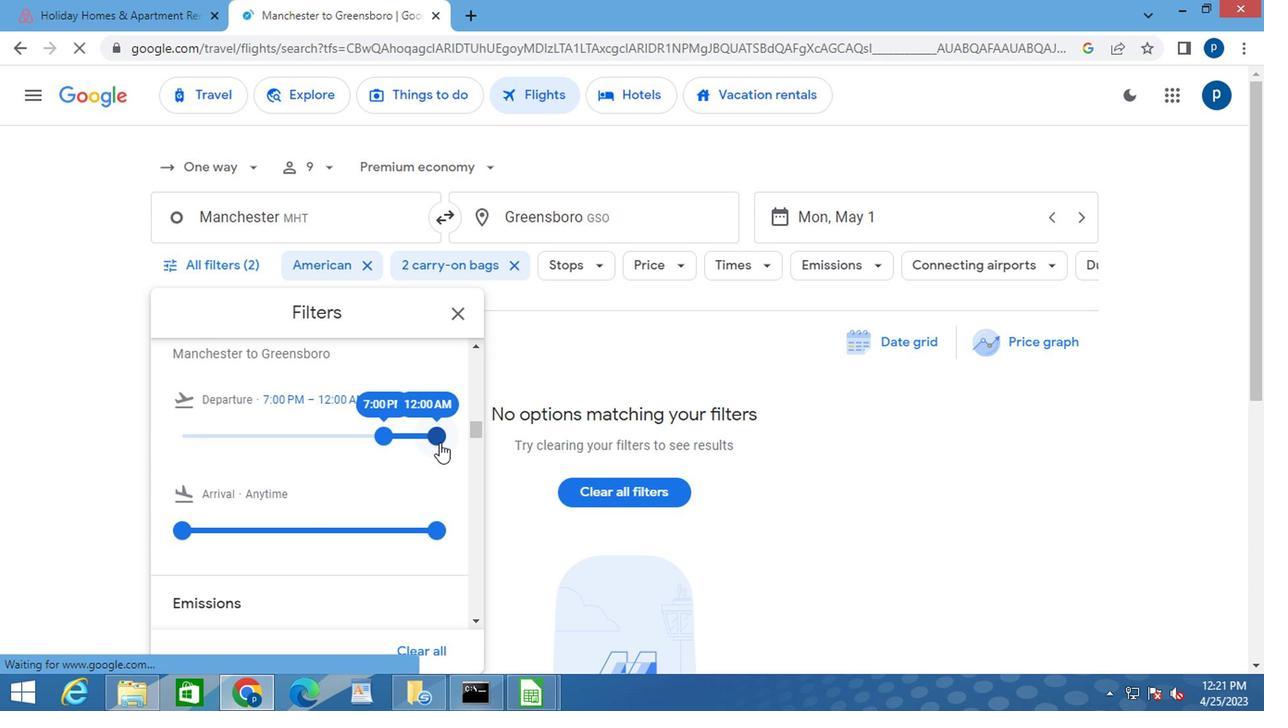 
Action: Mouse pressed left at (430, 439)
Screenshot: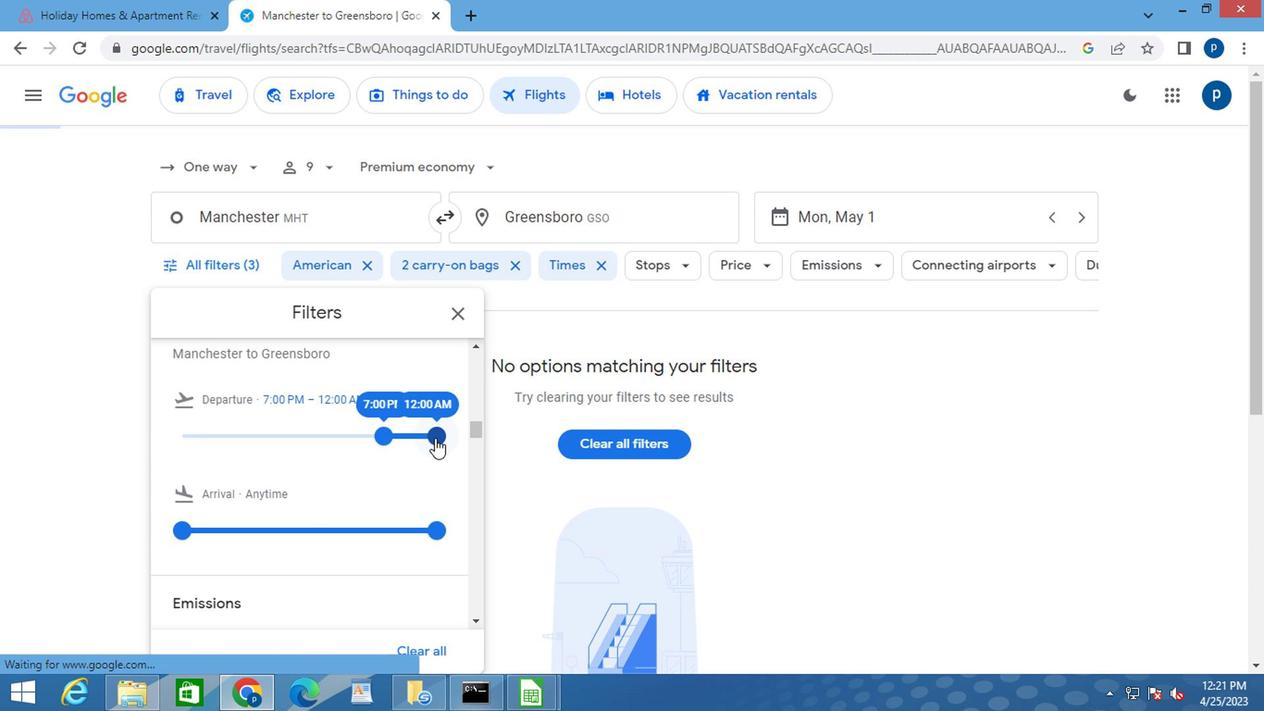 
Action: Mouse moved to (453, 311)
Screenshot: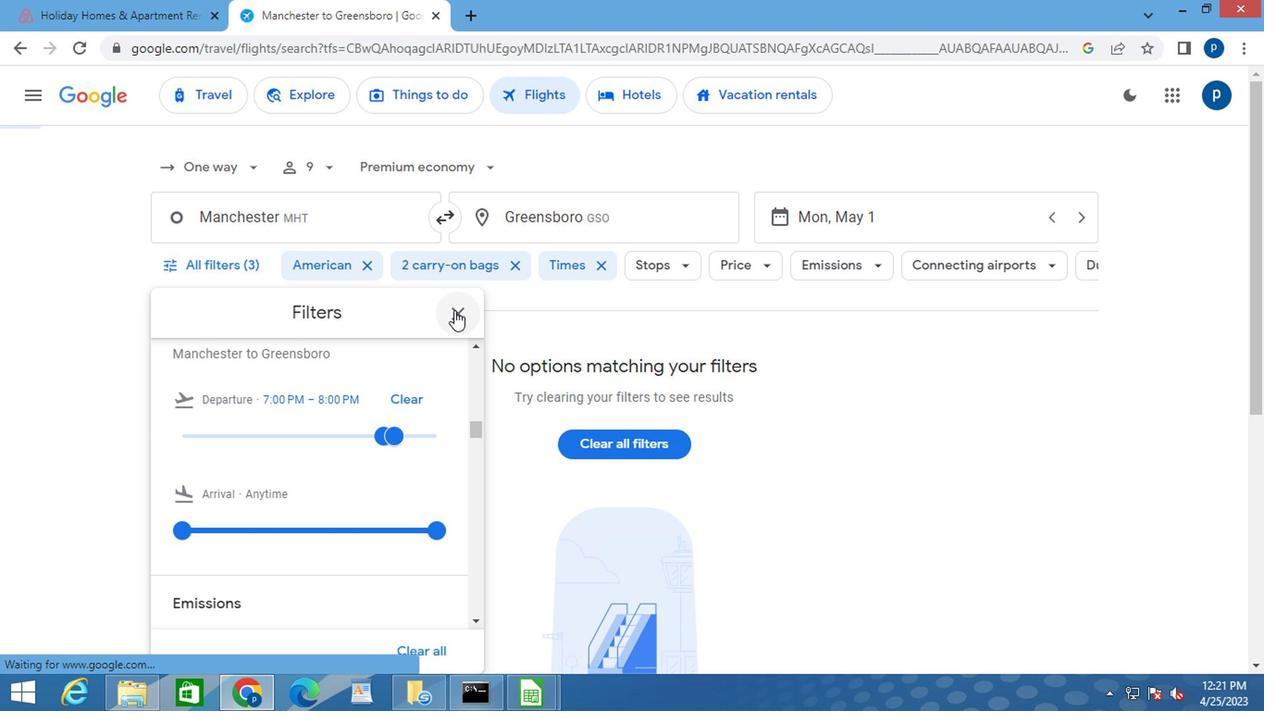 
Action: Mouse pressed left at (453, 311)
Screenshot: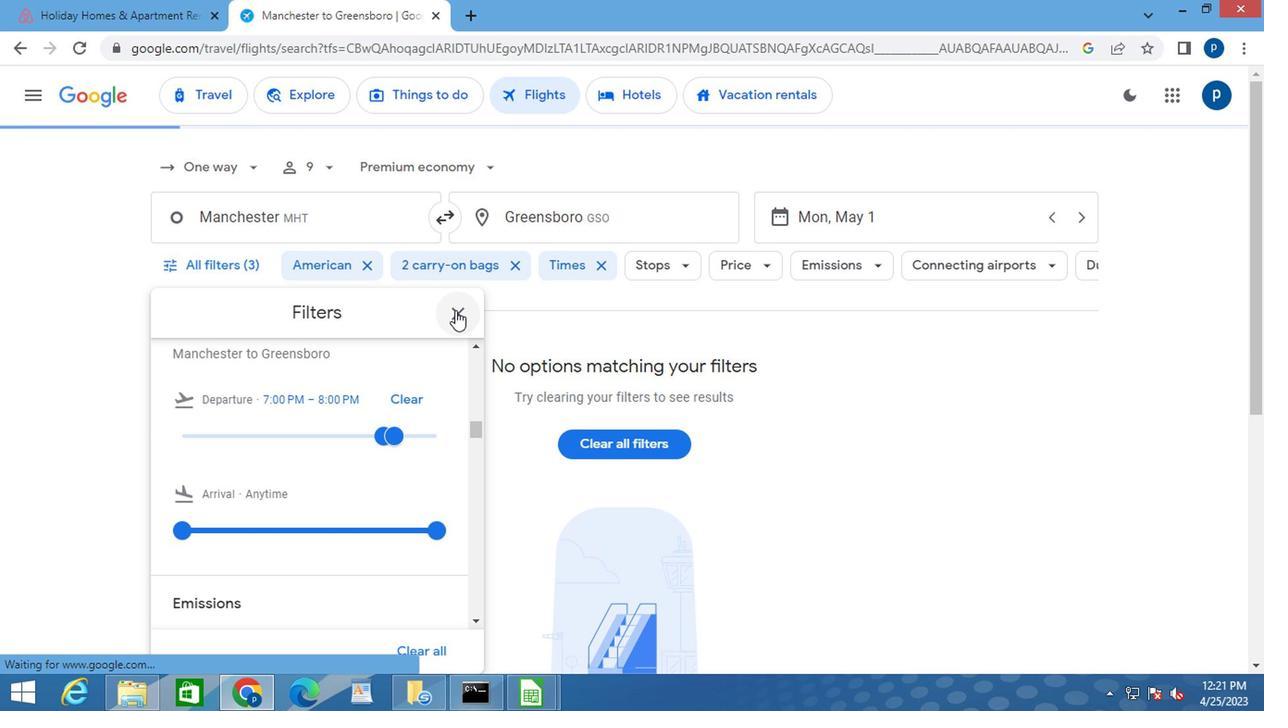 
